 Task: Add a signature Gabriella Robinson containing Have a great Labor Day, Gabriella Robinson to email address softage.1@softage.net and add a label Food
Action: Mouse moved to (417, 690)
Screenshot: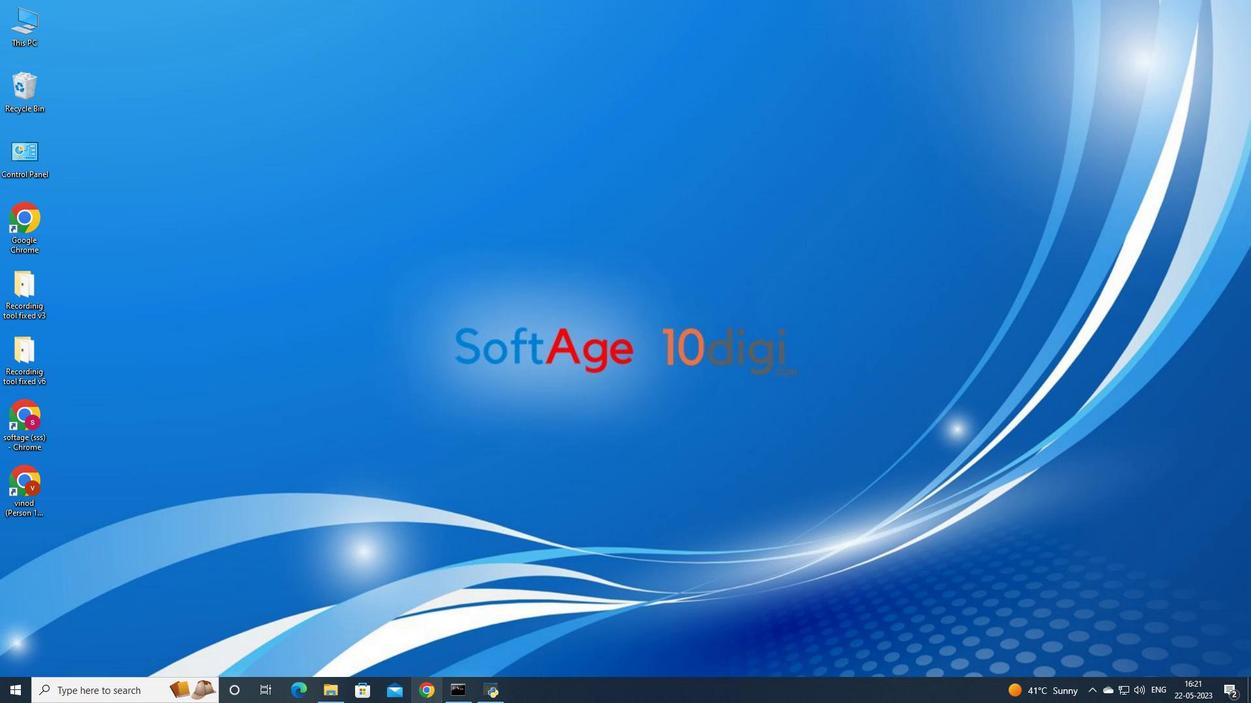 
Action: Mouse pressed left at (417, 690)
Screenshot: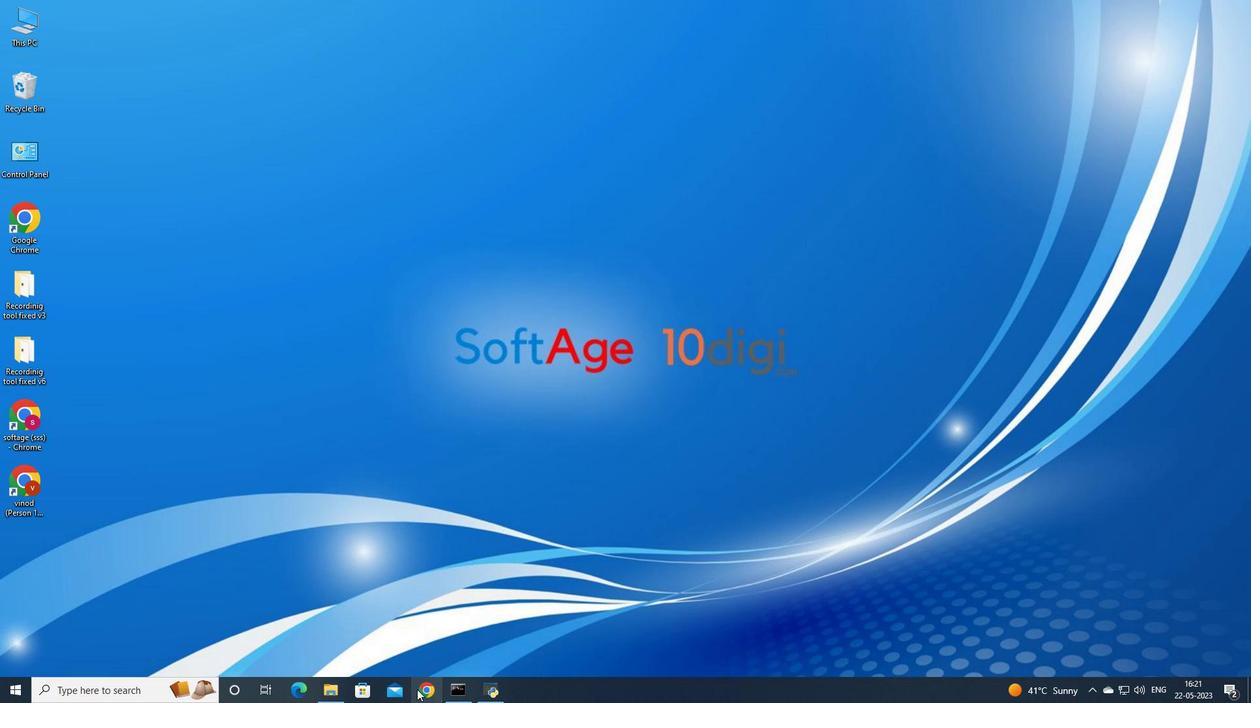 
Action: Mouse moved to (580, 430)
Screenshot: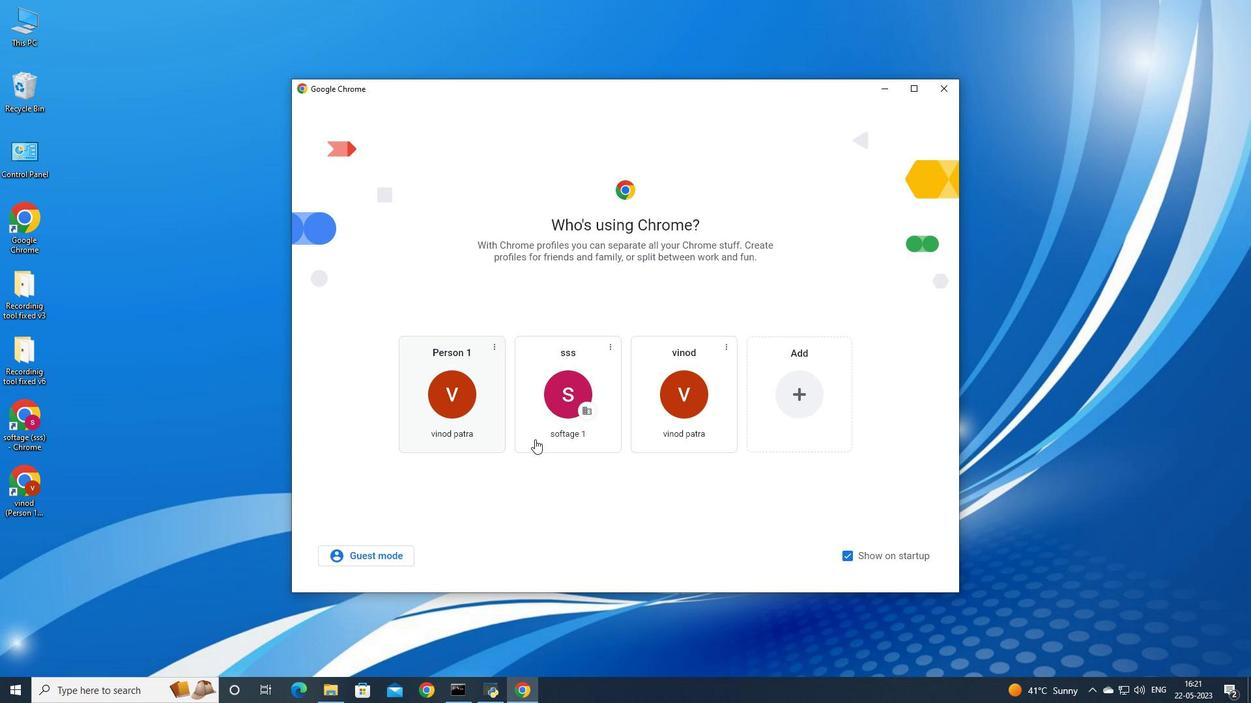 
Action: Mouse pressed left at (580, 430)
Screenshot: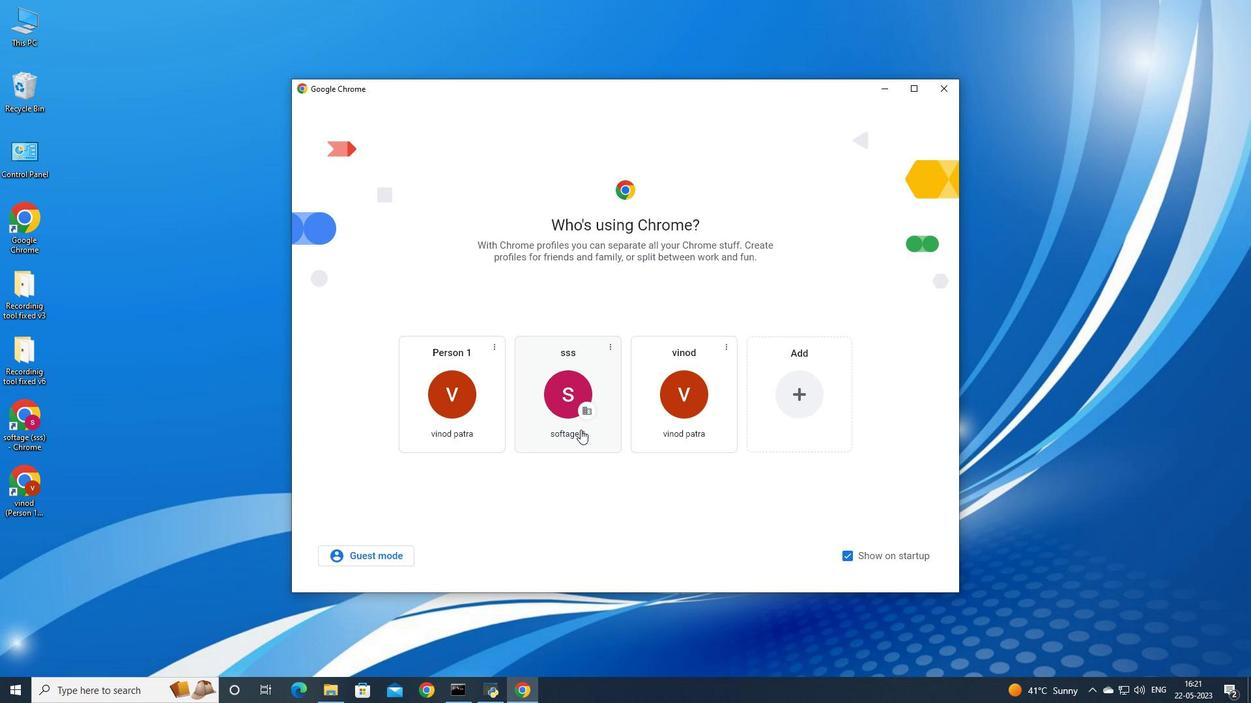 
Action: Mouse moved to (1127, 57)
Screenshot: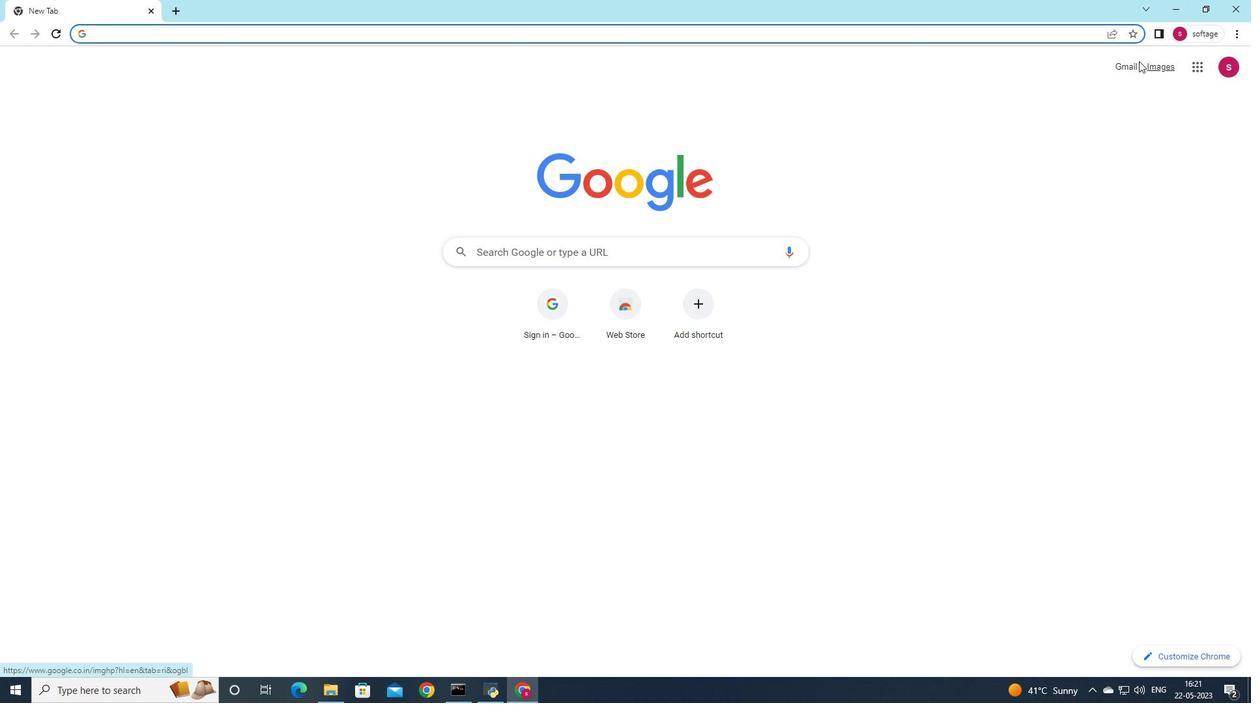 
Action: Mouse pressed left at (1127, 57)
Screenshot: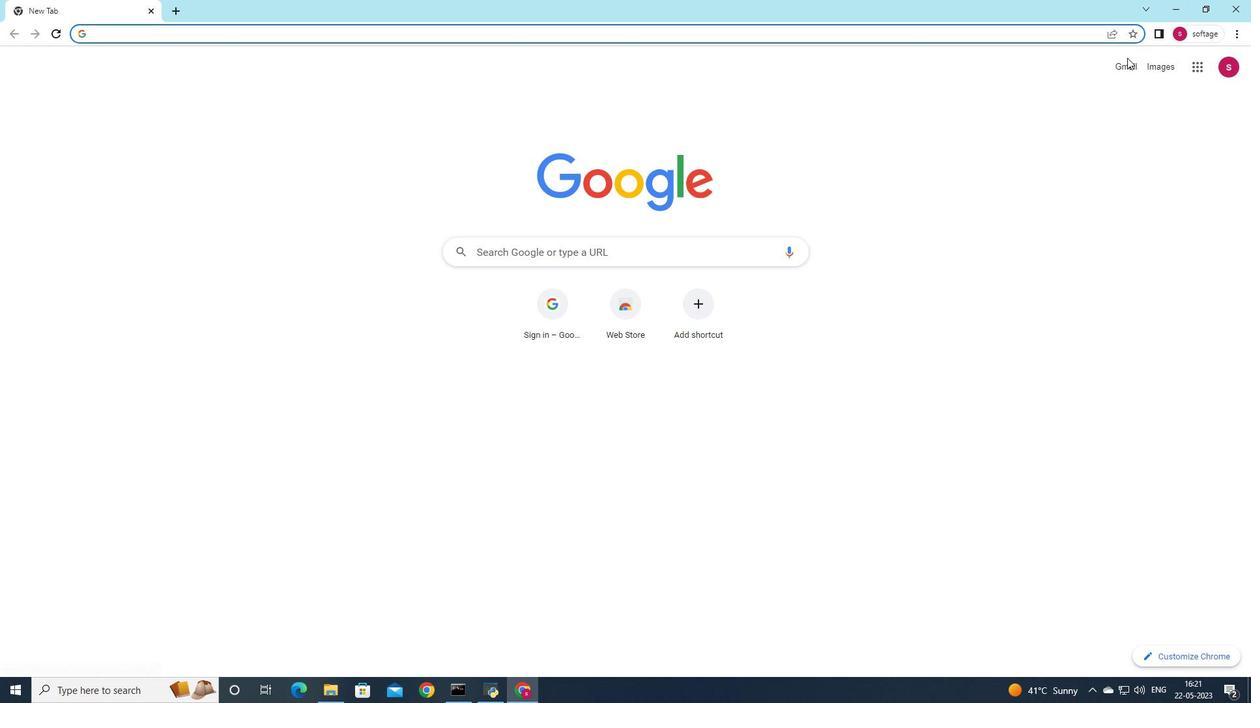
Action: Mouse moved to (1127, 62)
Screenshot: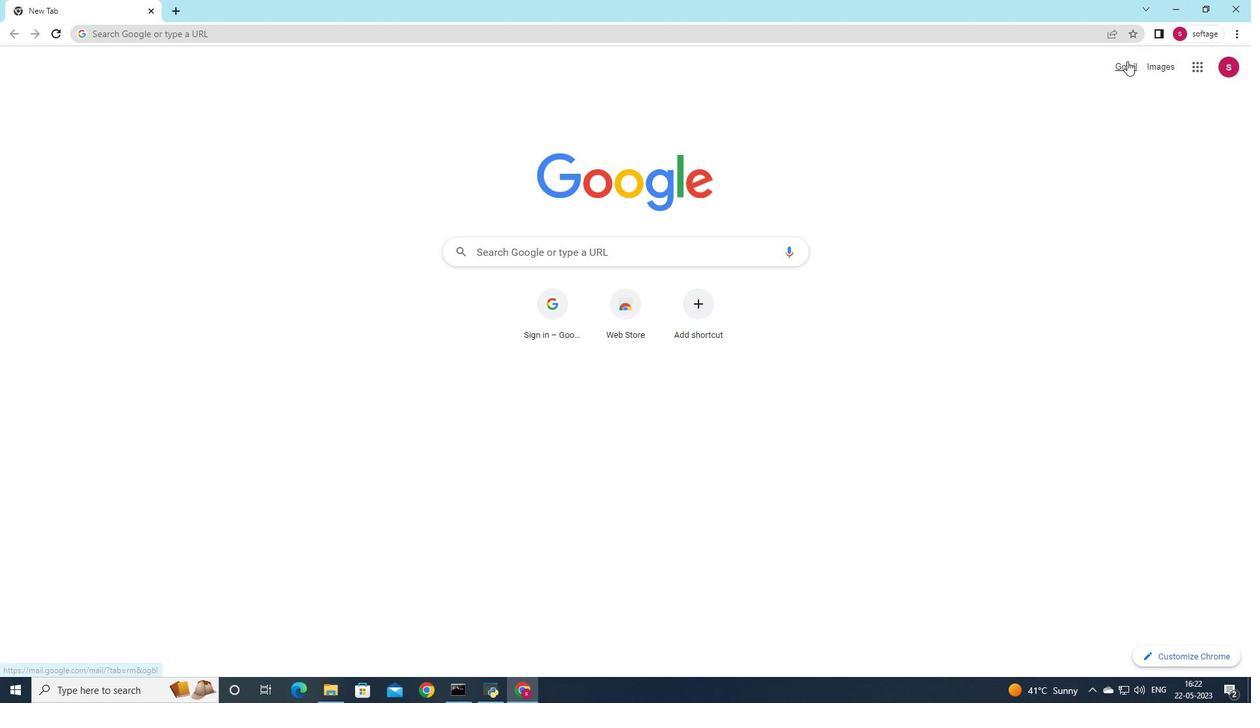 
Action: Mouse pressed left at (1127, 62)
Screenshot: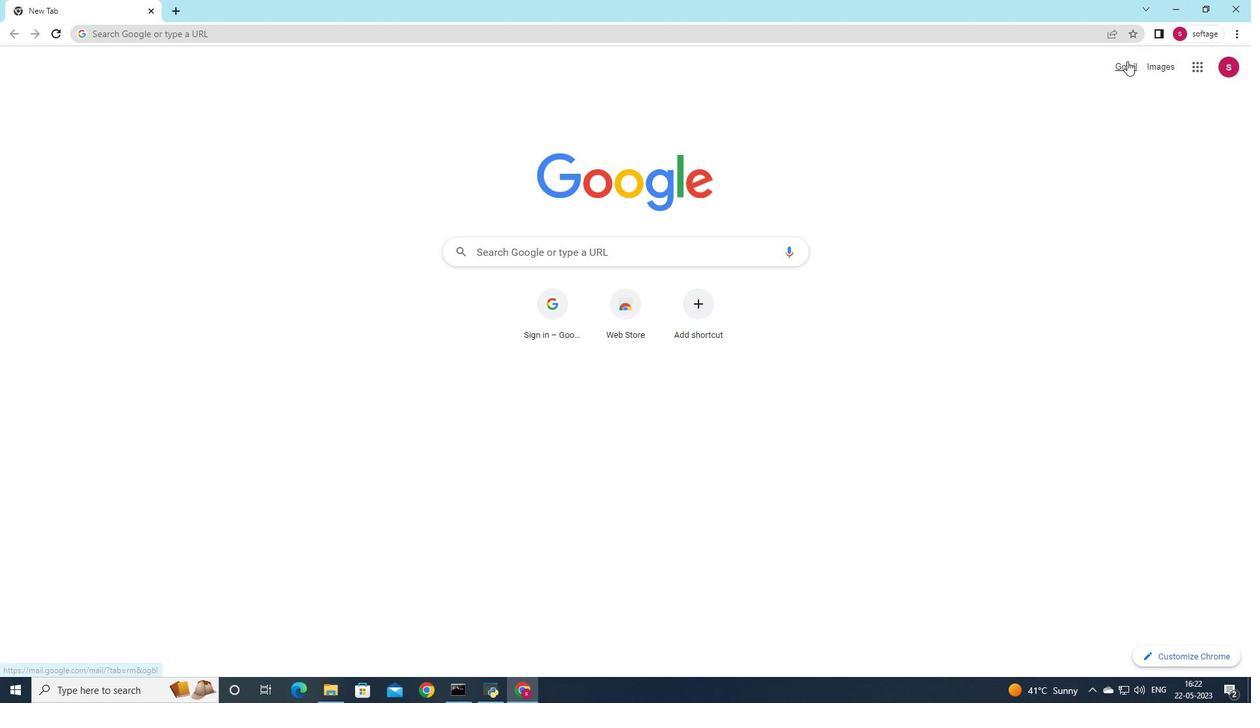 
Action: Mouse moved to (1115, 86)
Screenshot: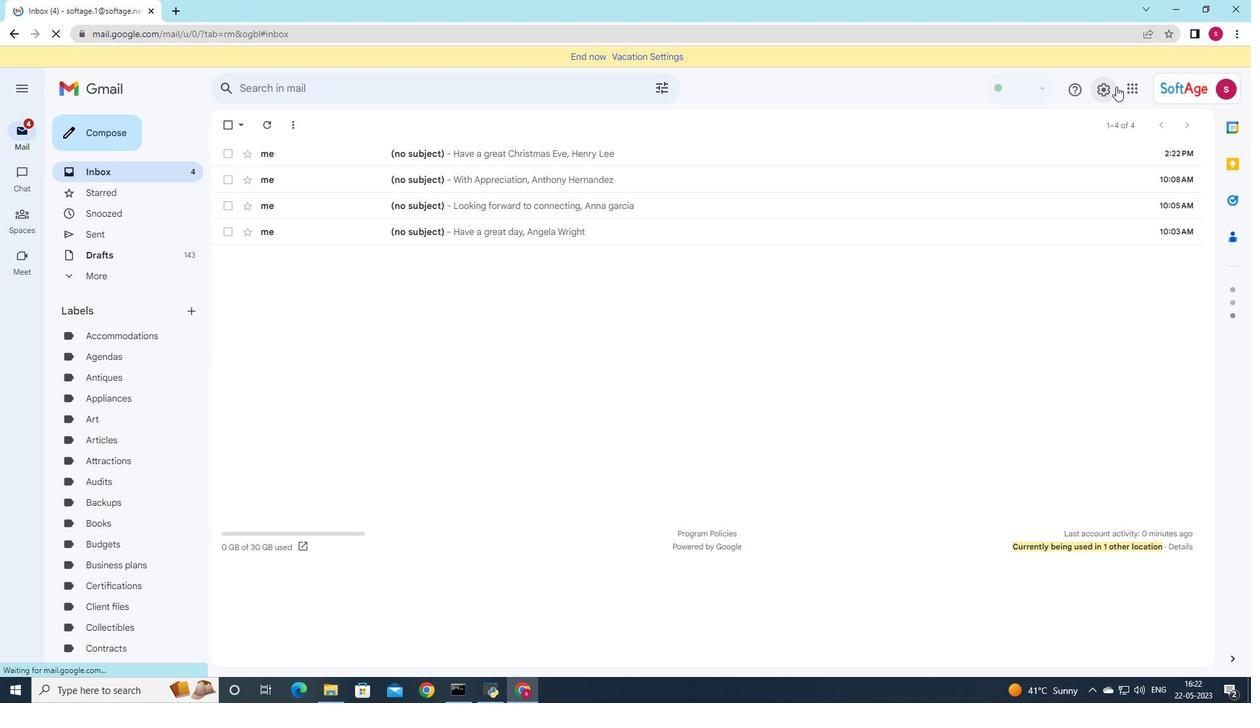 
Action: Mouse pressed left at (1115, 86)
Screenshot: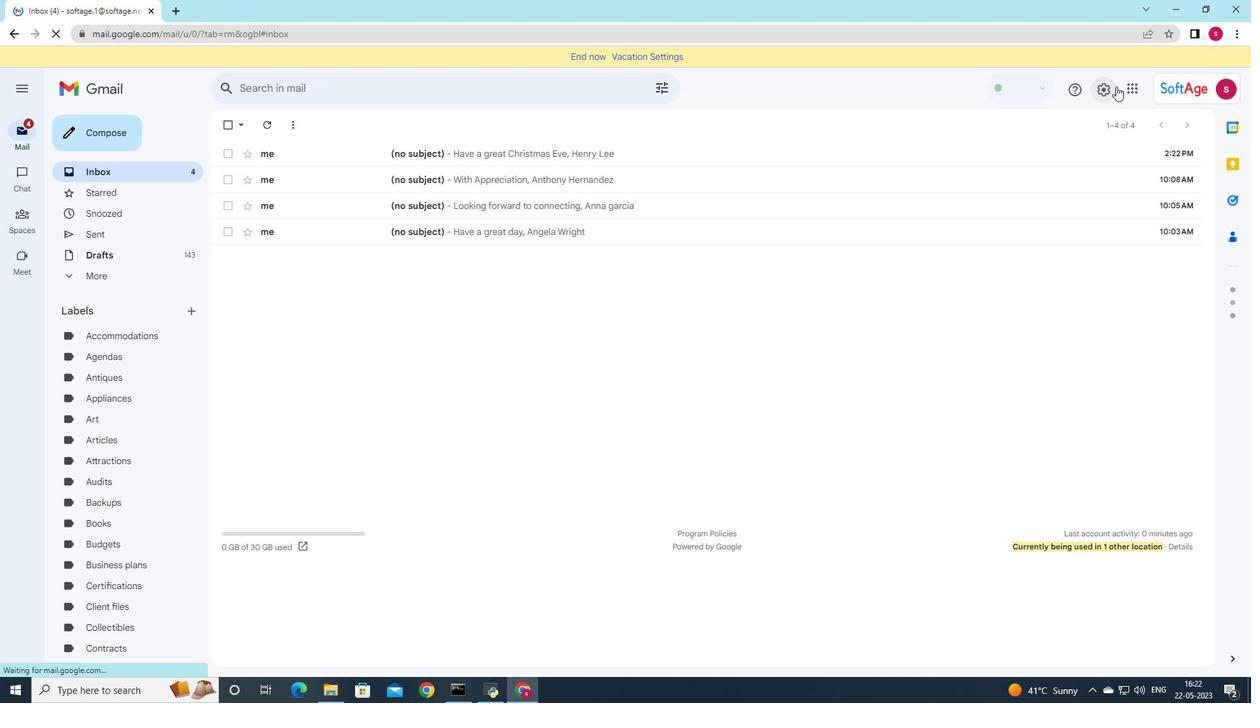 
Action: Mouse moved to (1117, 151)
Screenshot: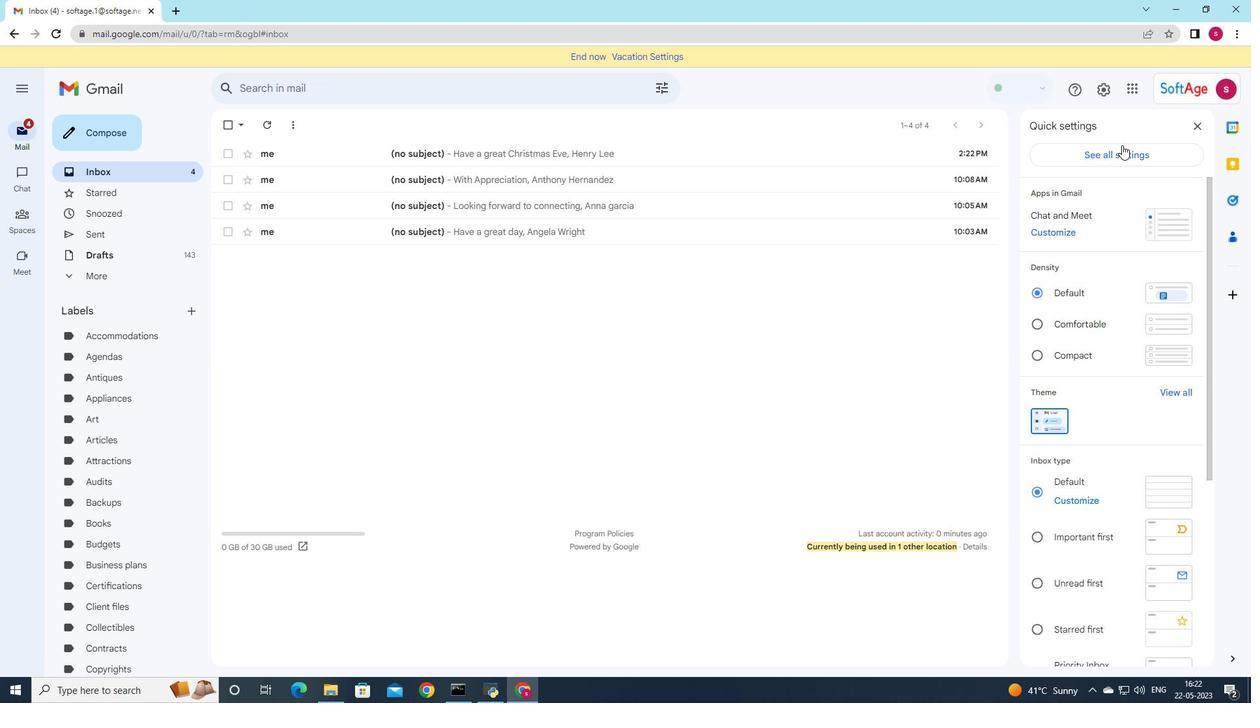 
Action: Mouse pressed left at (1117, 151)
Screenshot: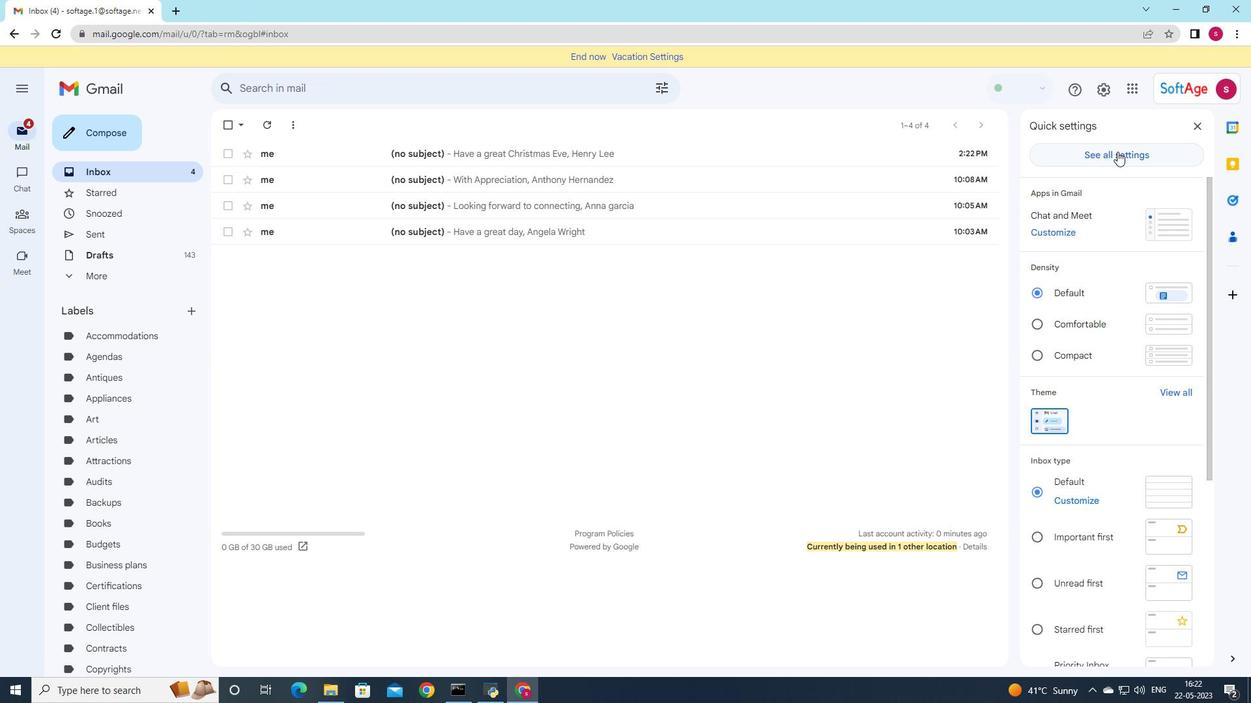 
Action: Mouse moved to (760, 328)
Screenshot: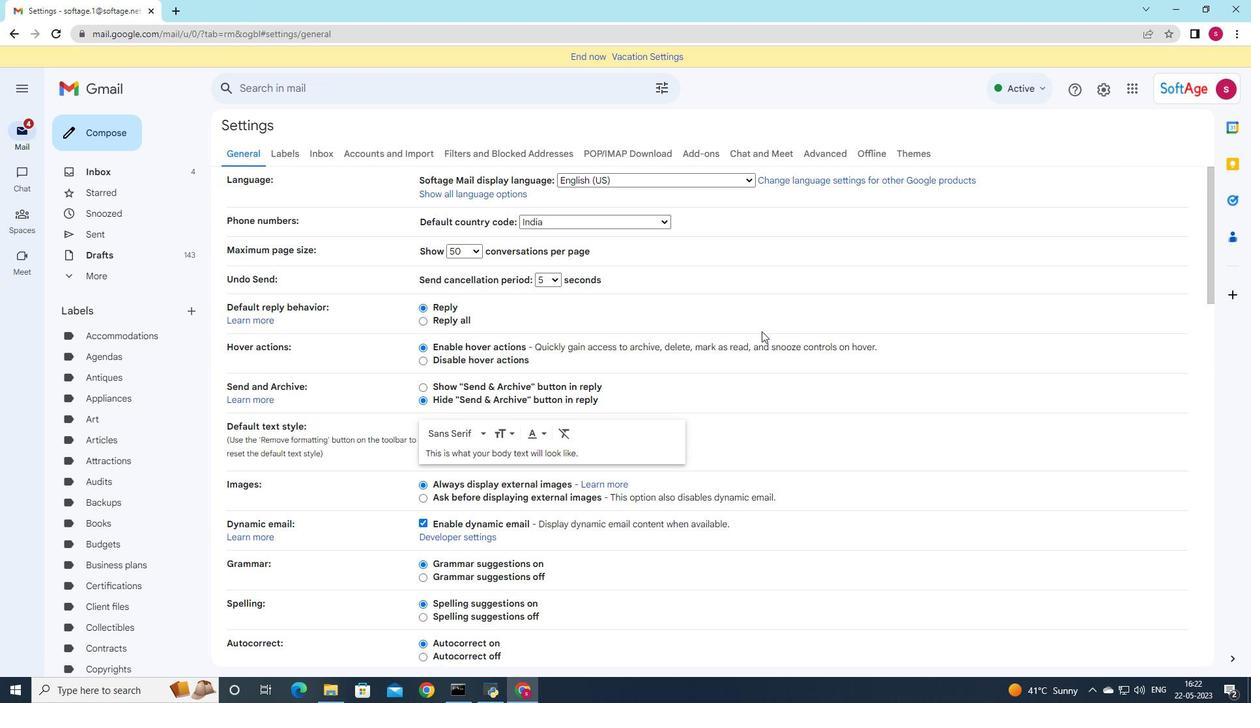 
Action: Mouse scrolled (760, 327) with delta (0, 0)
Screenshot: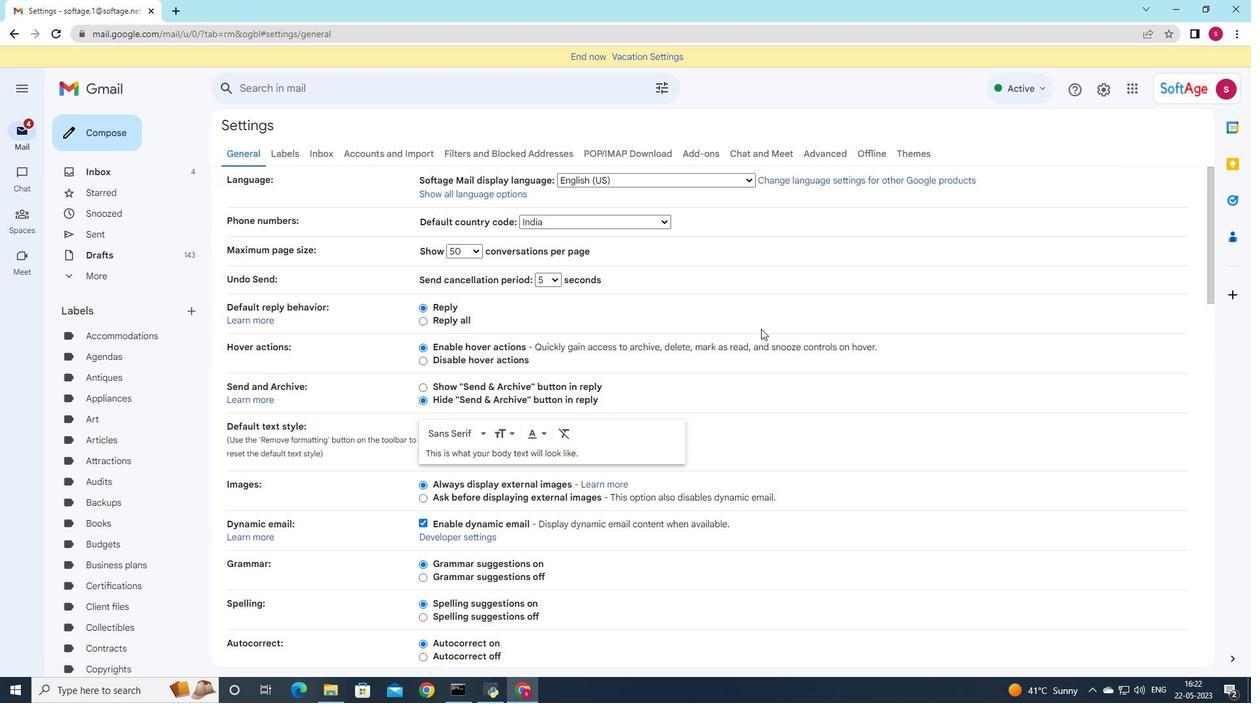 
Action: Mouse scrolled (760, 327) with delta (0, 0)
Screenshot: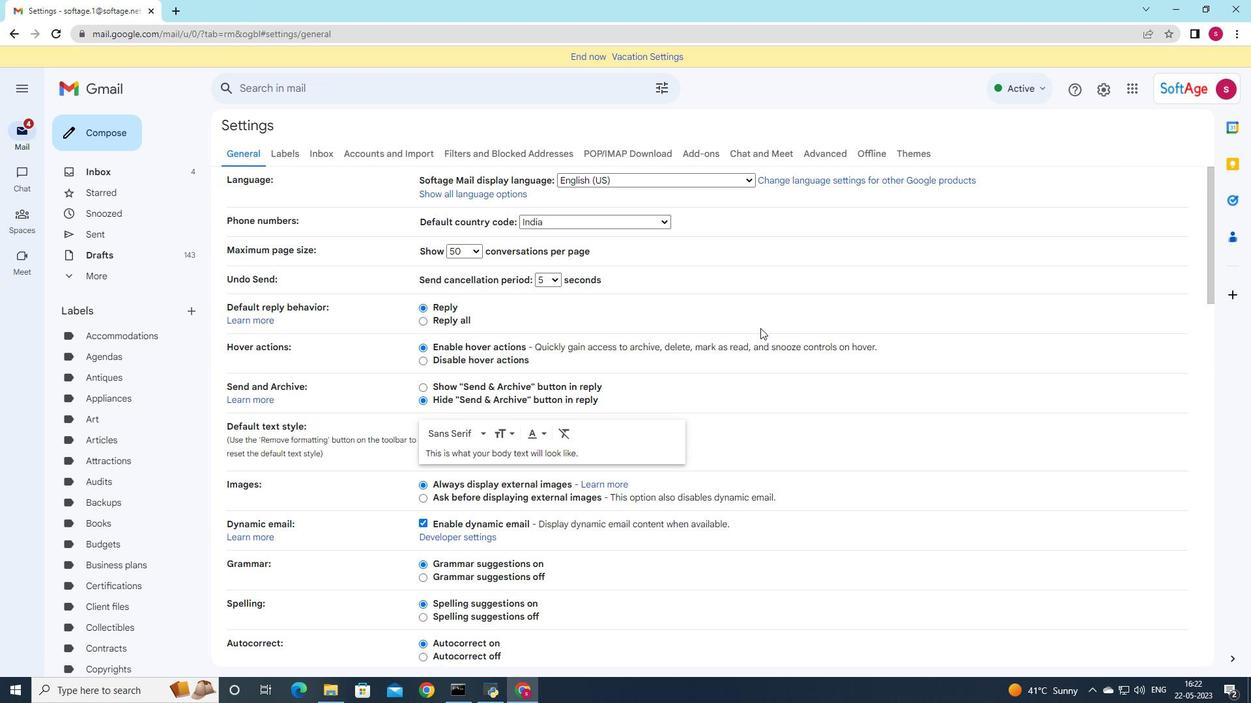 
Action: Mouse scrolled (760, 327) with delta (0, 0)
Screenshot: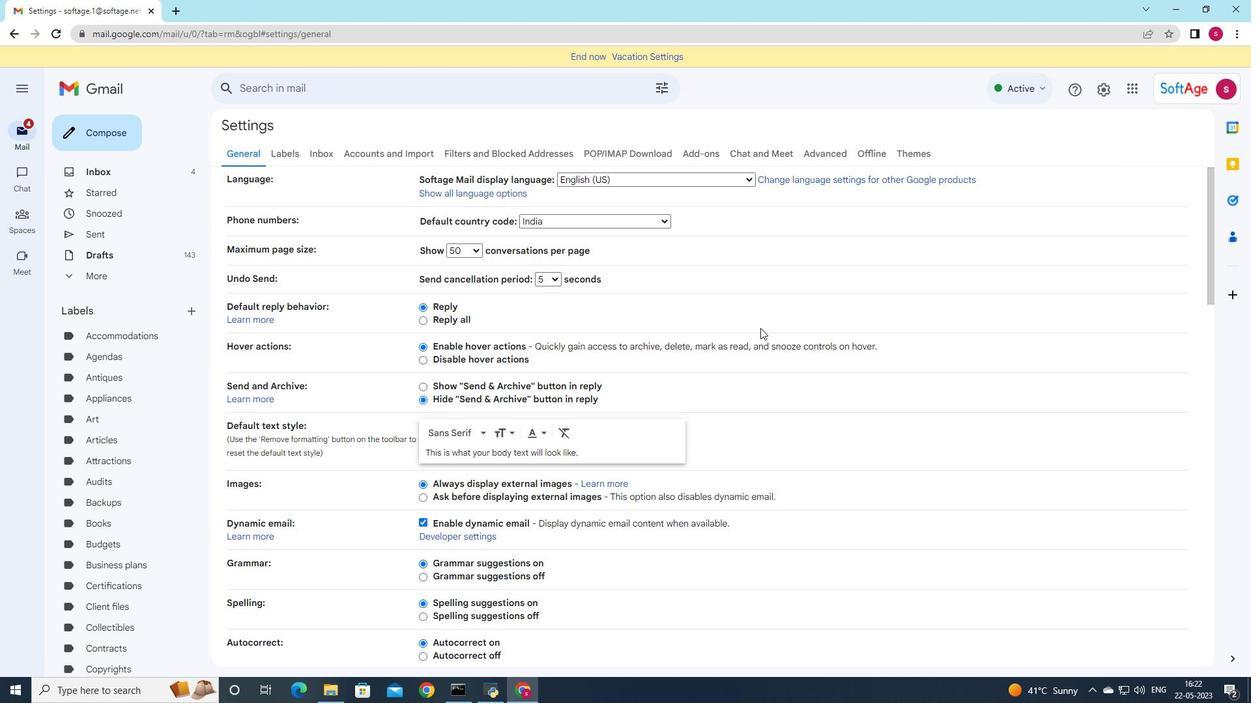 
Action: Mouse scrolled (760, 327) with delta (0, 0)
Screenshot: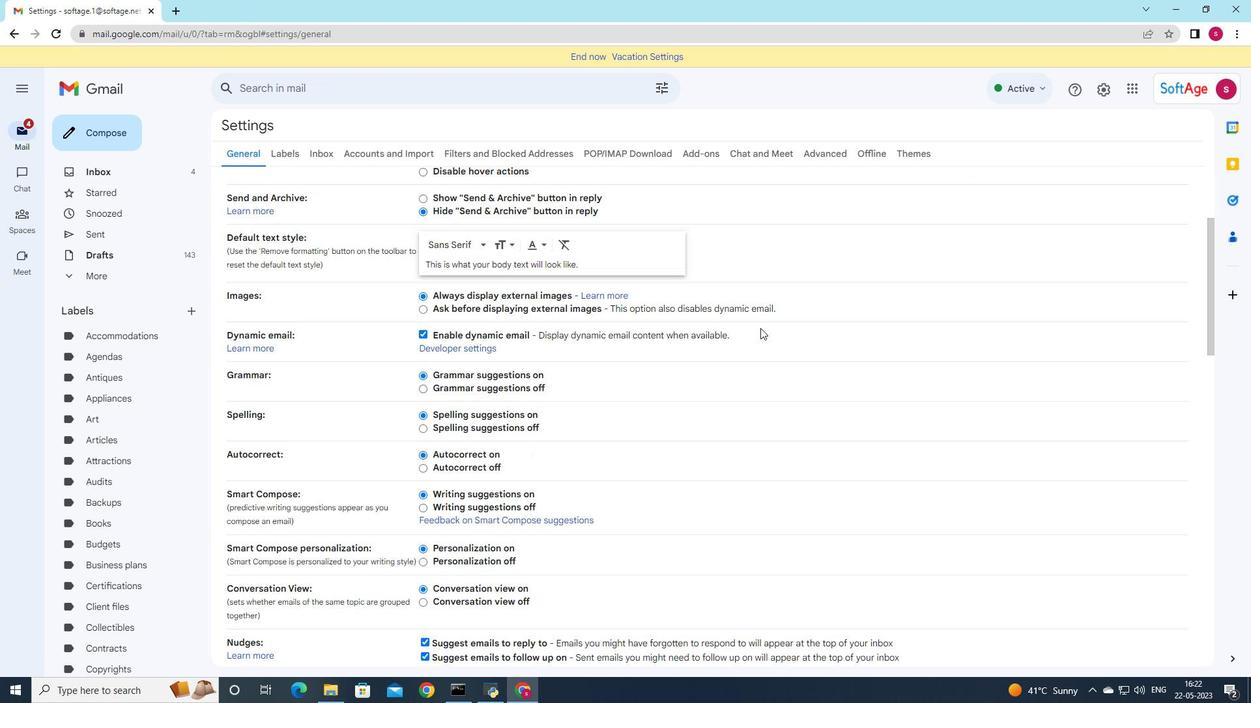 
Action: Mouse scrolled (760, 327) with delta (0, 0)
Screenshot: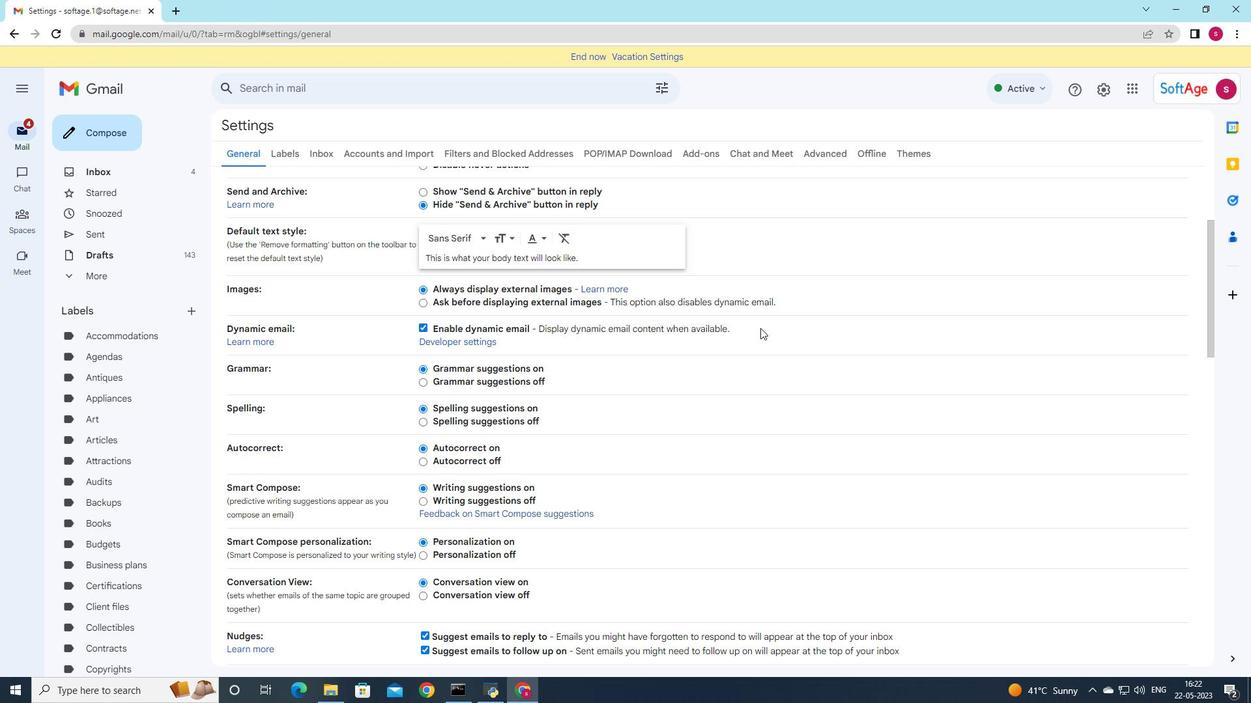 
Action: Mouse scrolled (760, 327) with delta (0, 0)
Screenshot: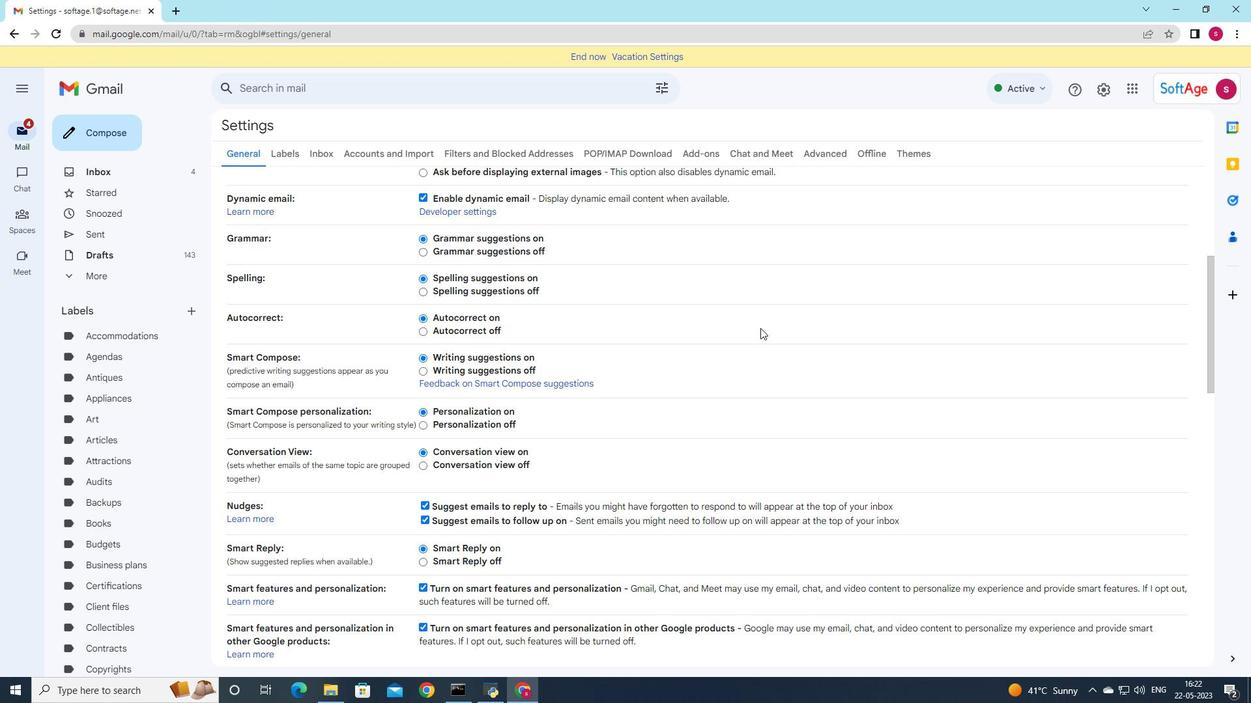 
Action: Mouse scrolled (760, 327) with delta (0, 0)
Screenshot: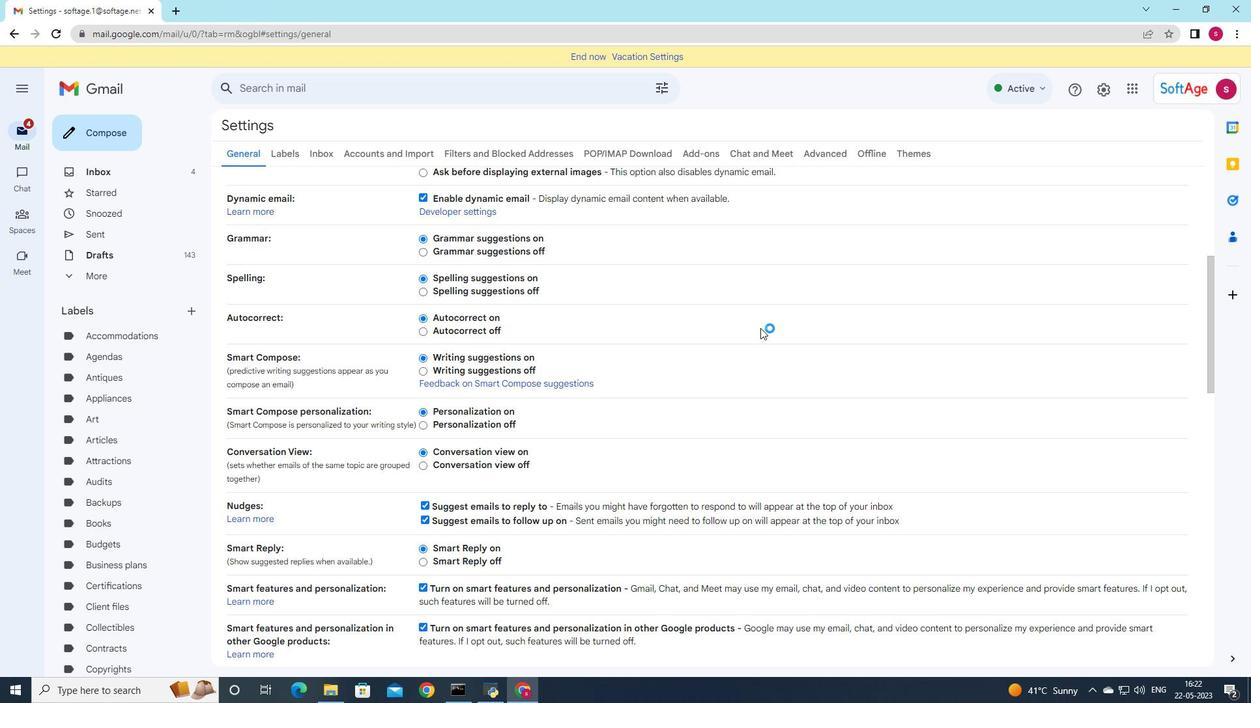
Action: Mouse scrolled (760, 327) with delta (0, 0)
Screenshot: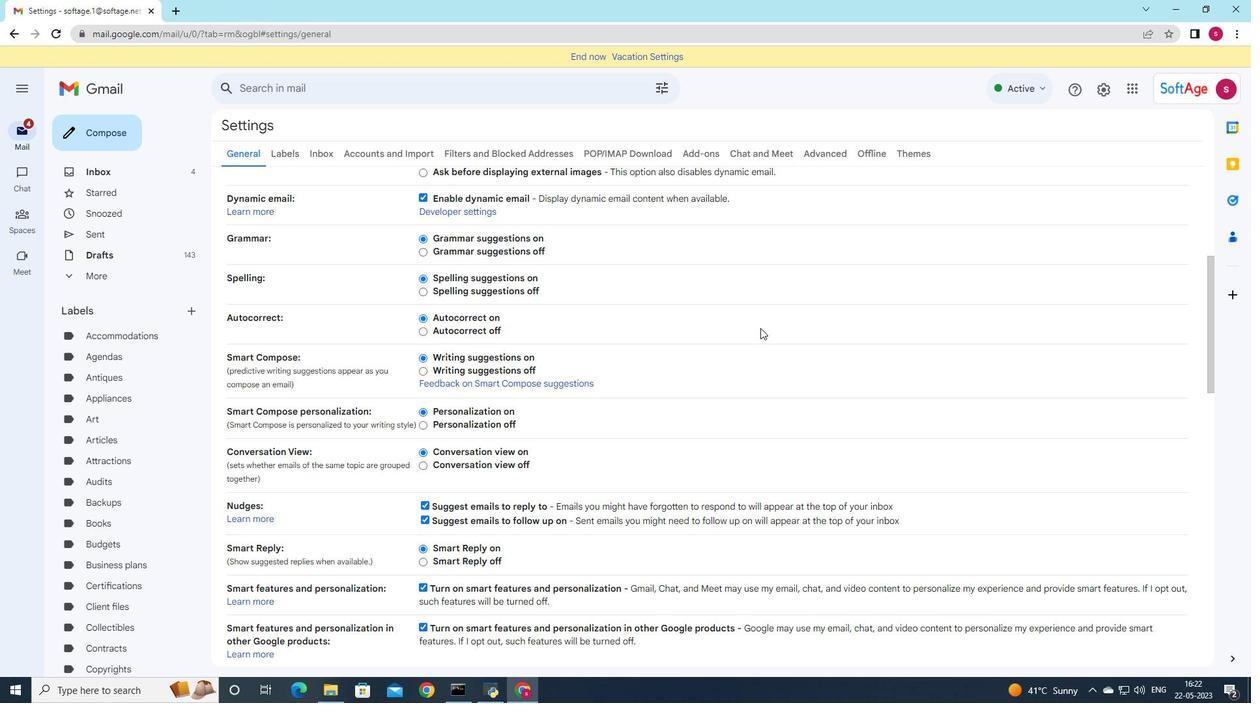 
Action: Mouse scrolled (760, 327) with delta (0, 0)
Screenshot: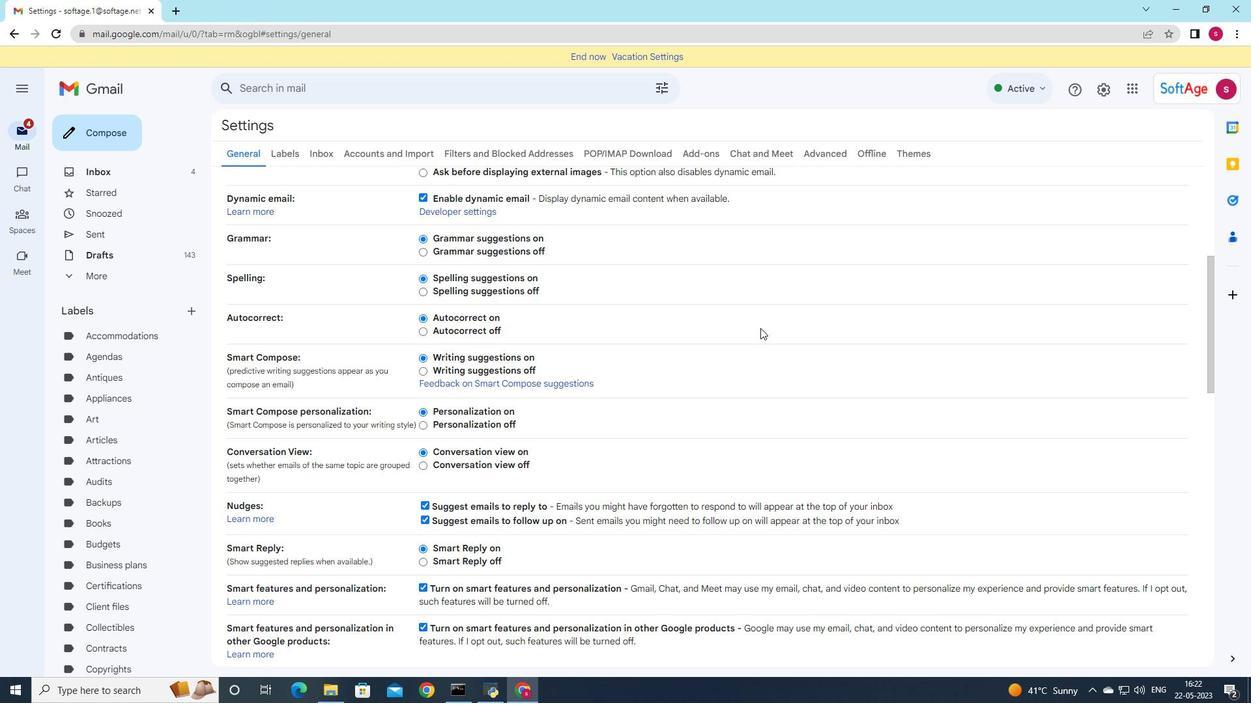 
Action: Mouse scrolled (760, 327) with delta (0, 0)
Screenshot: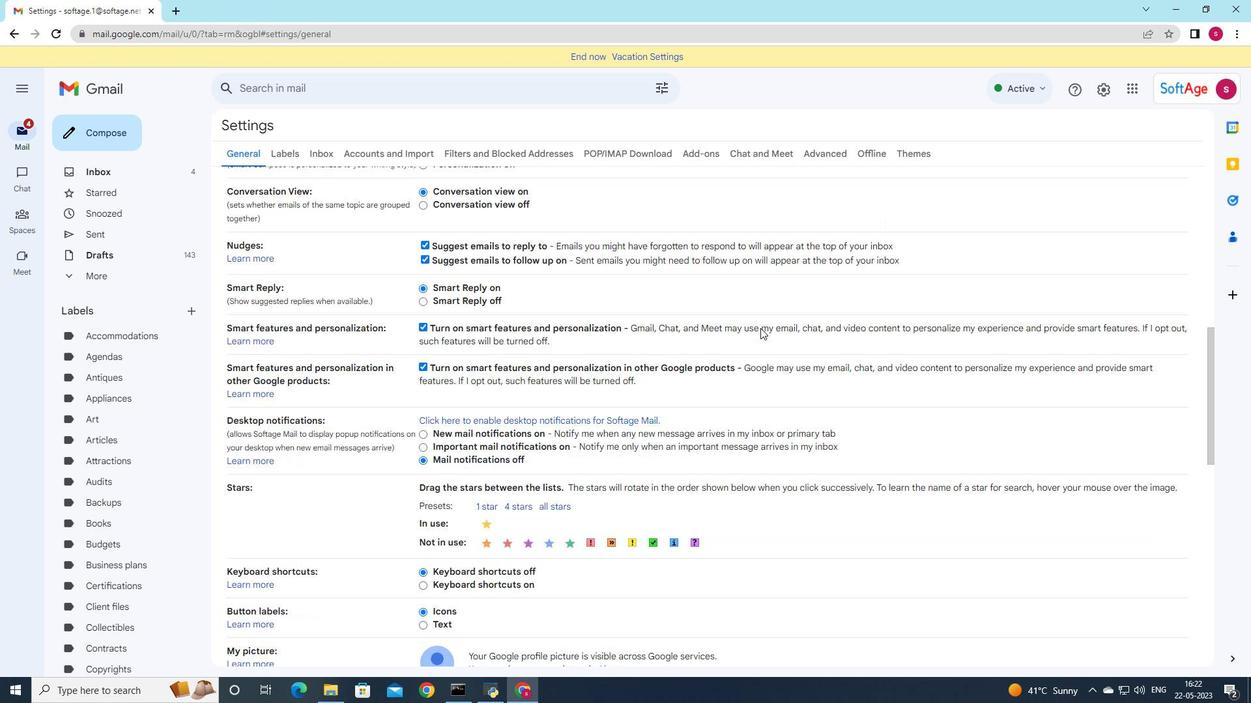 
Action: Mouse scrolled (760, 327) with delta (0, 0)
Screenshot: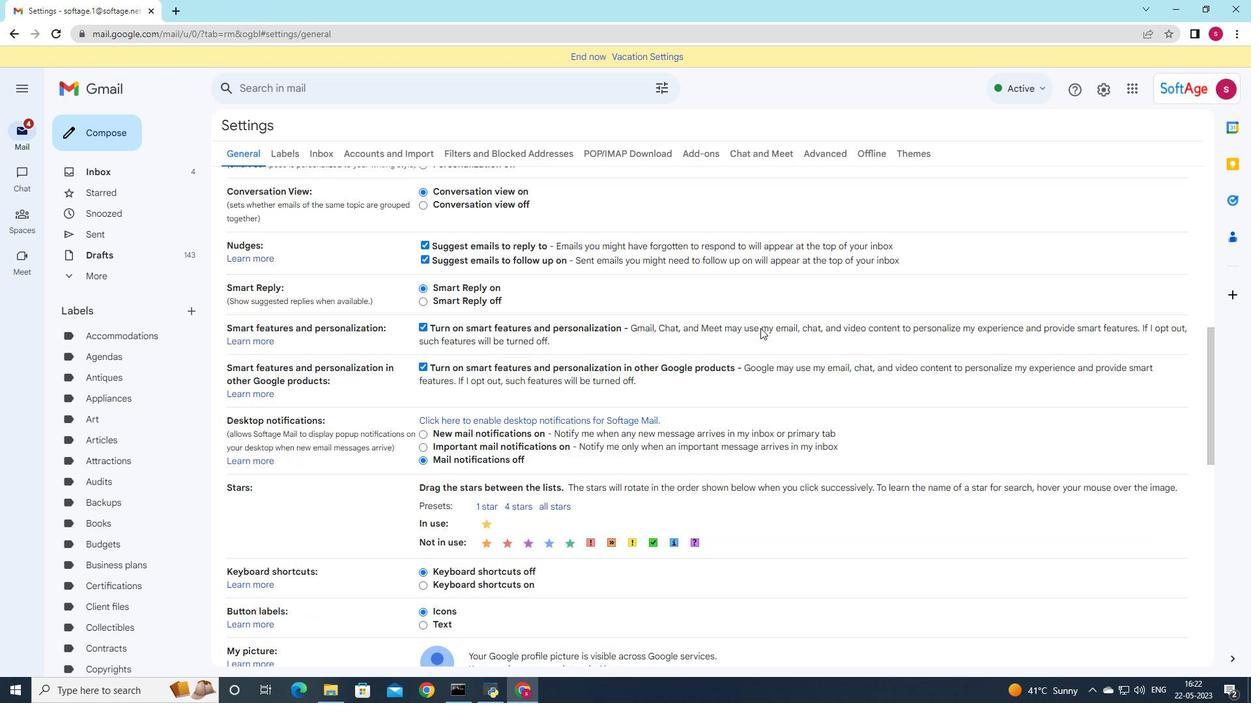 
Action: Mouse scrolled (760, 327) with delta (0, 0)
Screenshot: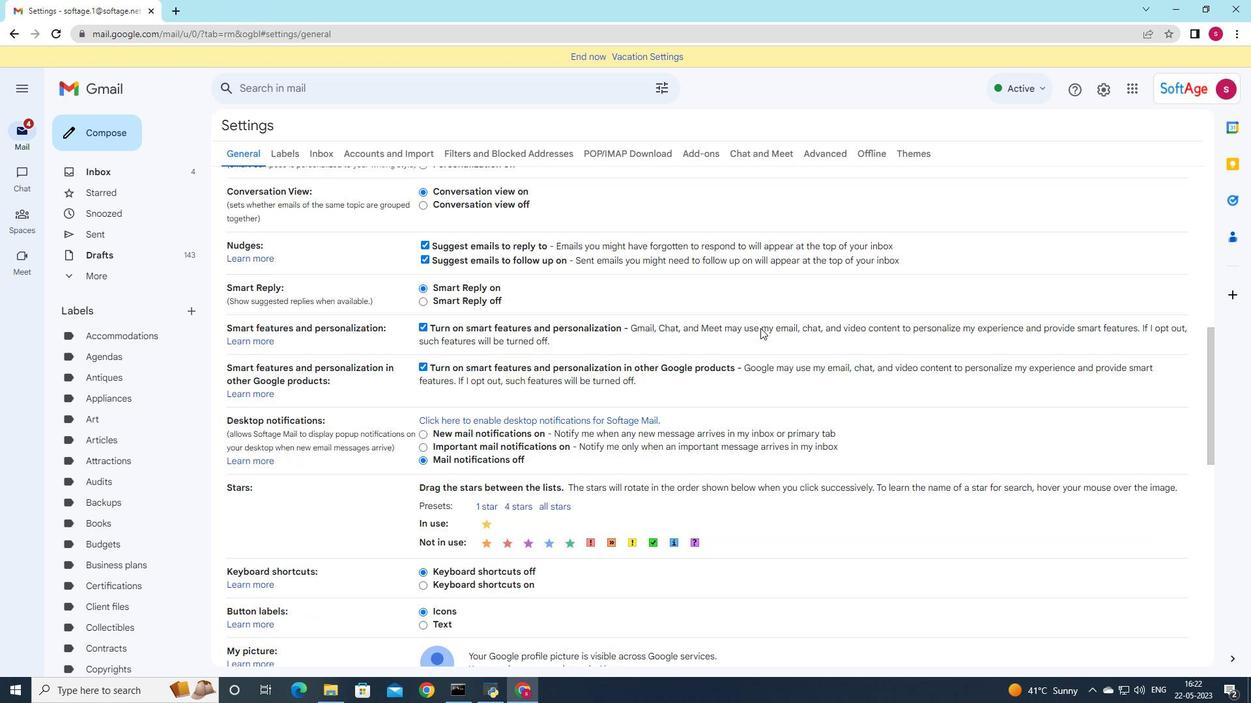 
Action: Mouse moved to (568, 557)
Screenshot: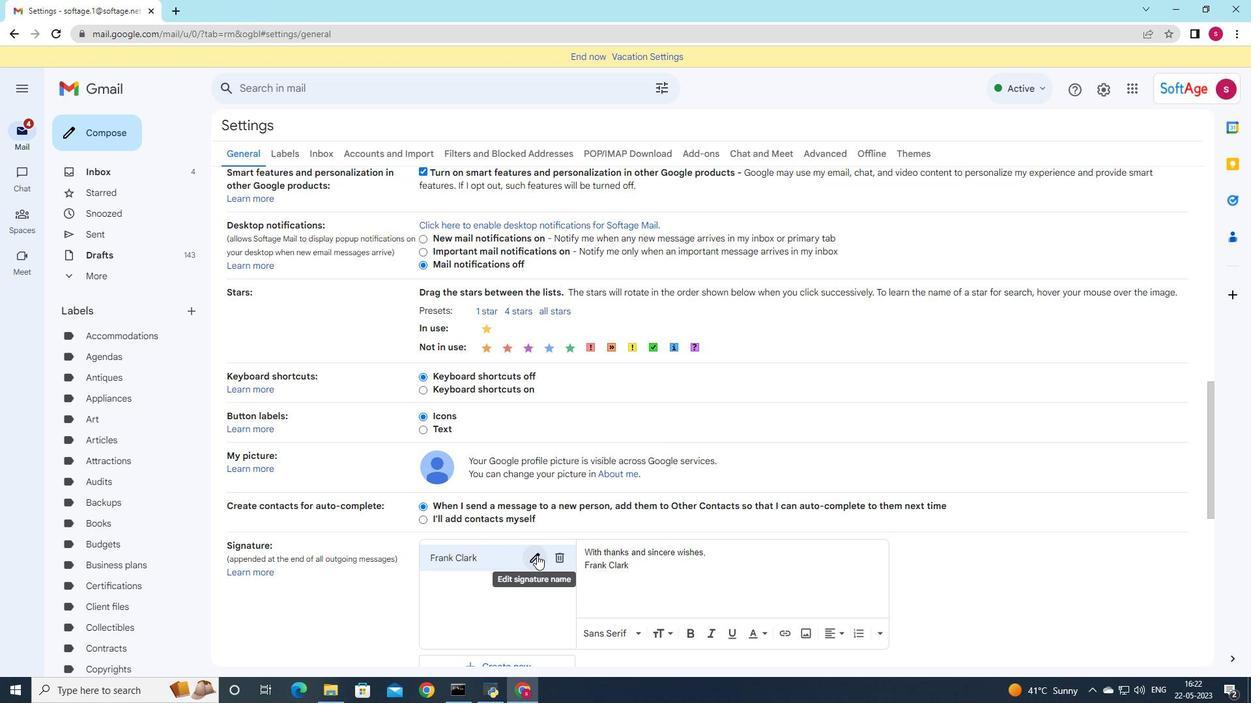 
Action: Mouse pressed left at (568, 557)
Screenshot: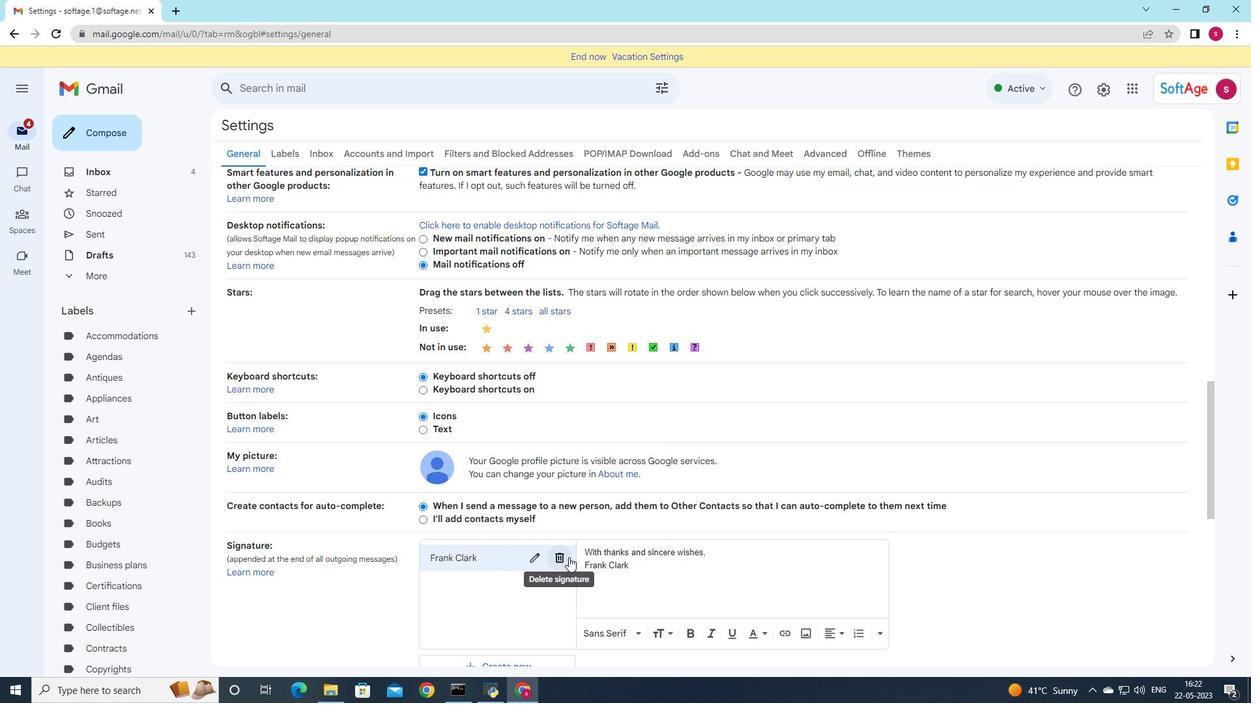 
Action: Mouse moved to (735, 394)
Screenshot: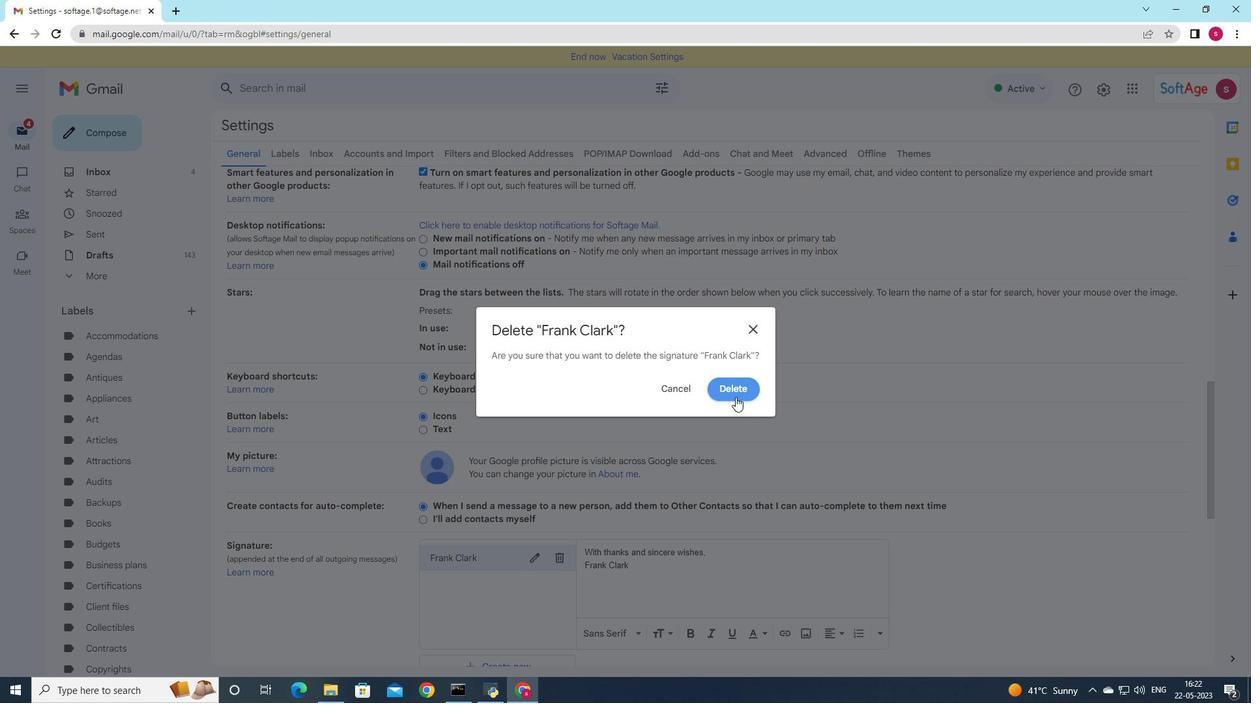 
Action: Mouse pressed left at (735, 394)
Screenshot: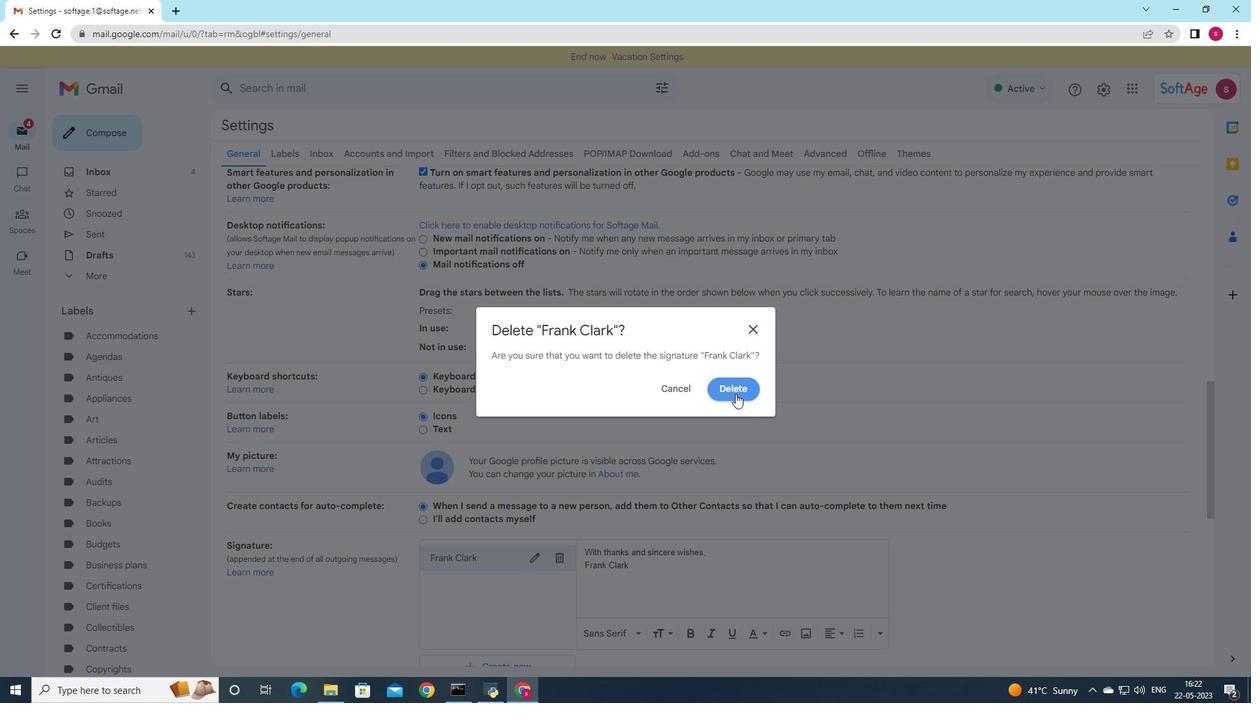 
Action: Mouse moved to (538, 460)
Screenshot: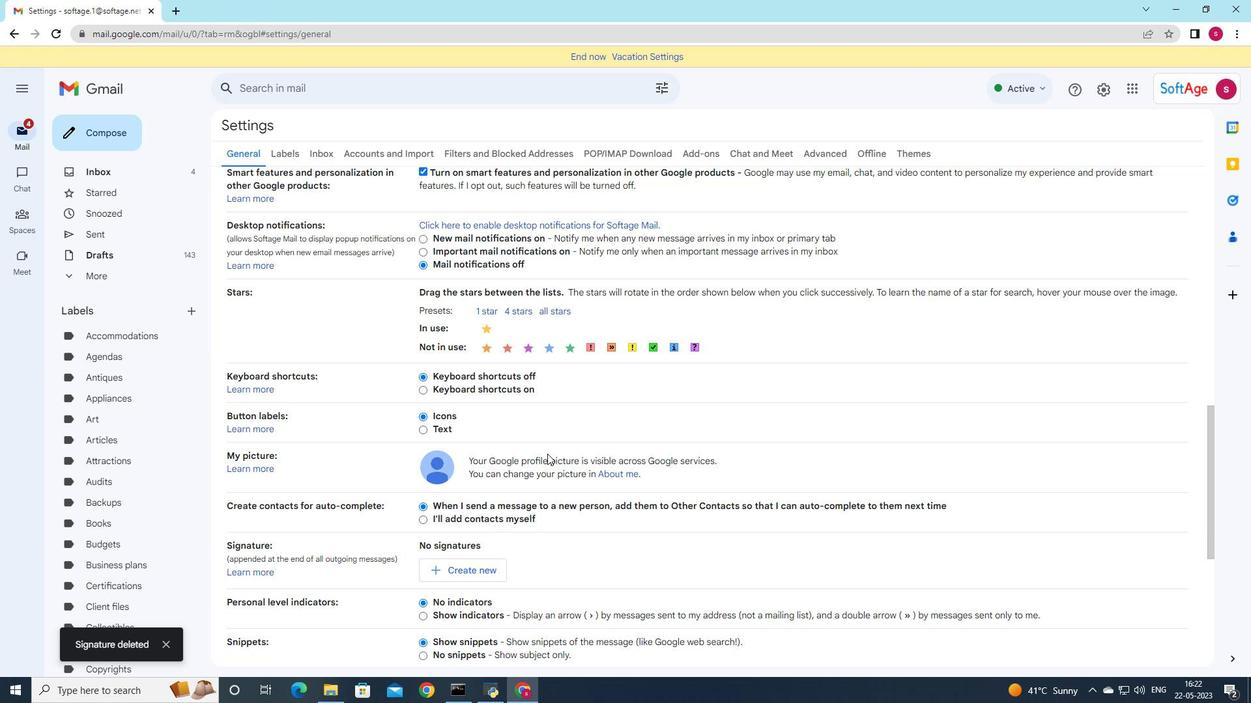 
Action: Mouse scrolled (538, 459) with delta (0, 0)
Screenshot: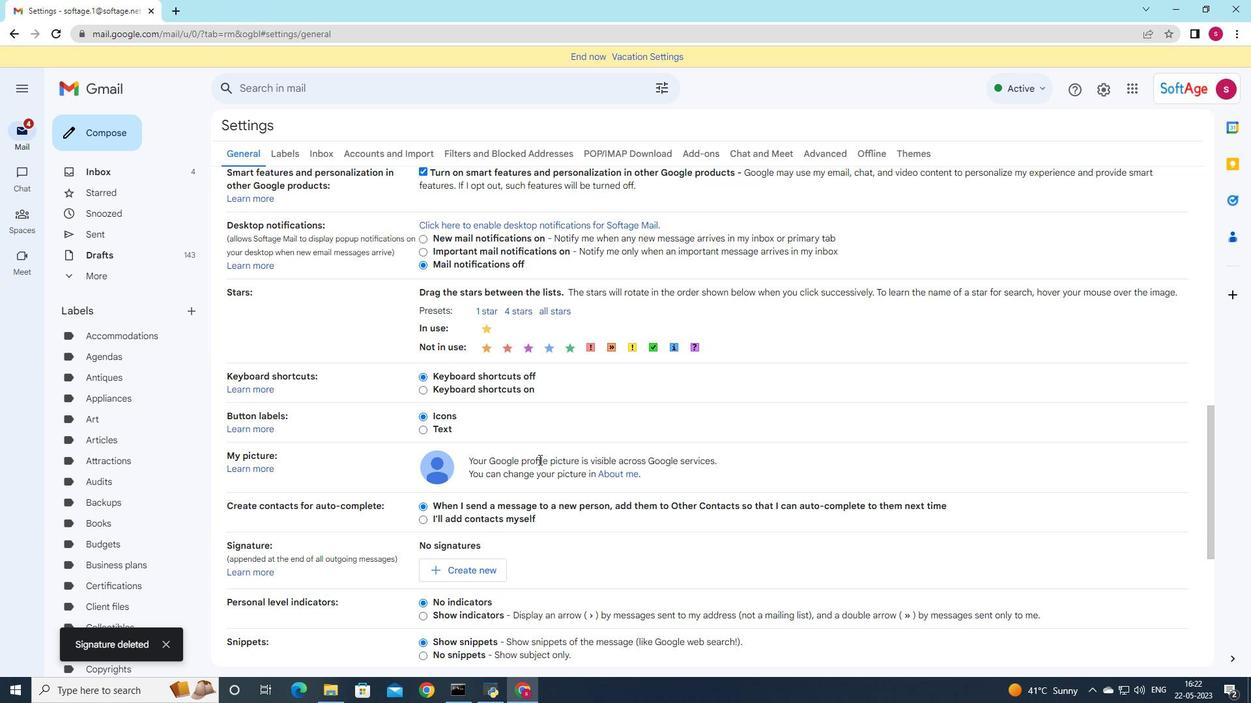 
Action: Mouse scrolled (538, 459) with delta (0, 0)
Screenshot: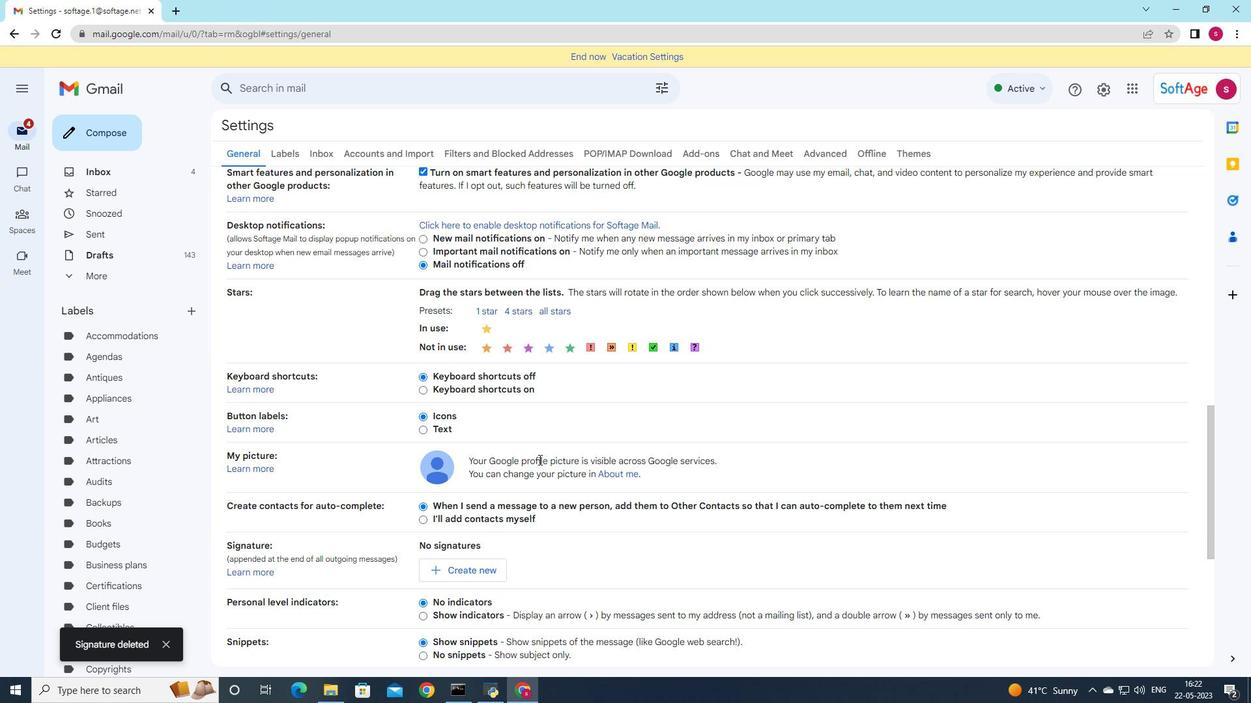 
Action: Mouse scrolled (538, 459) with delta (0, 0)
Screenshot: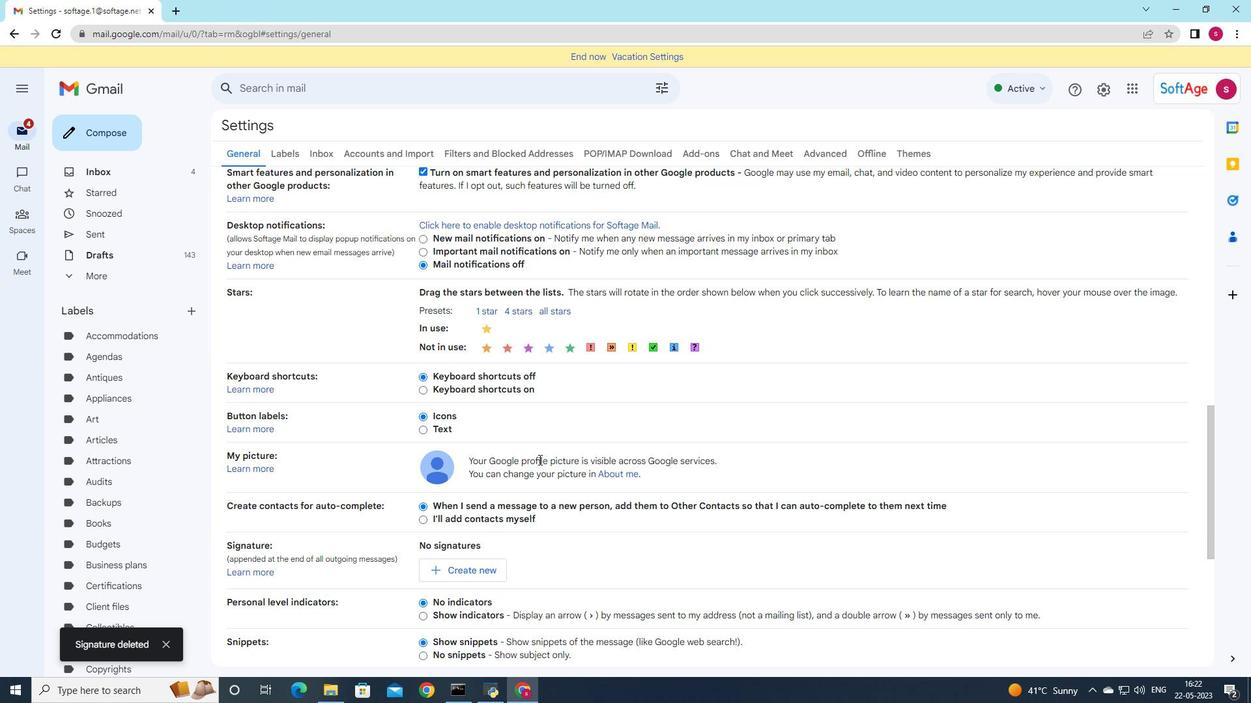 
Action: Mouse moved to (476, 377)
Screenshot: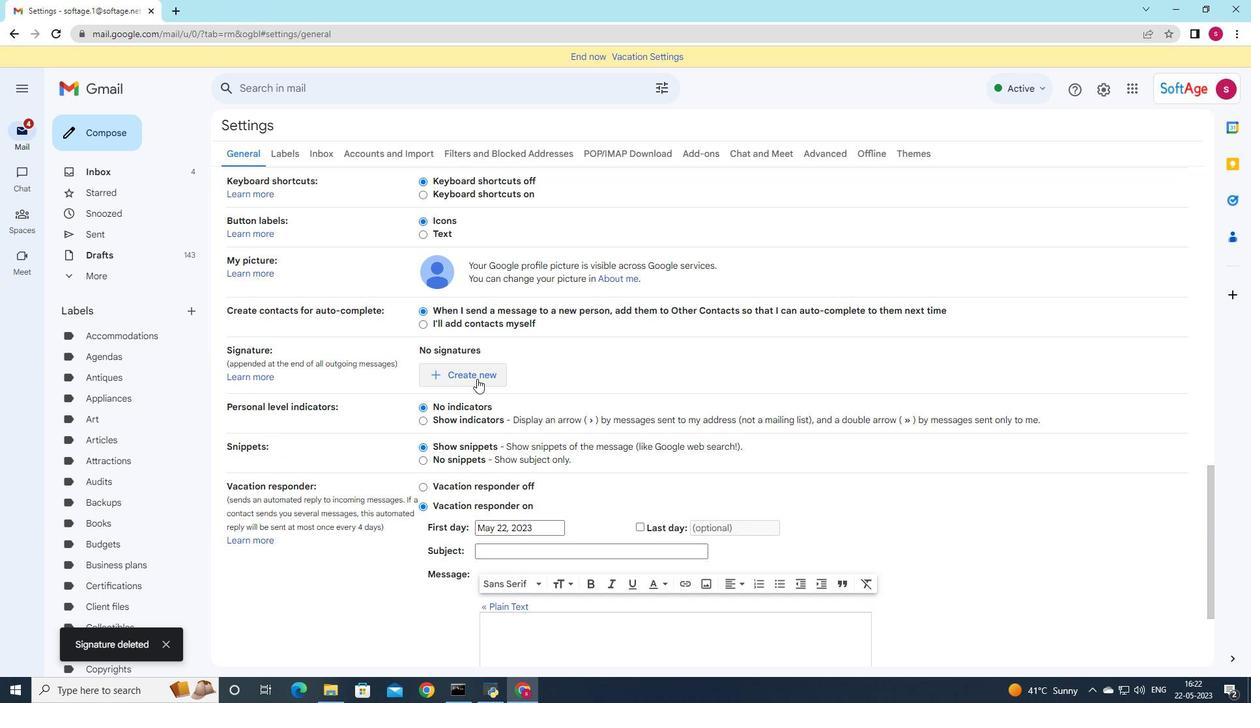 
Action: Mouse pressed left at (476, 377)
Screenshot: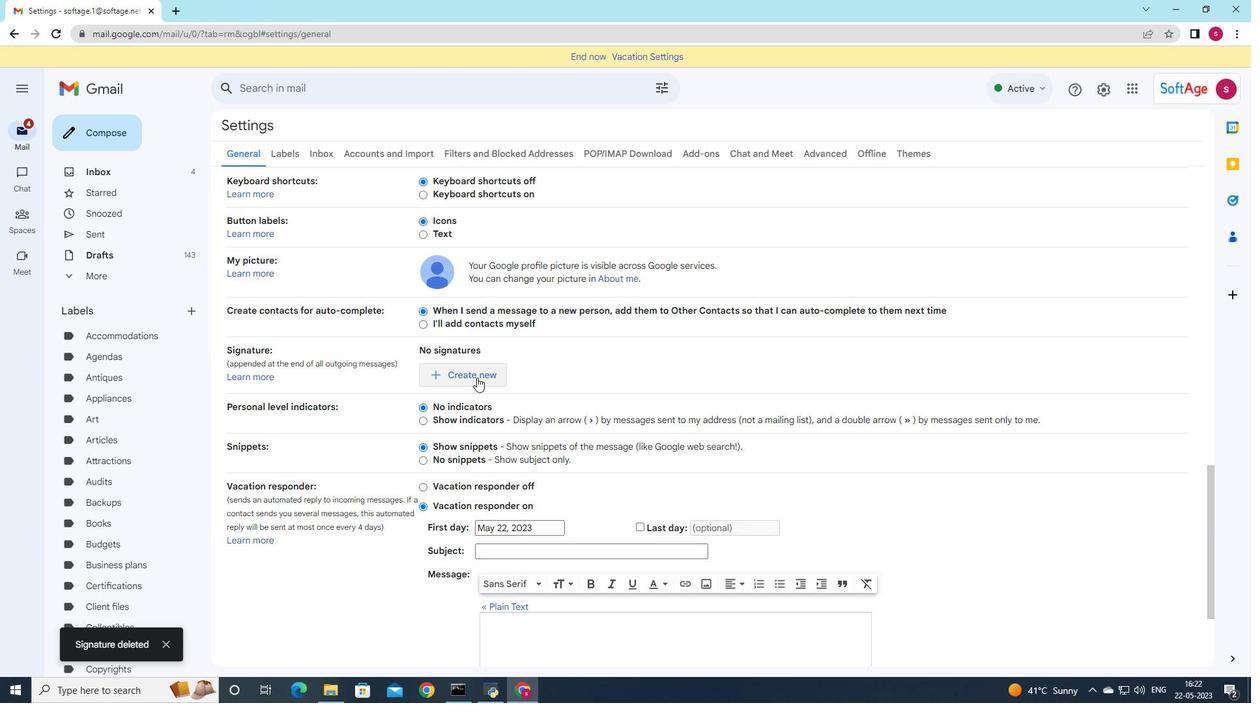 
Action: Mouse moved to (631, 353)
Screenshot: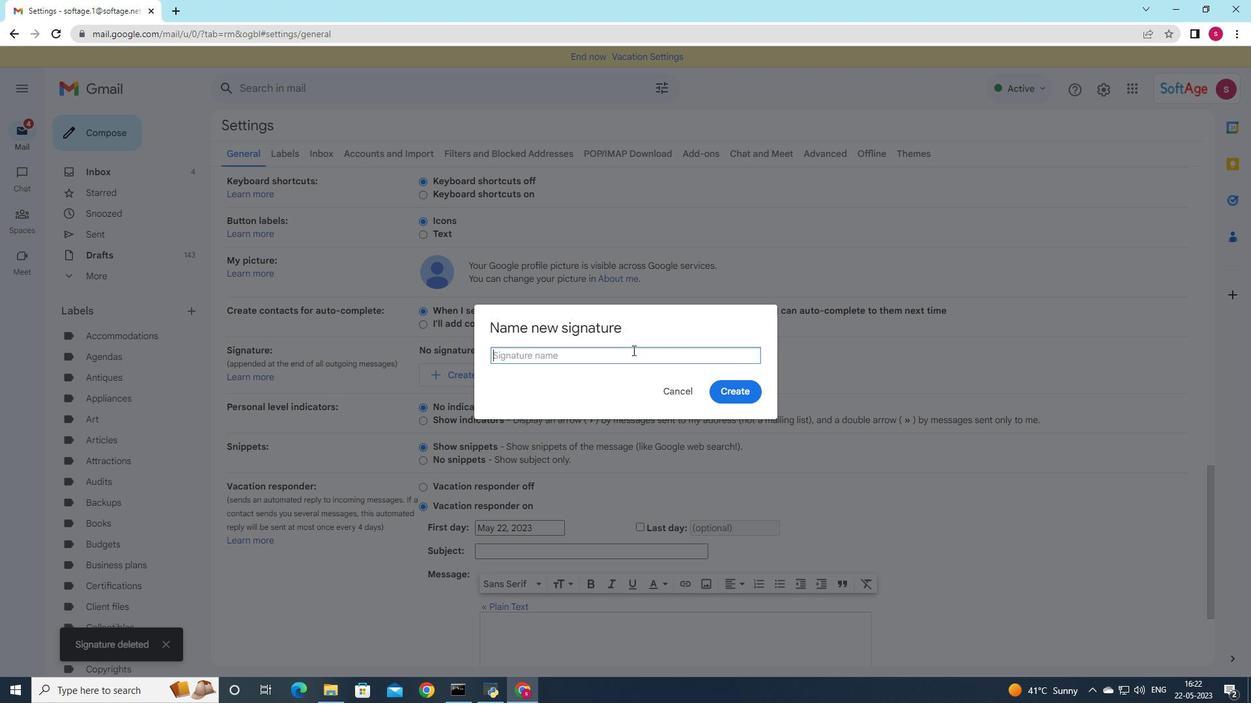 
Action: Key pressed <Key.shift>gabriella
Screenshot: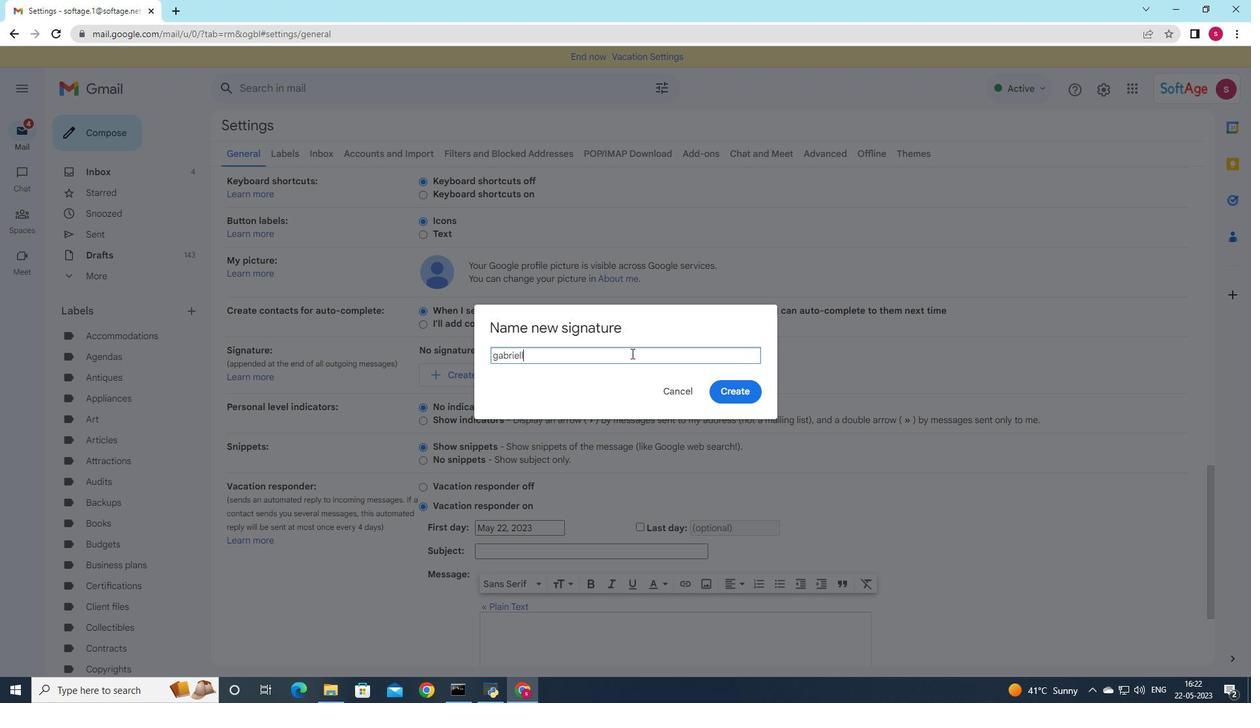 
Action: Mouse moved to (496, 354)
Screenshot: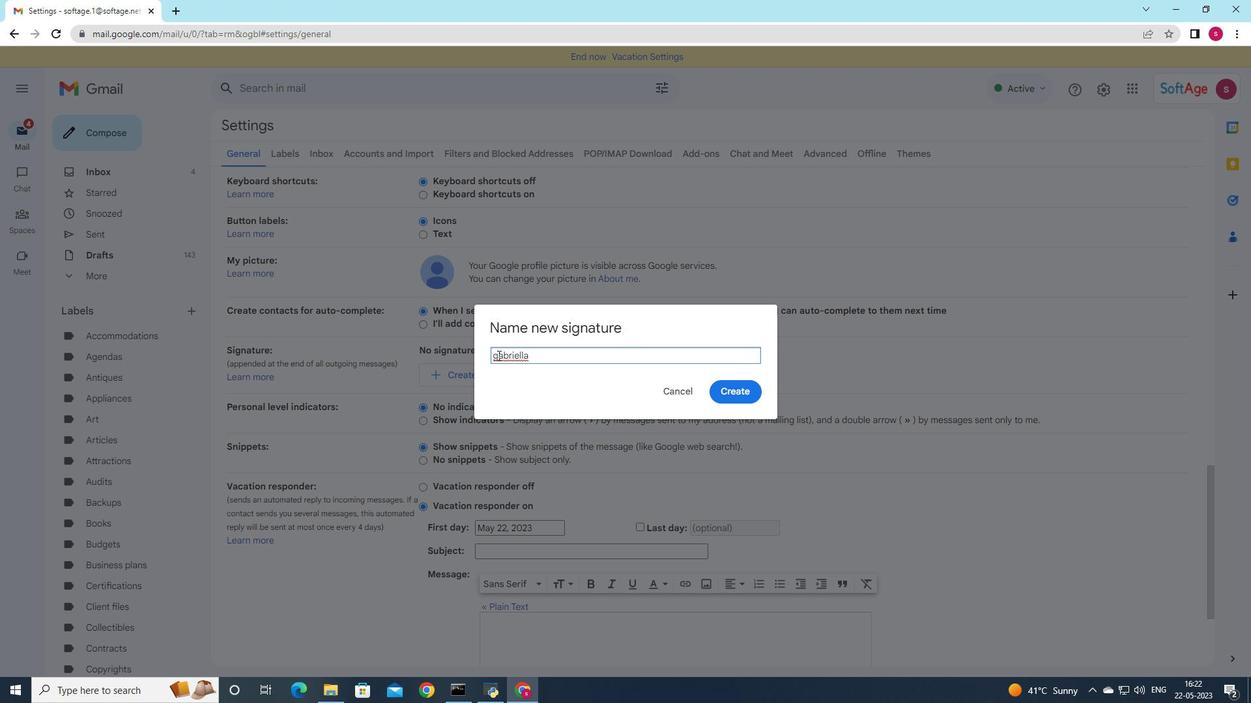 
Action: Mouse pressed left at (496, 354)
Screenshot: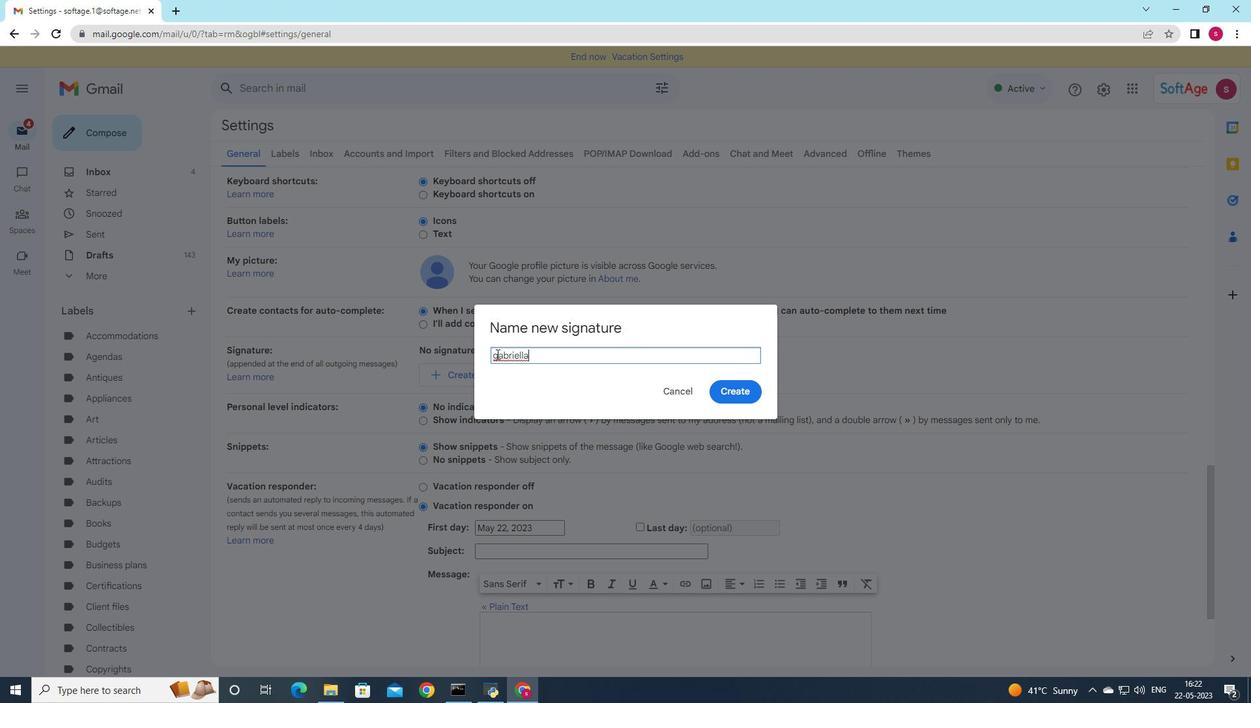 
Action: Mouse moved to (496, 354)
Screenshot: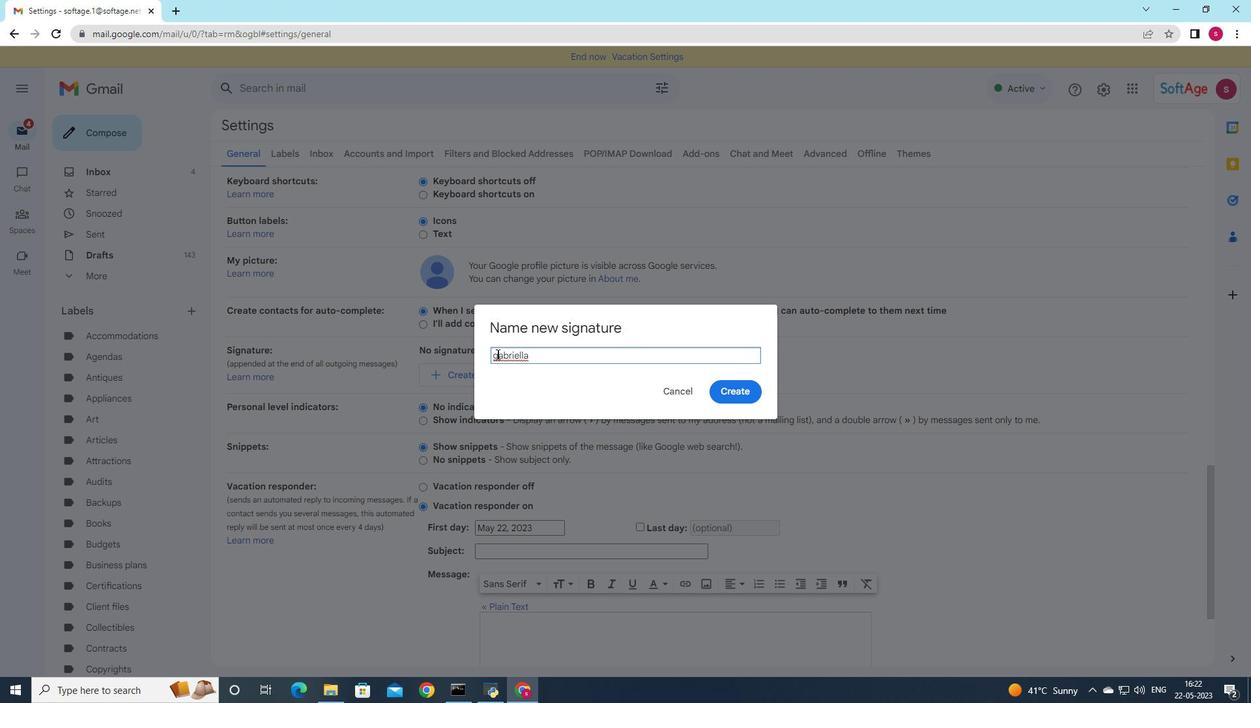 
Action: Key pressed <Key.backspace><Key.shift>G
Screenshot: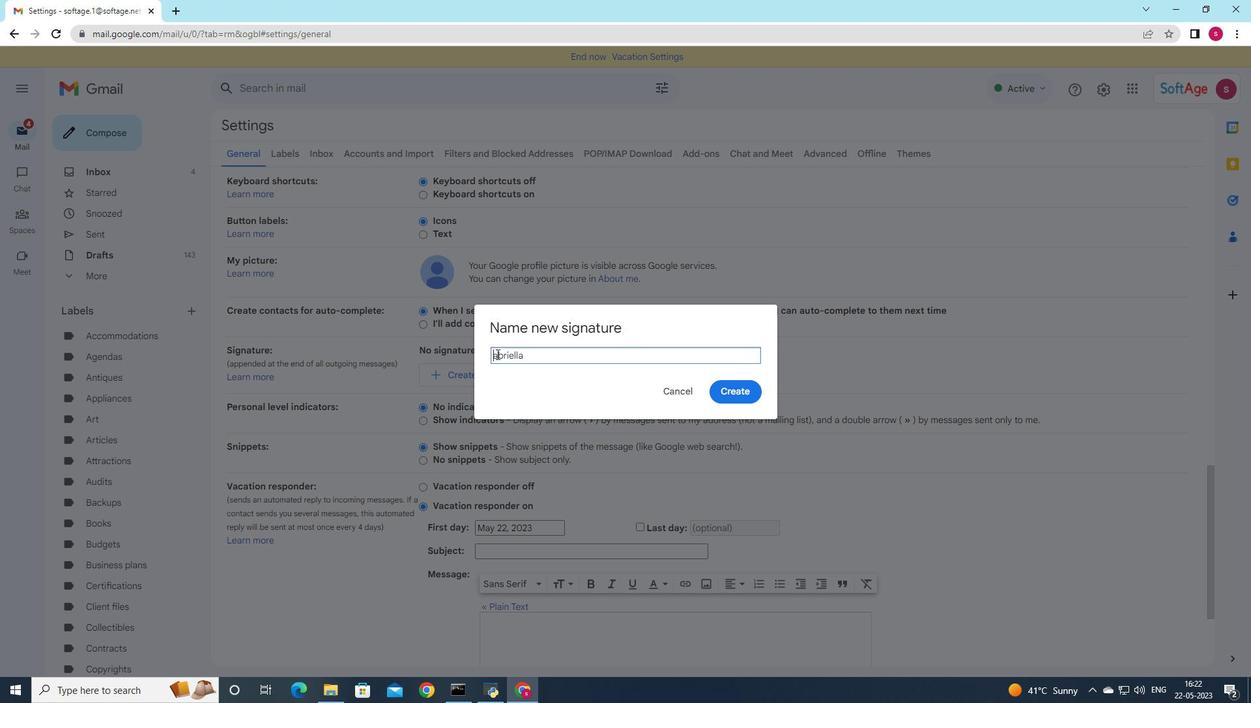 
Action: Mouse moved to (734, 393)
Screenshot: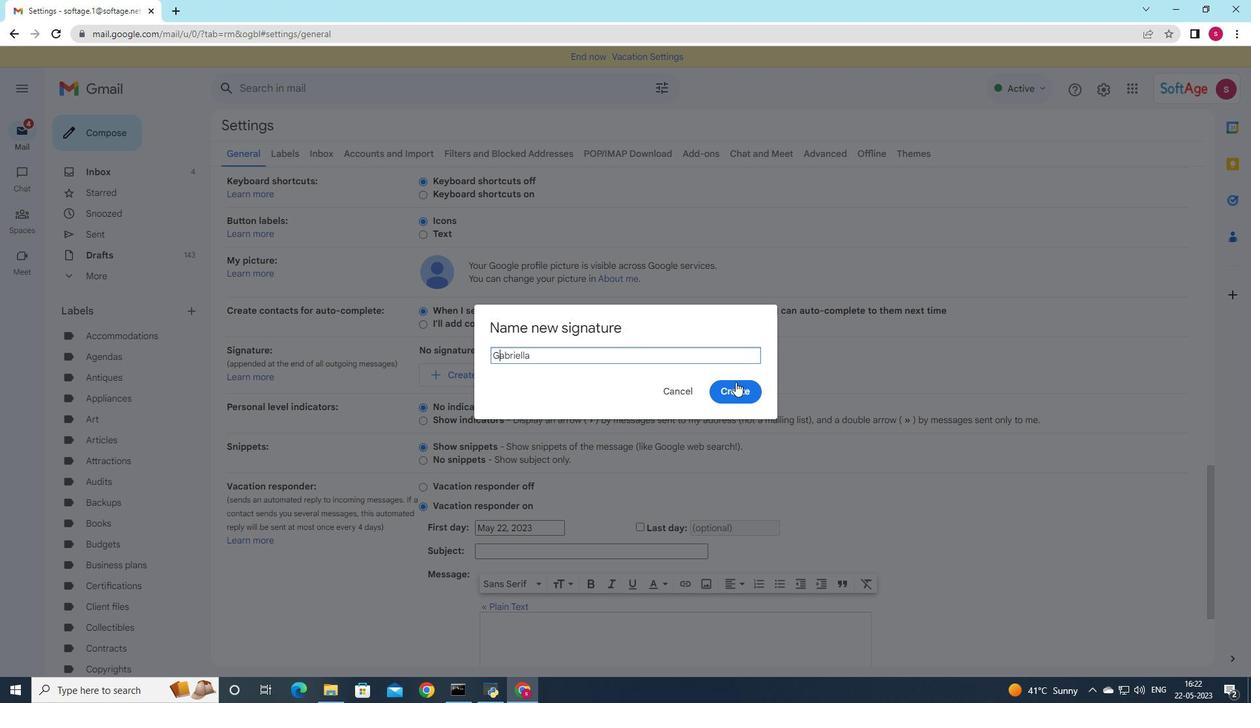 
Action: Mouse pressed left at (734, 393)
Screenshot: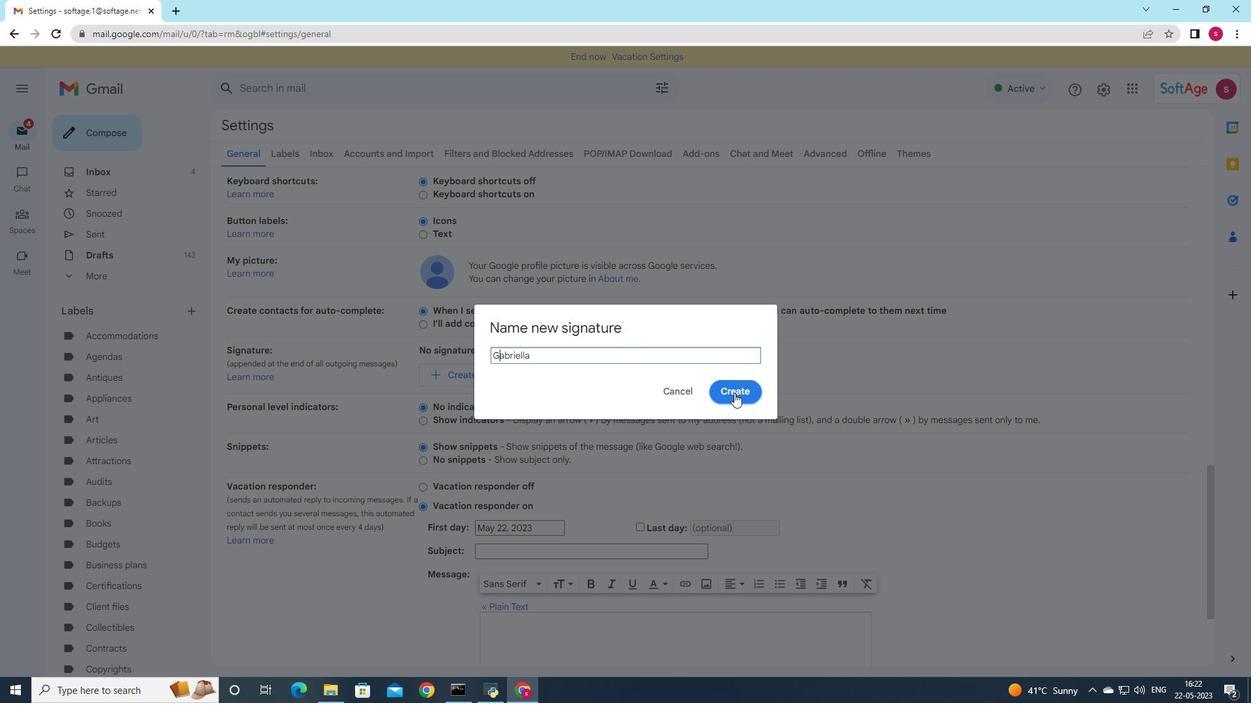 
Action: Mouse moved to (612, 365)
Screenshot: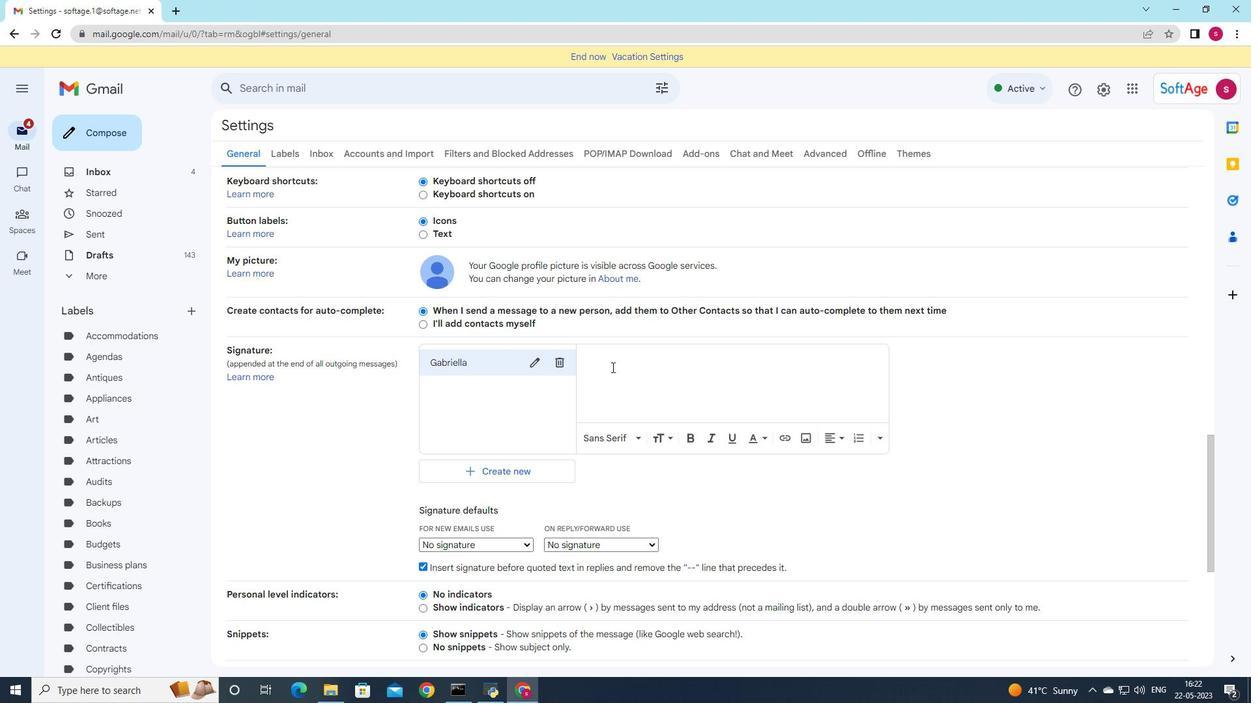 
Action: Mouse pressed left at (612, 365)
Screenshot: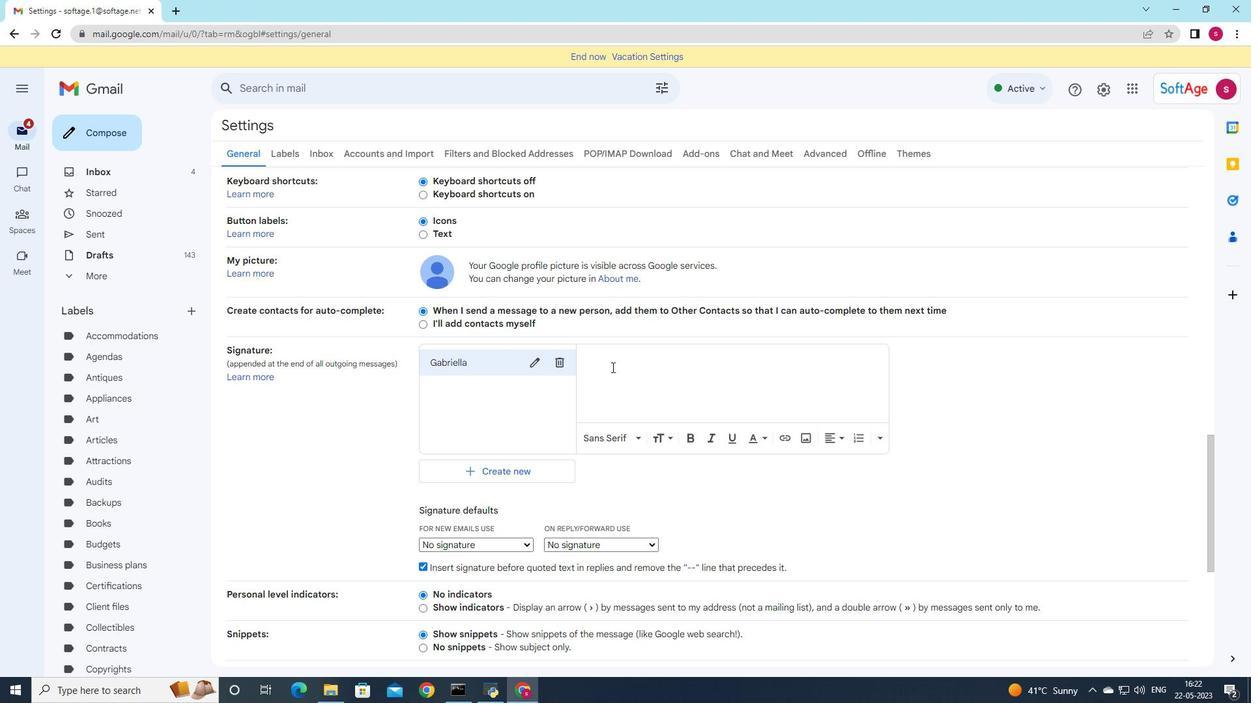 
Action: Mouse moved to (757, 377)
Screenshot: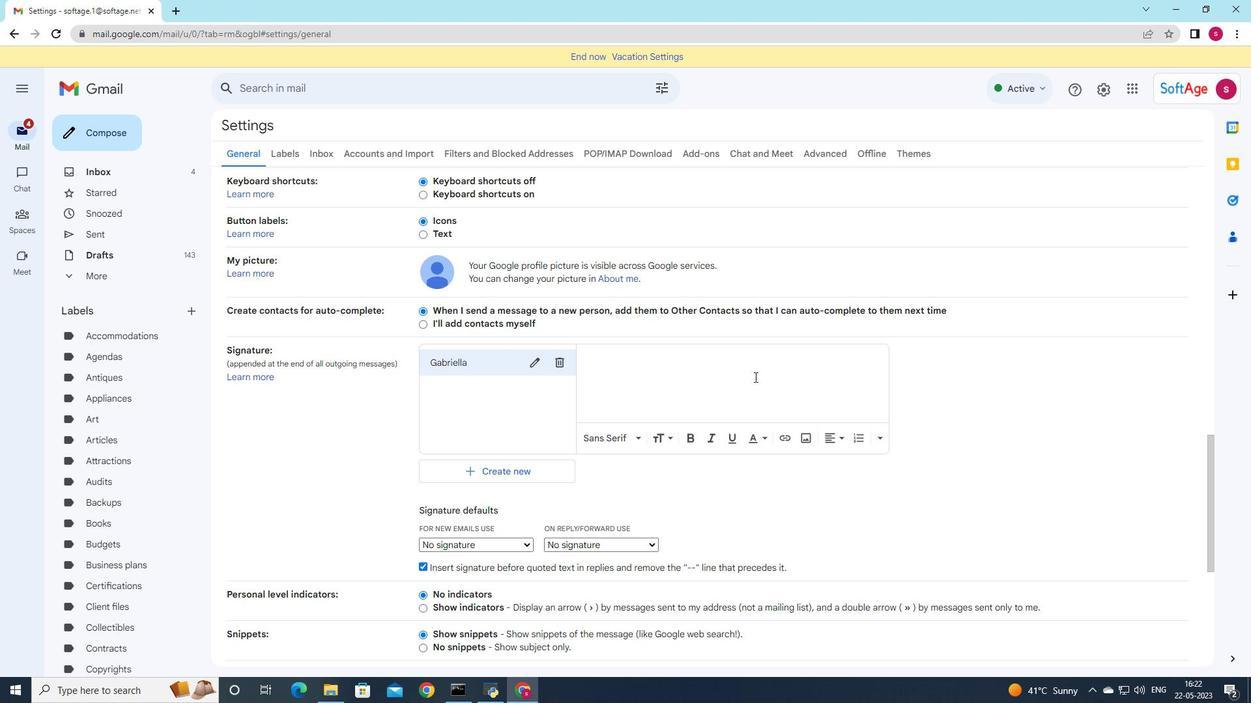 
Action: Key pressed <Key.shift>HAVE<Key.space>A<Key.space>GREAT<Key.space><Key.shift>Labor<Key.space><Key.shift><Key.shift><Key.shift>Day
Screenshot: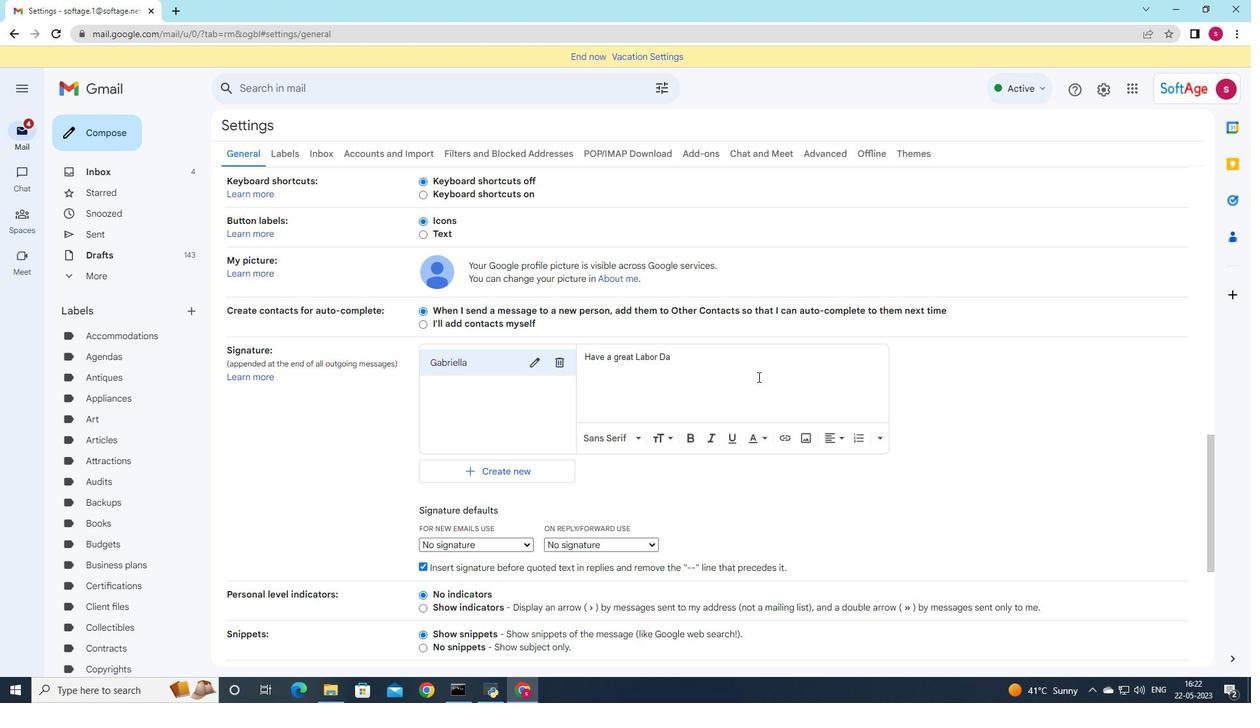 
Action: Mouse moved to (738, 362)
Screenshot: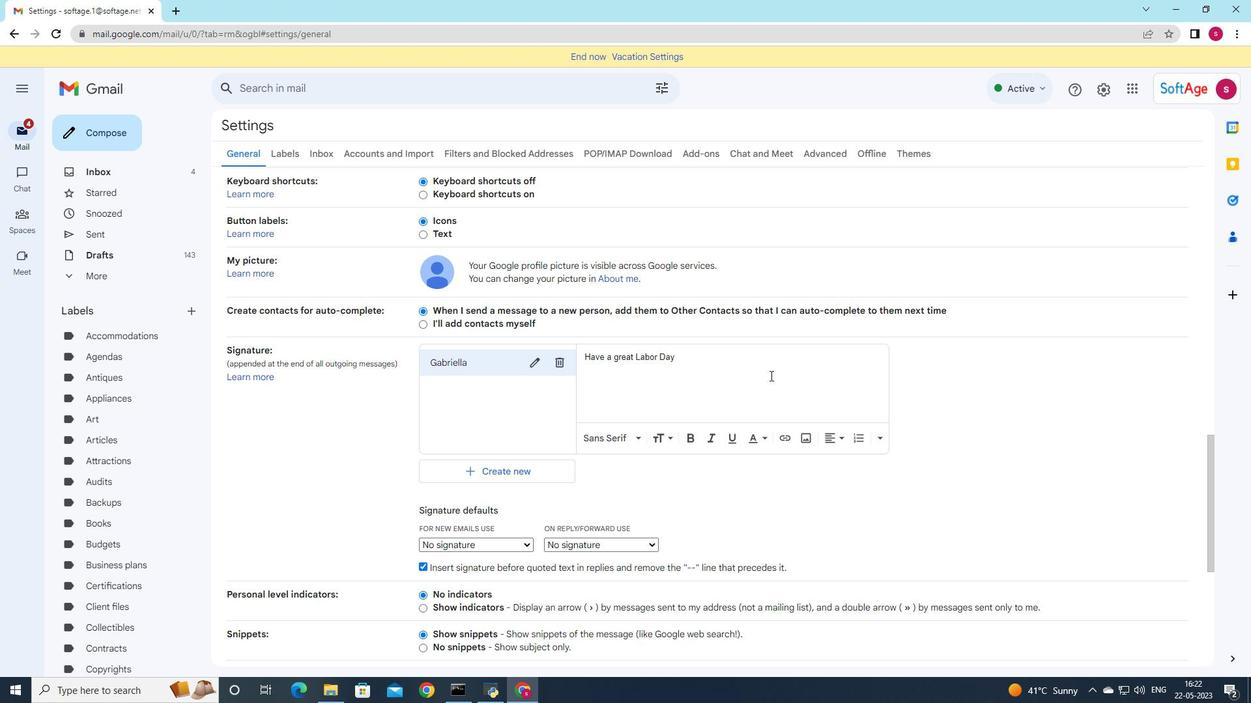 
Action: Key pressed ,<Key.enter><Key.shift>Garbriella<Key.space><Key.shift>robinson
Screenshot: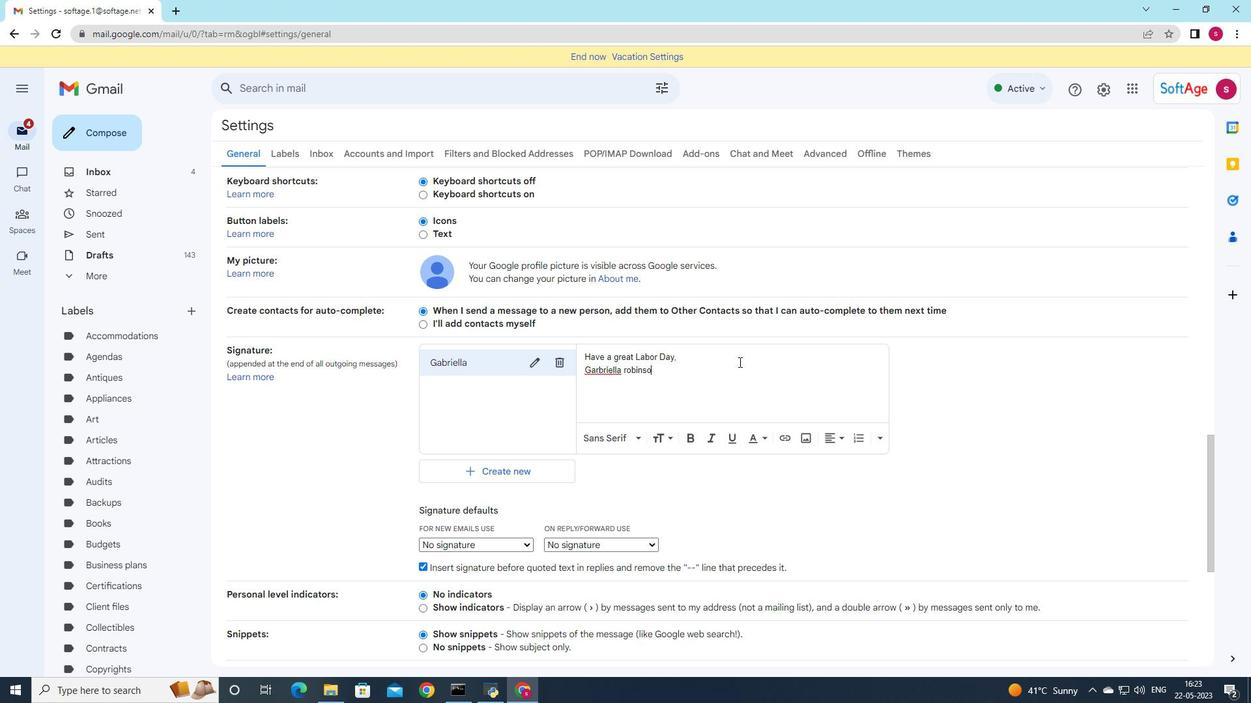 
Action: Mouse scrolled (738, 362) with delta (0, 0)
Screenshot: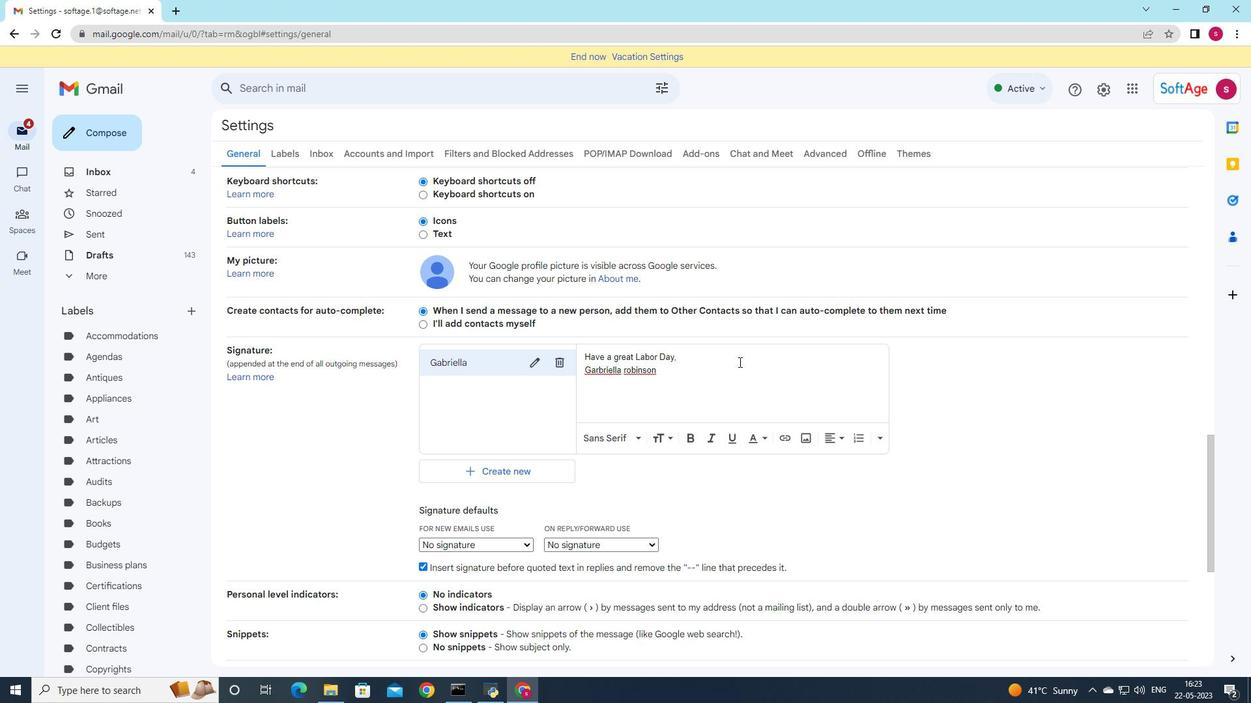 
Action: Mouse moved to (626, 437)
Screenshot: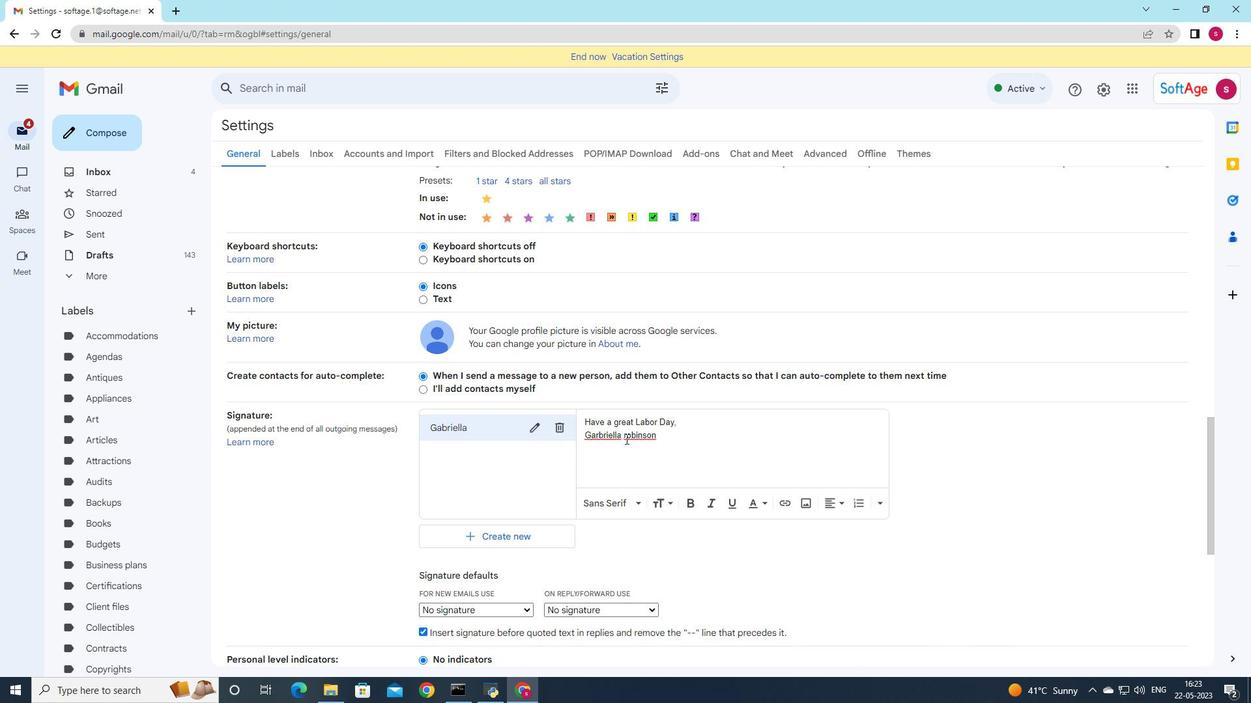 
Action: Mouse pressed left at (626, 437)
Screenshot: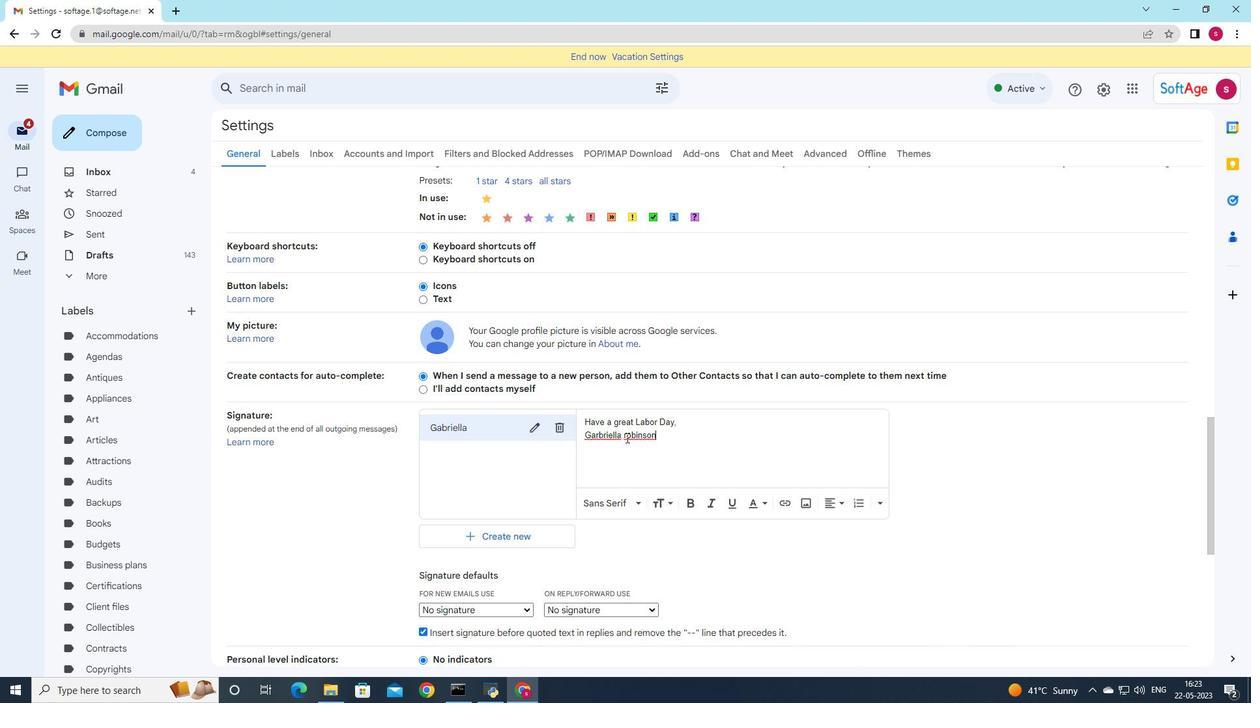 
Action: Key pressed <Key.backspace><Key.shift>r
Screenshot: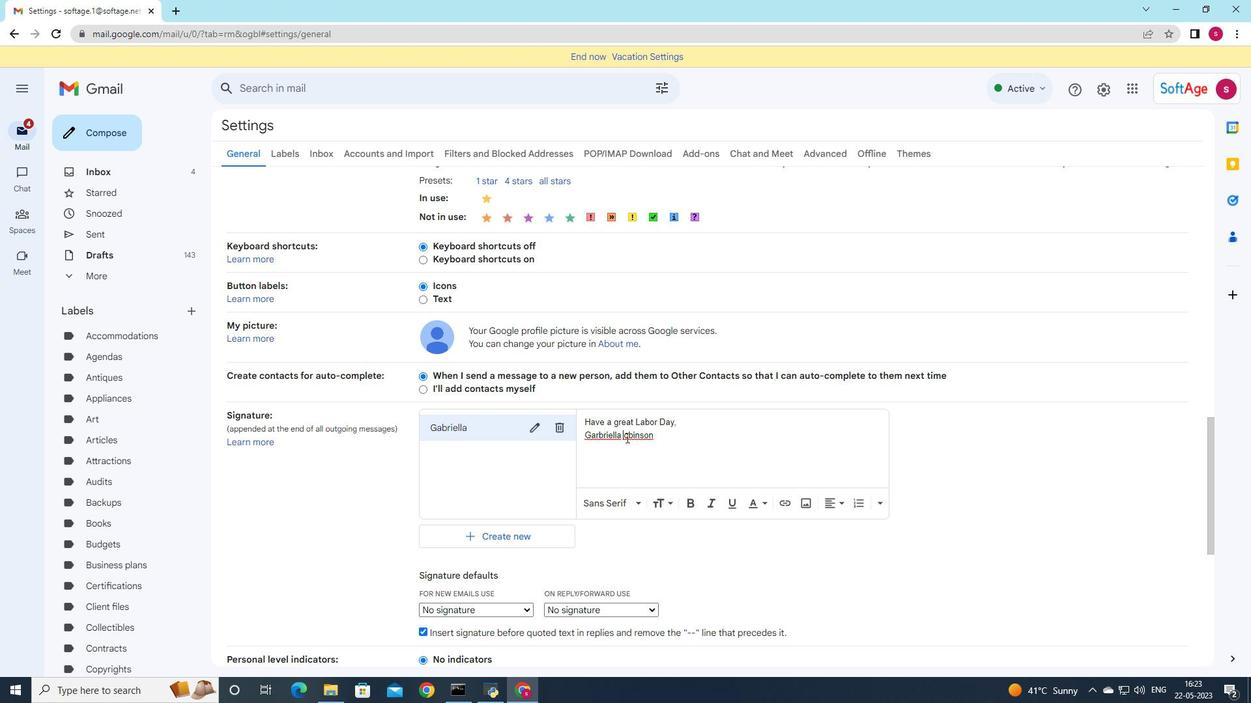 
Action: Mouse moved to (598, 432)
Screenshot: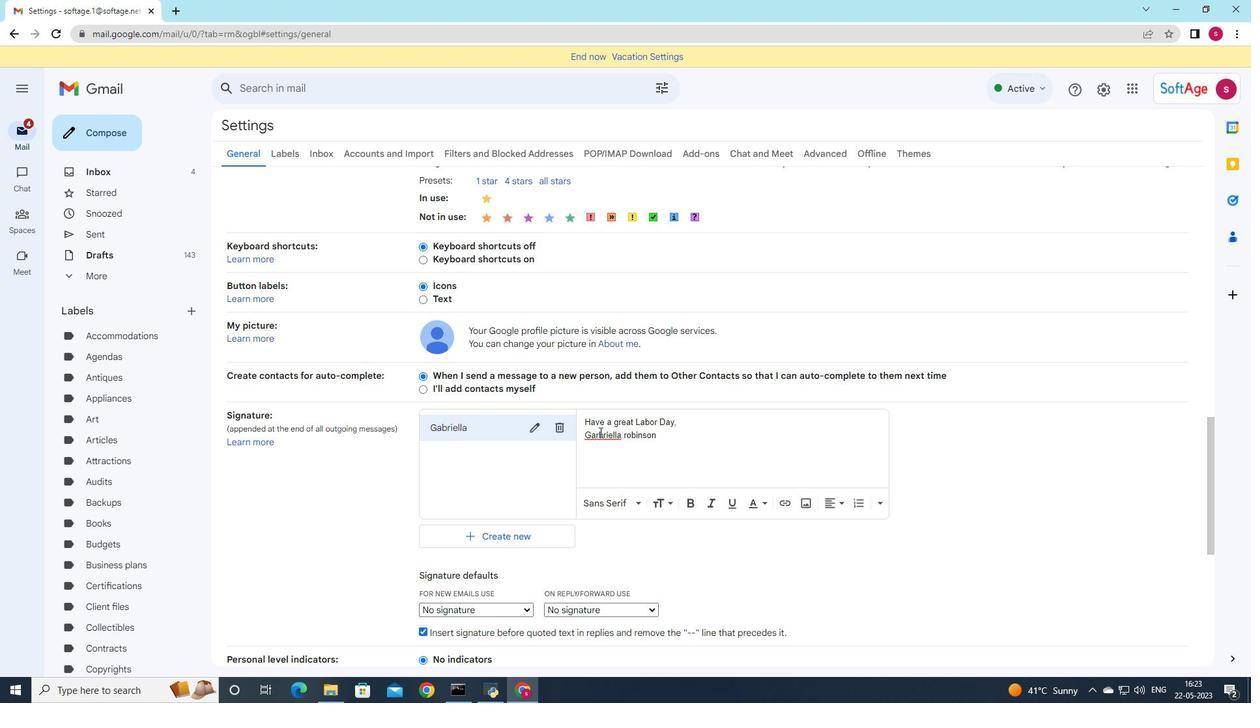 
Action: Mouse pressed left at (598, 432)
Screenshot: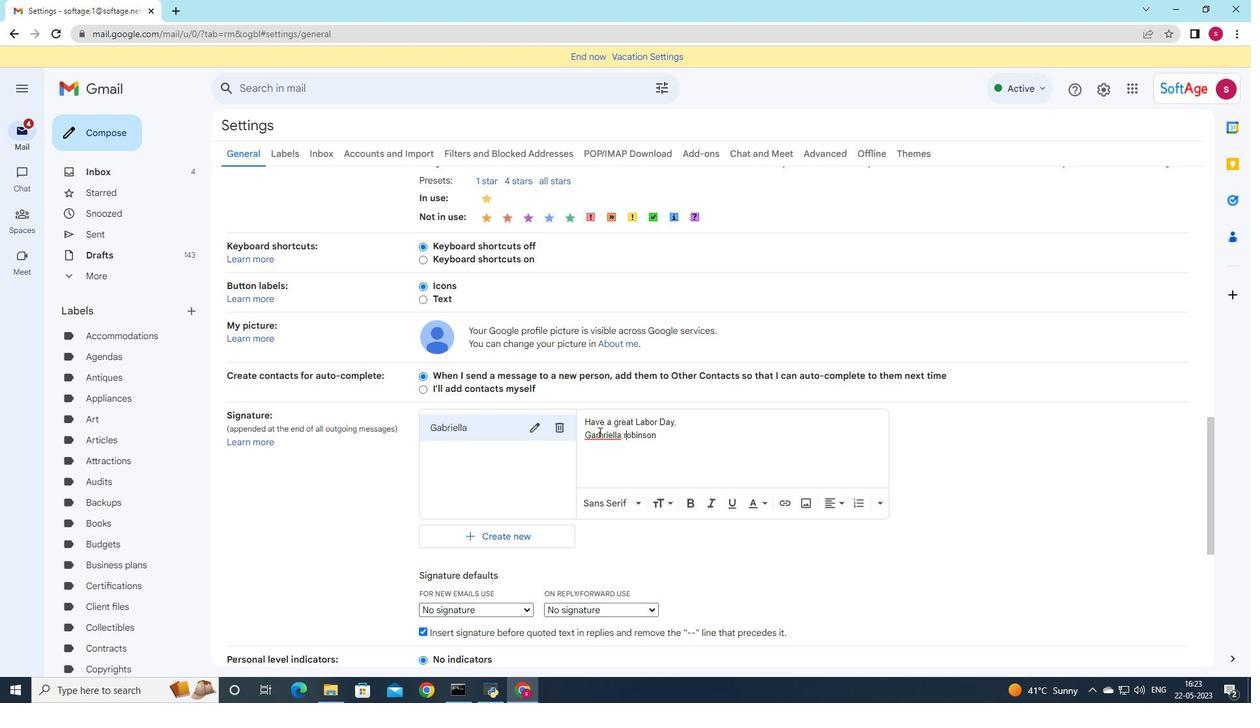 
Action: Key pressed <Key.backspace>
Screenshot: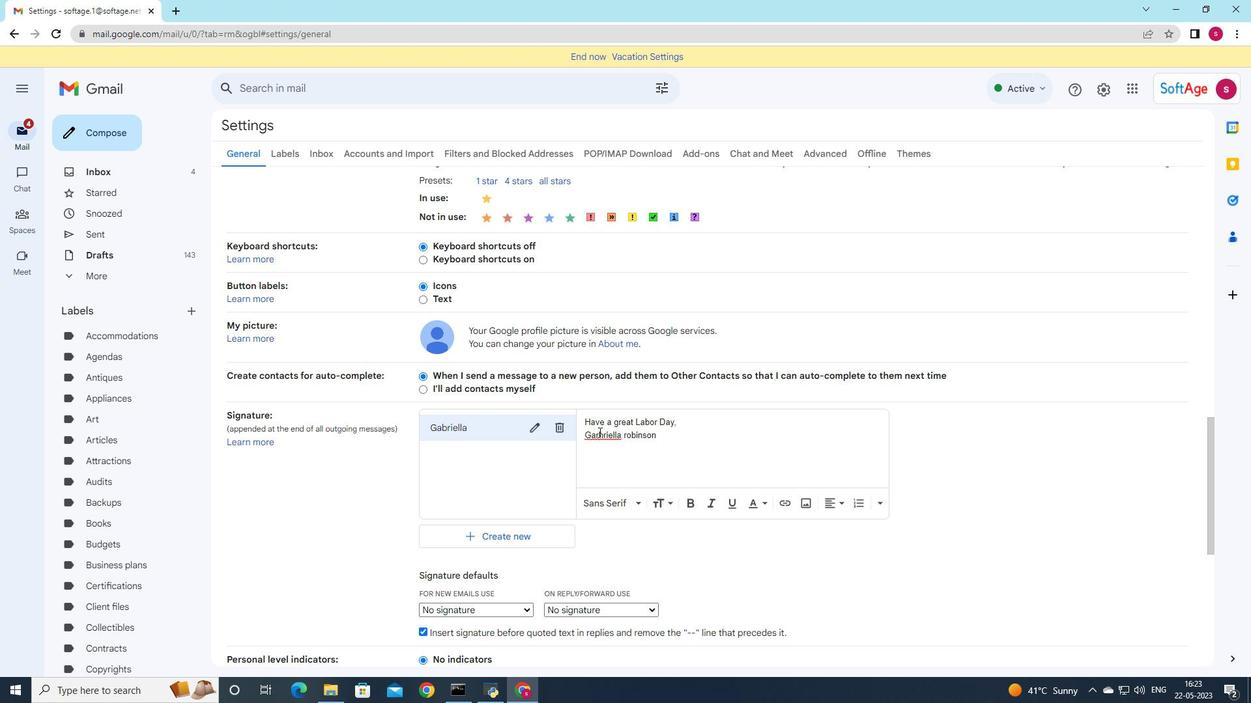 
Action: Mouse moved to (635, 546)
Screenshot: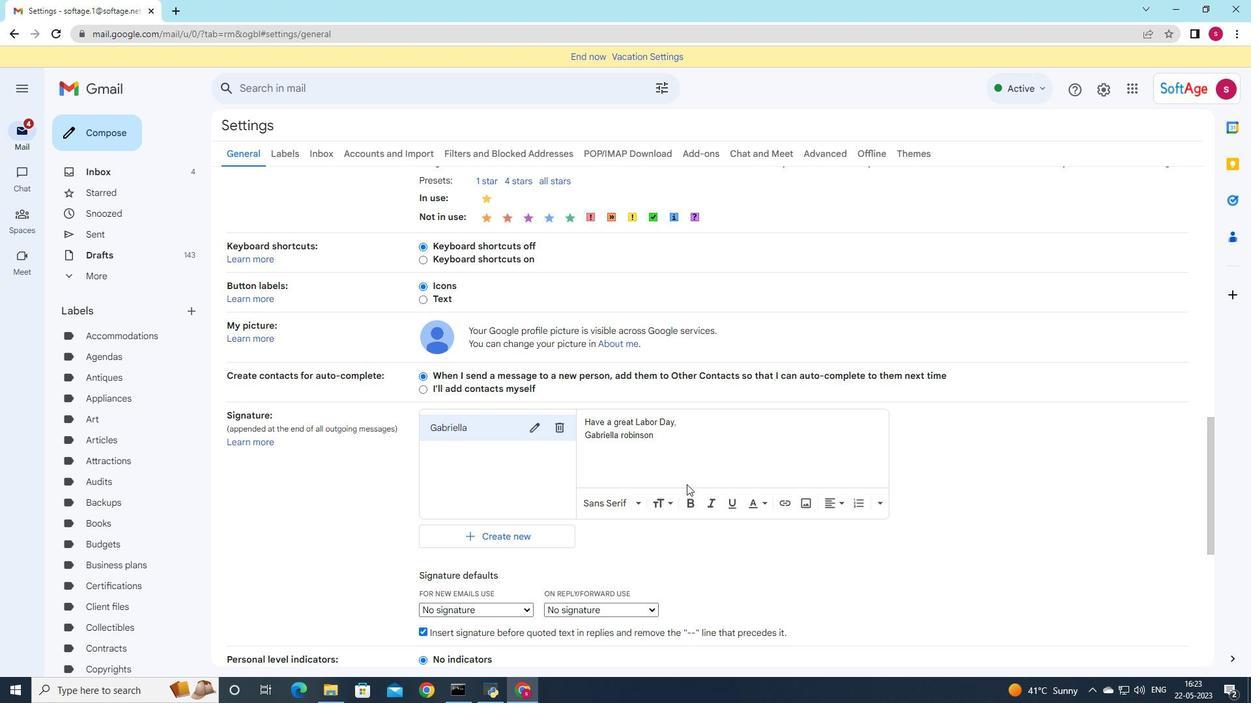 
Action: Mouse scrolled (635, 545) with delta (0, 0)
Screenshot: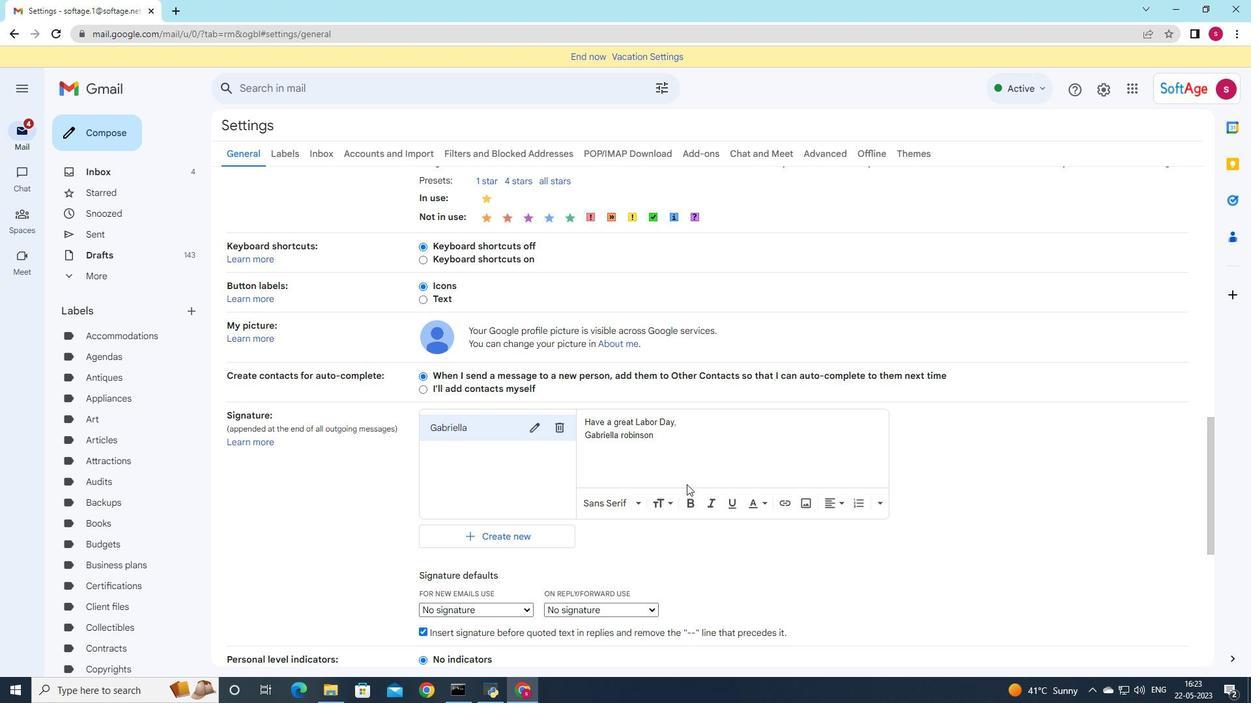 
Action: Mouse moved to (511, 547)
Screenshot: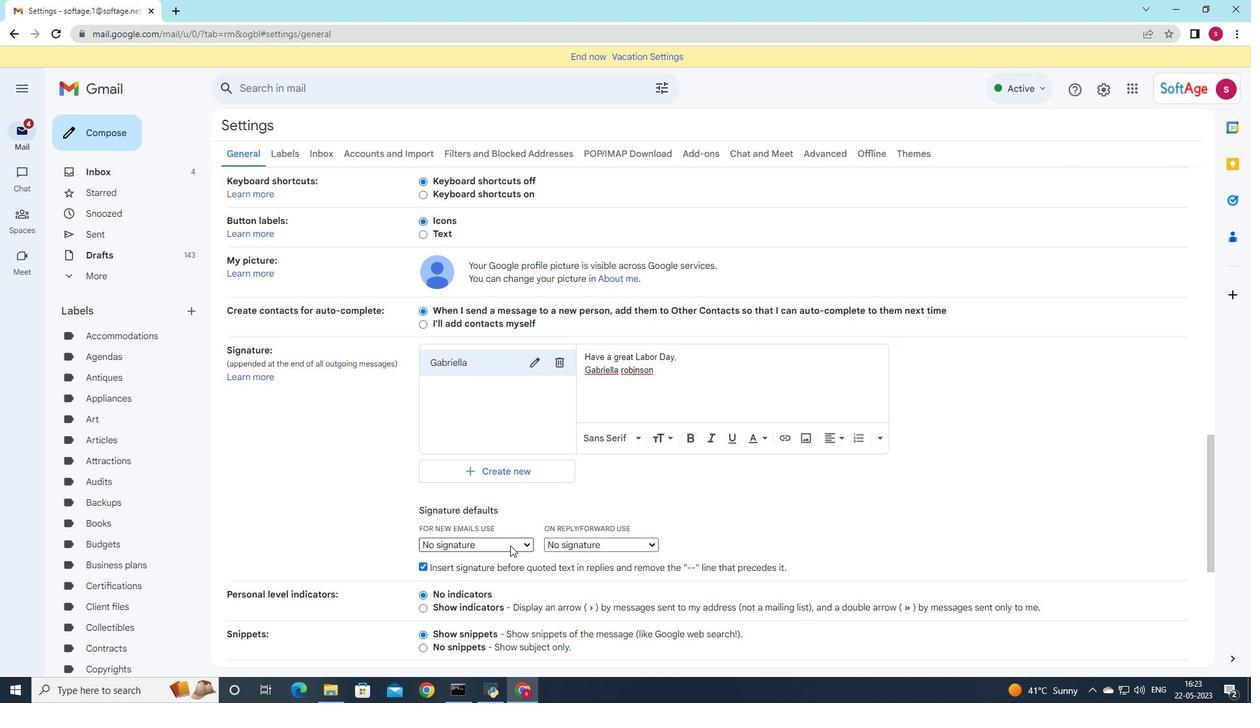 
Action: Mouse pressed left at (511, 547)
Screenshot: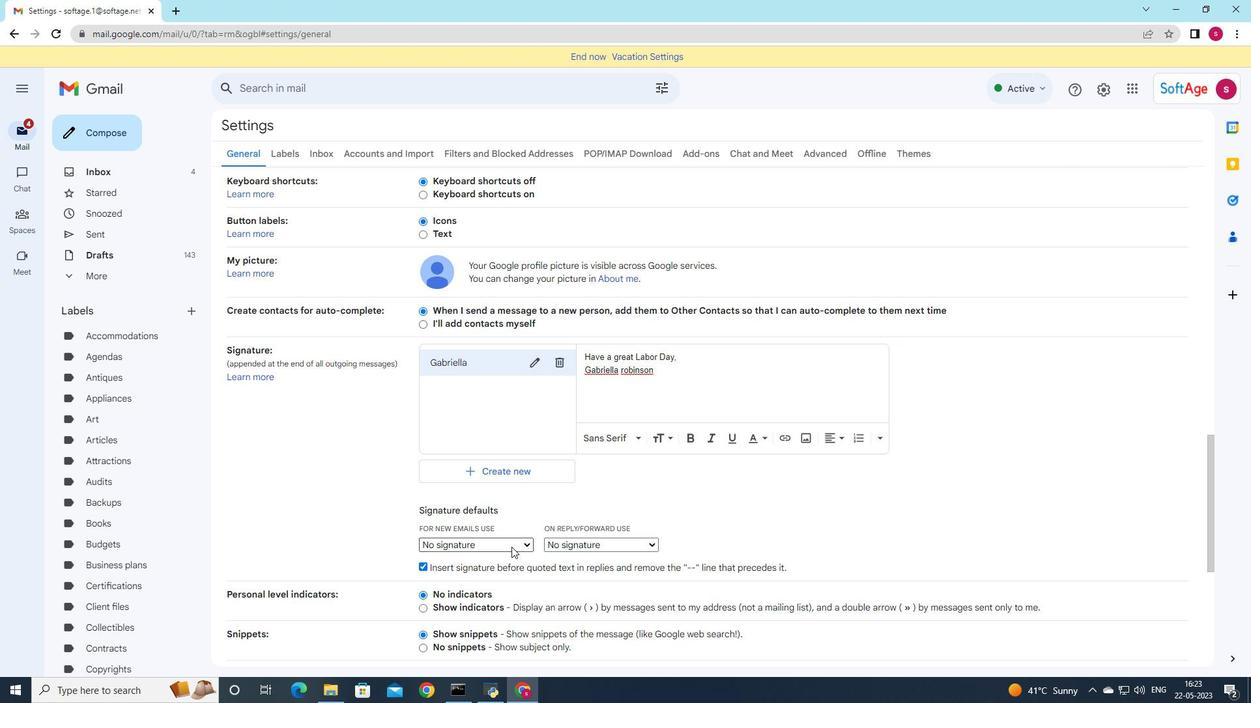
Action: Mouse moved to (508, 570)
Screenshot: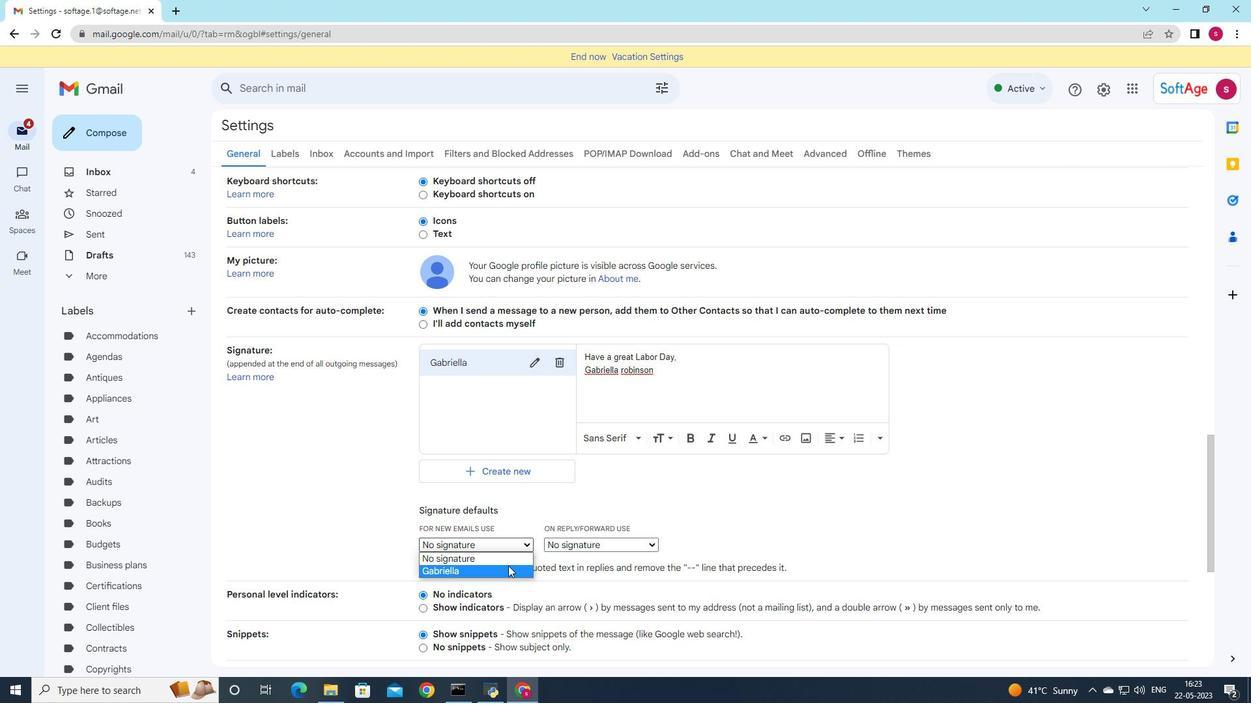 
Action: Mouse pressed left at (508, 570)
Screenshot: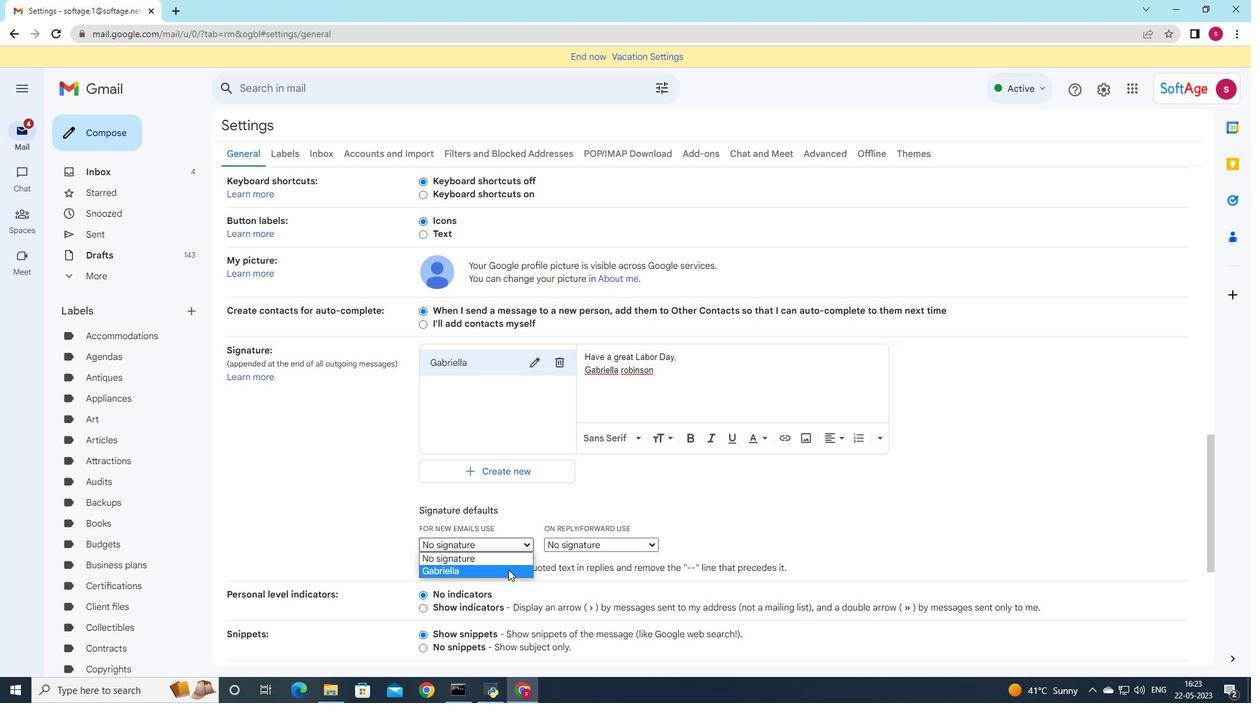 
Action: Mouse moved to (581, 537)
Screenshot: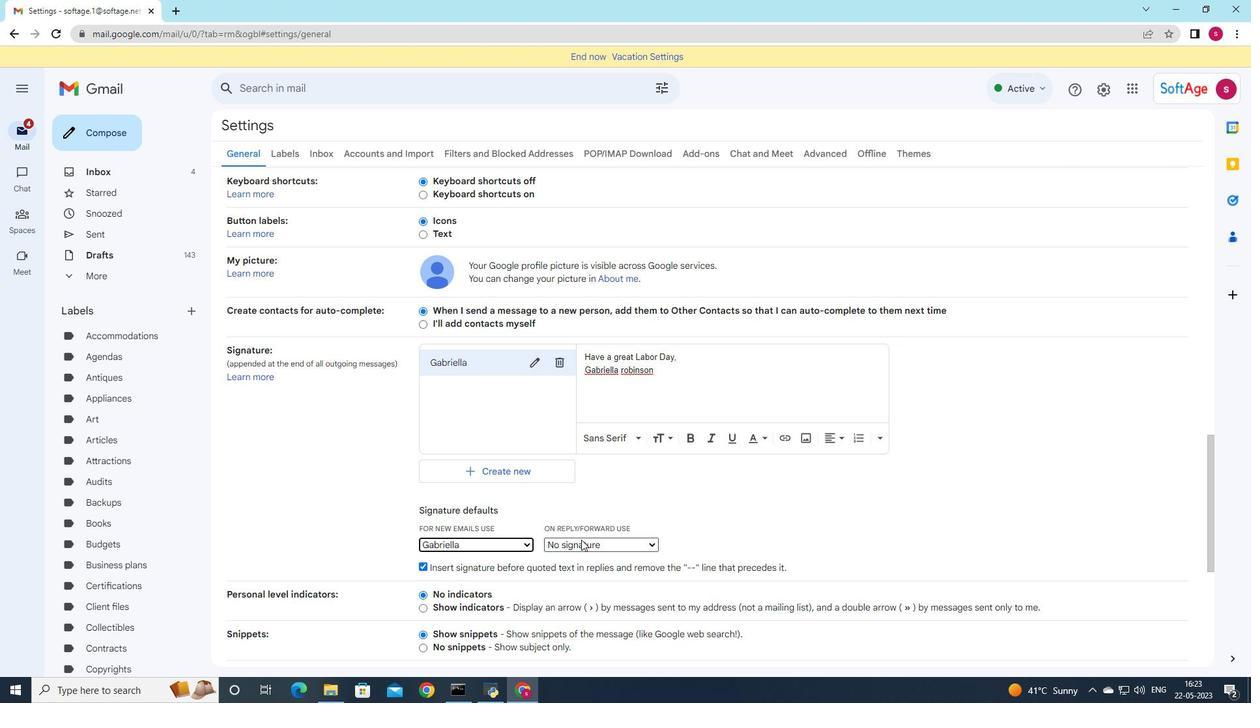 
Action: Mouse pressed left at (581, 537)
Screenshot: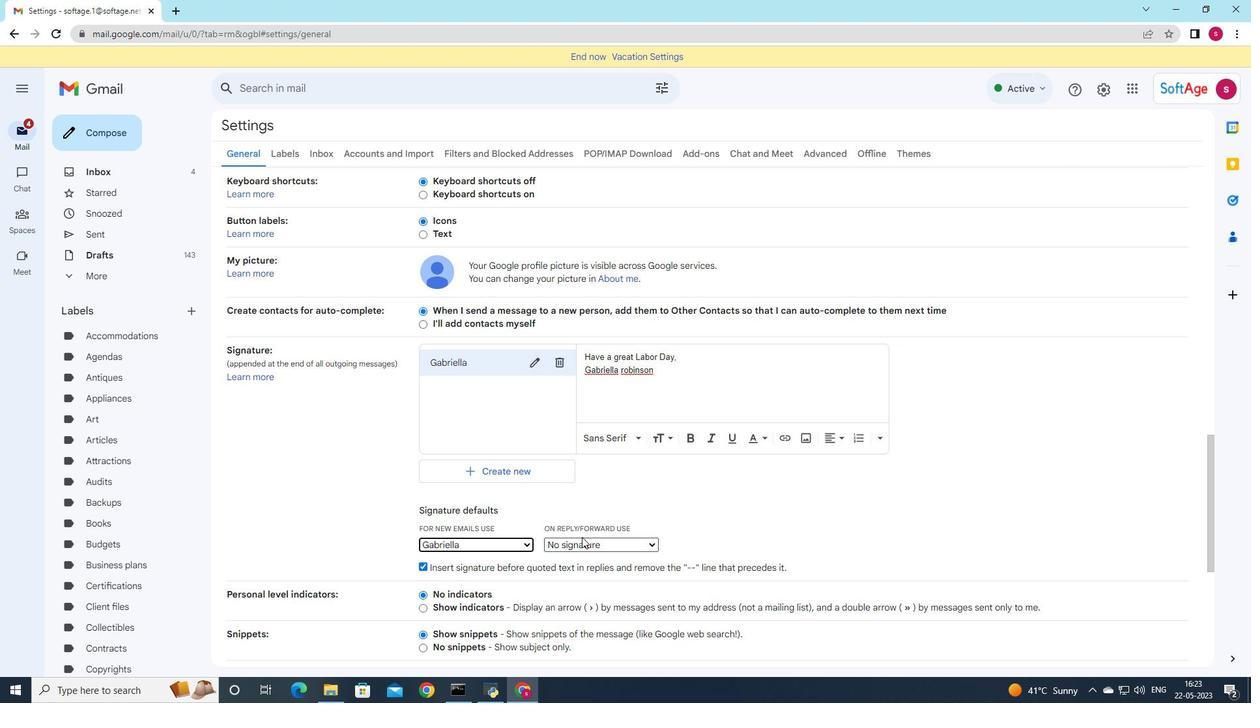 
Action: Mouse moved to (581, 547)
Screenshot: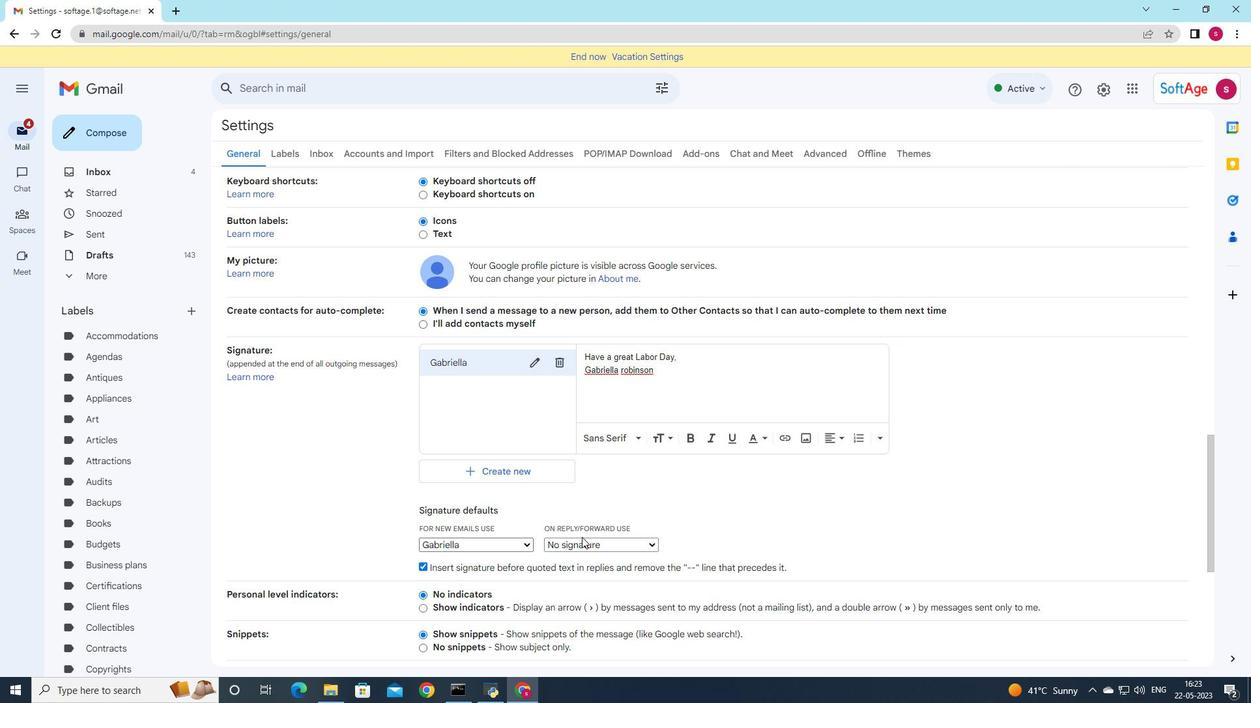 
Action: Mouse pressed left at (581, 547)
Screenshot: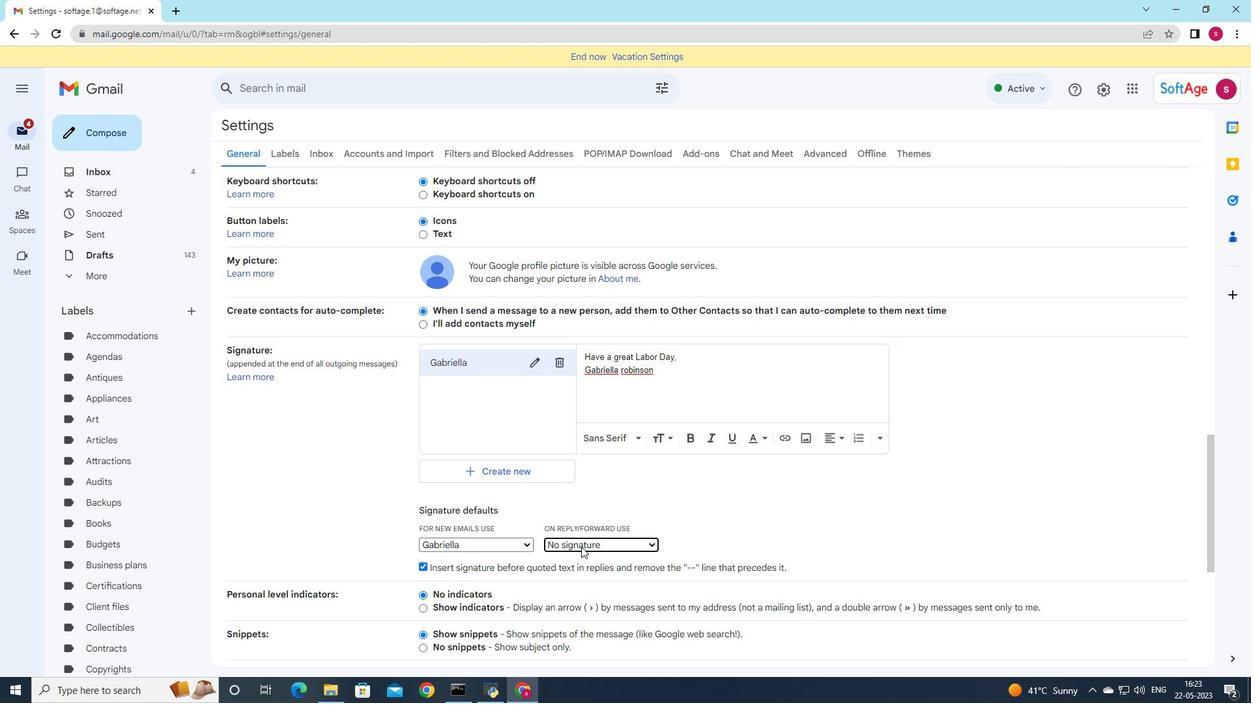 
Action: Mouse moved to (579, 568)
Screenshot: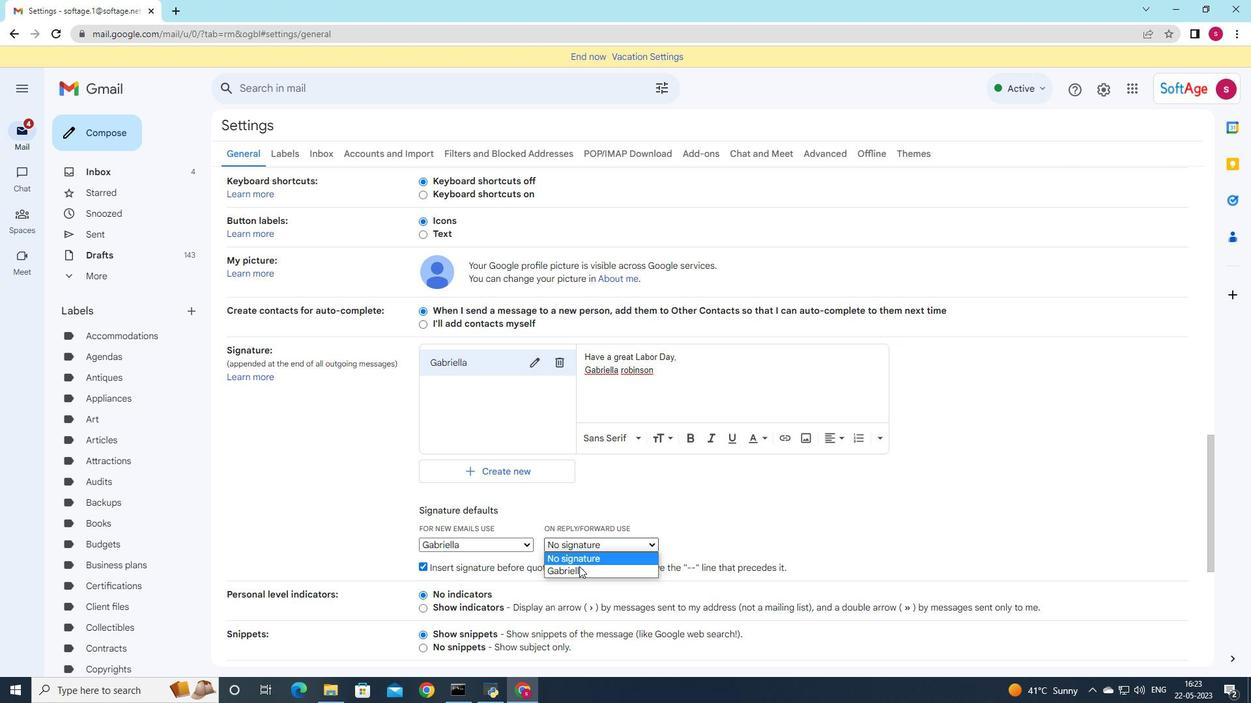 
Action: Mouse pressed left at (579, 568)
Screenshot: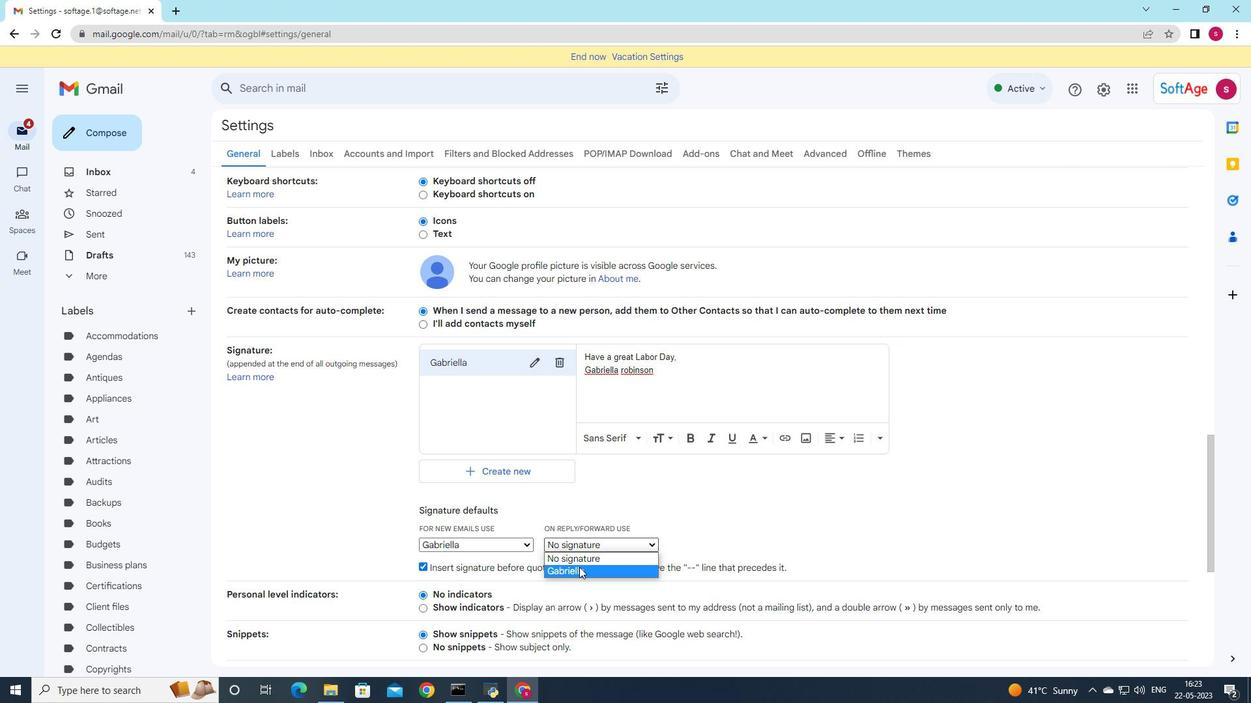 
Action: Mouse scrolled (579, 567) with delta (0, 0)
Screenshot: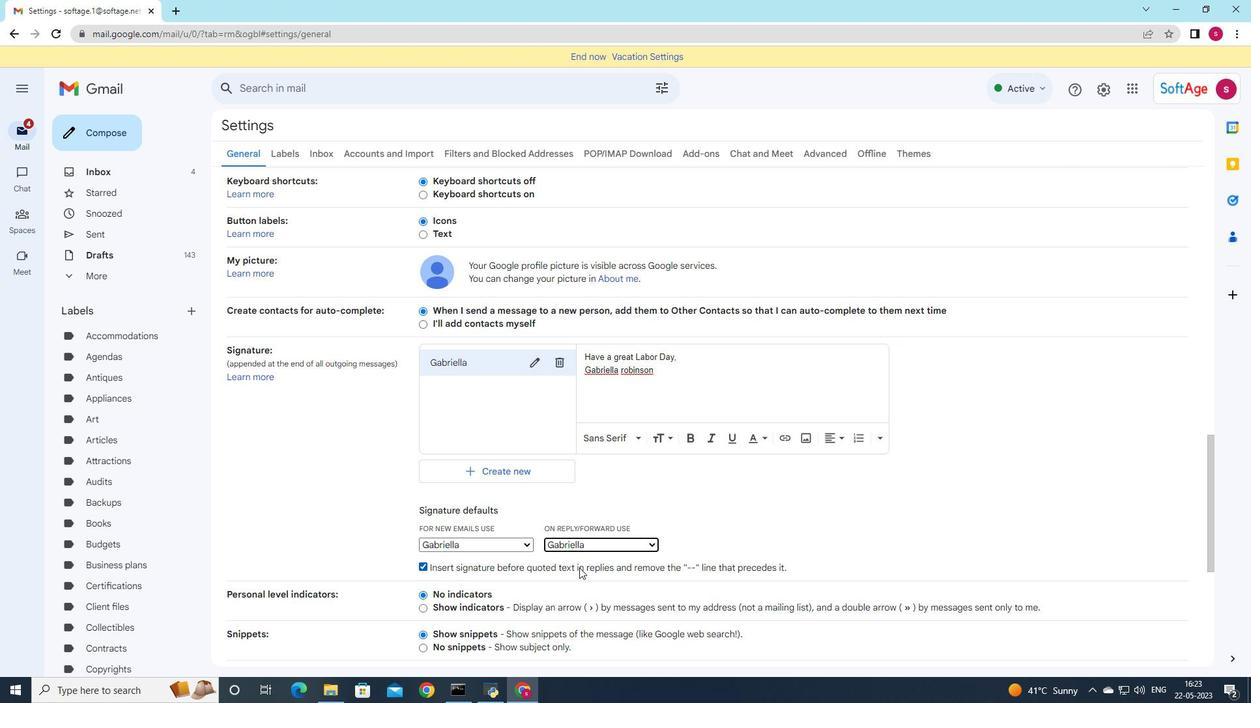
Action: Mouse scrolled (579, 567) with delta (0, 0)
Screenshot: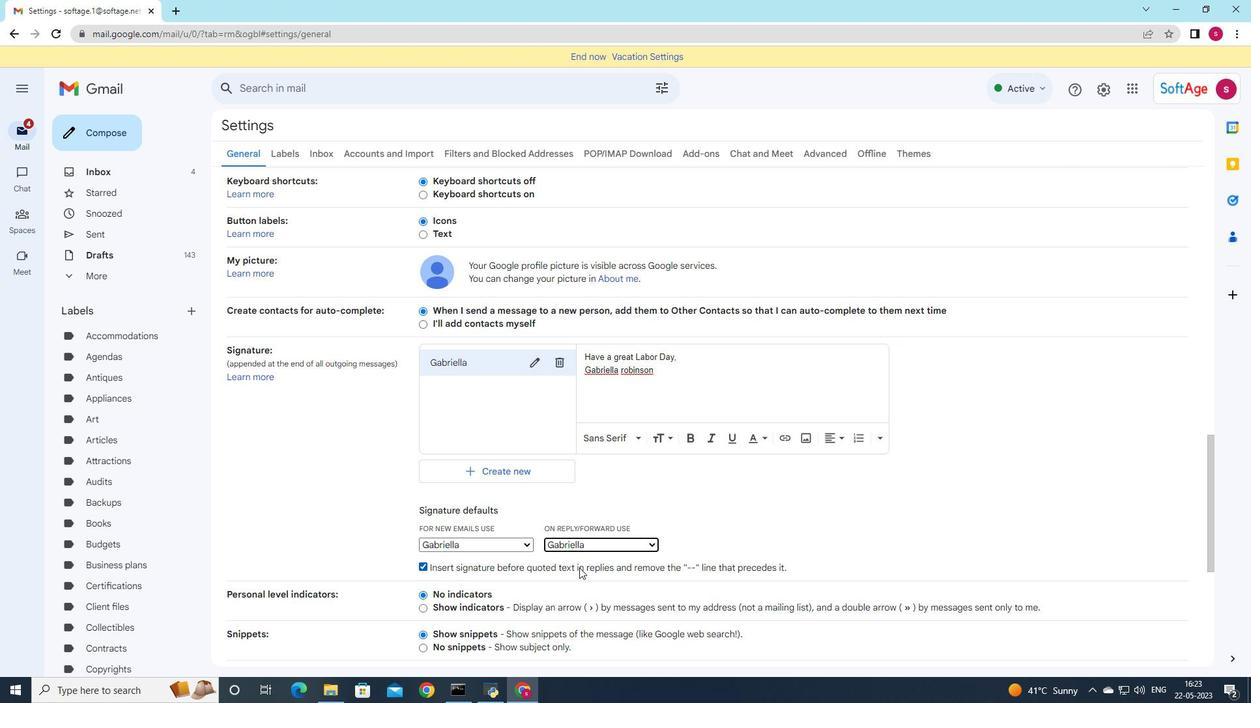 
Action: Mouse scrolled (579, 567) with delta (0, 0)
Screenshot: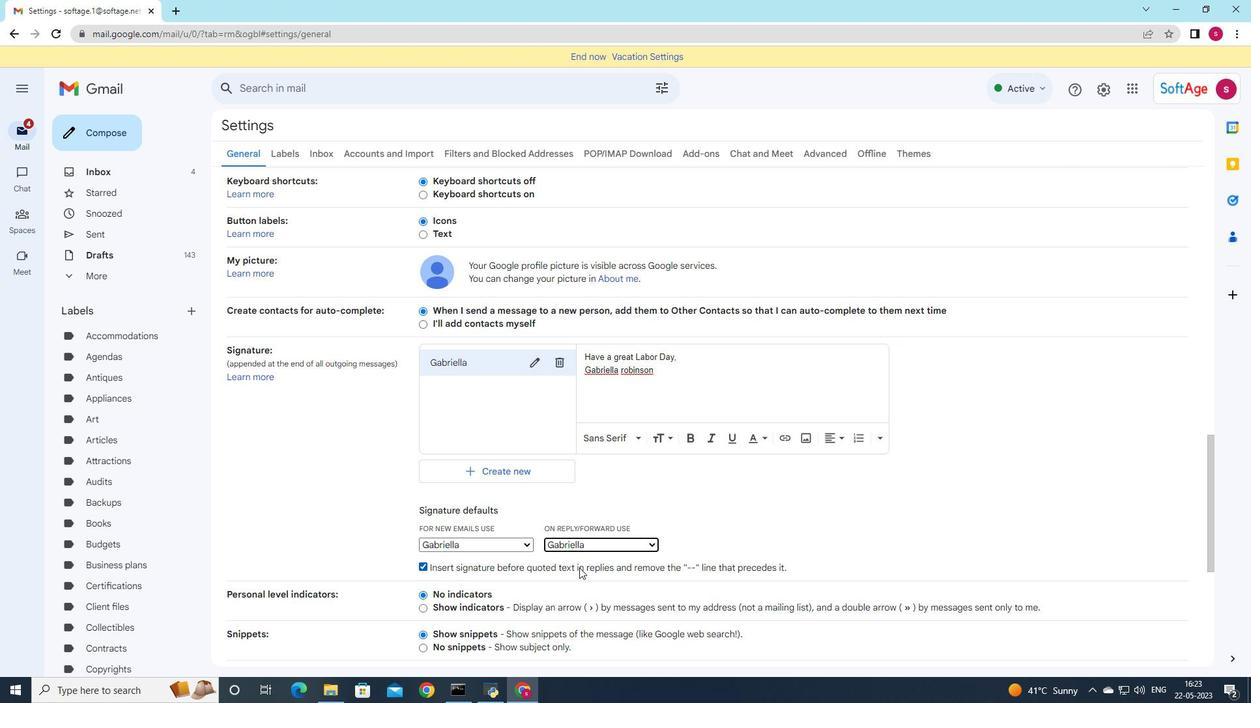 
Action: Mouse scrolled (579, 567) with delta (0, 0)
Screenshot: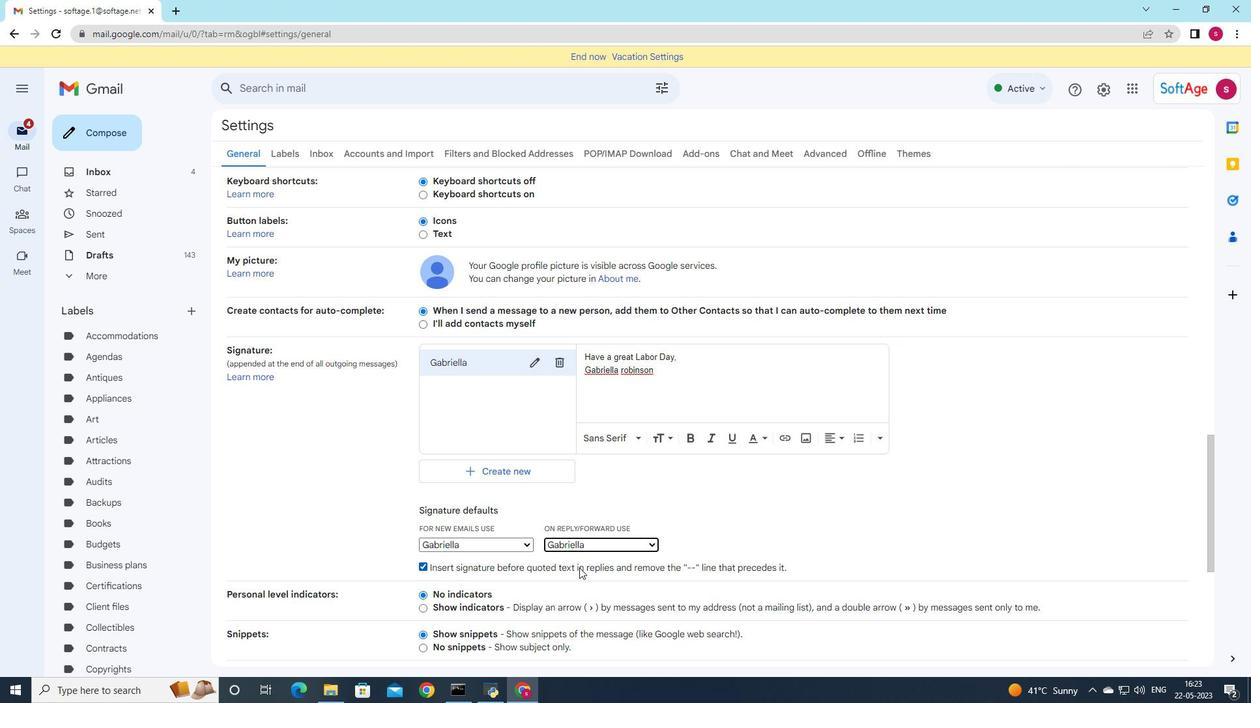 
Action: Mouse scrolled (579, 567) with delta (0, 0)
Screenshot: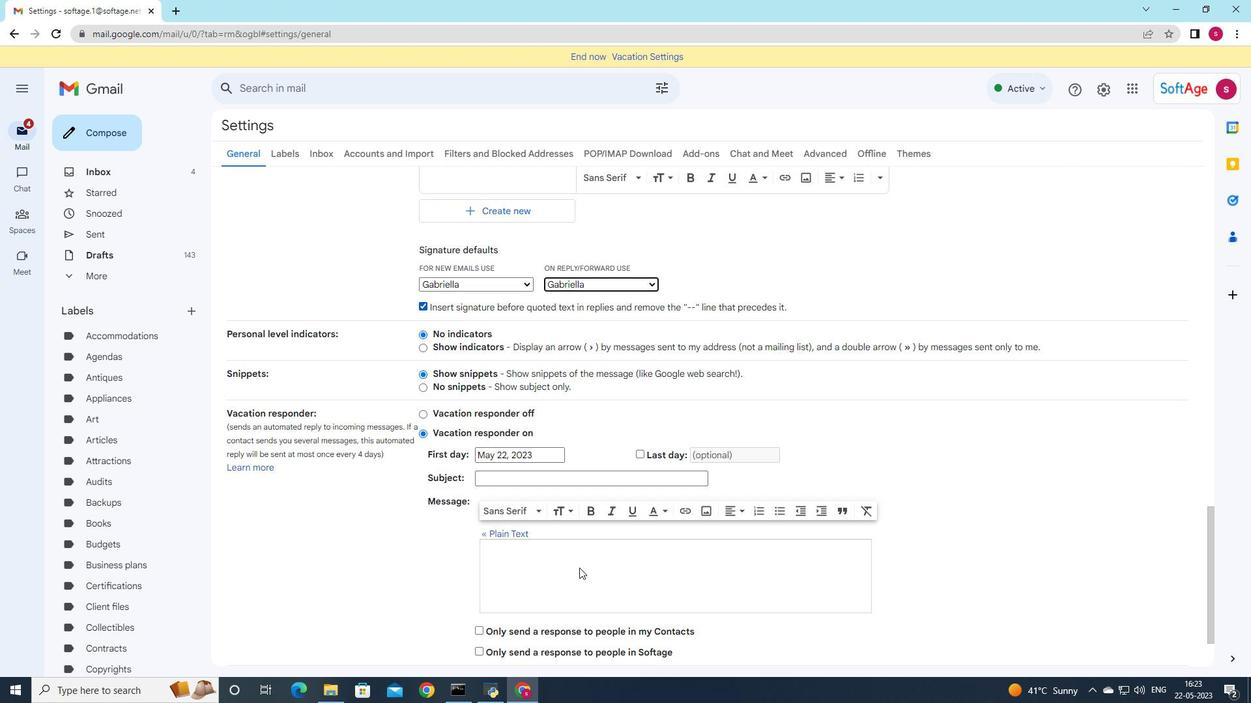 
Action: Mouse scrolled (579, 567) with delta (0, 0)
Screenshot: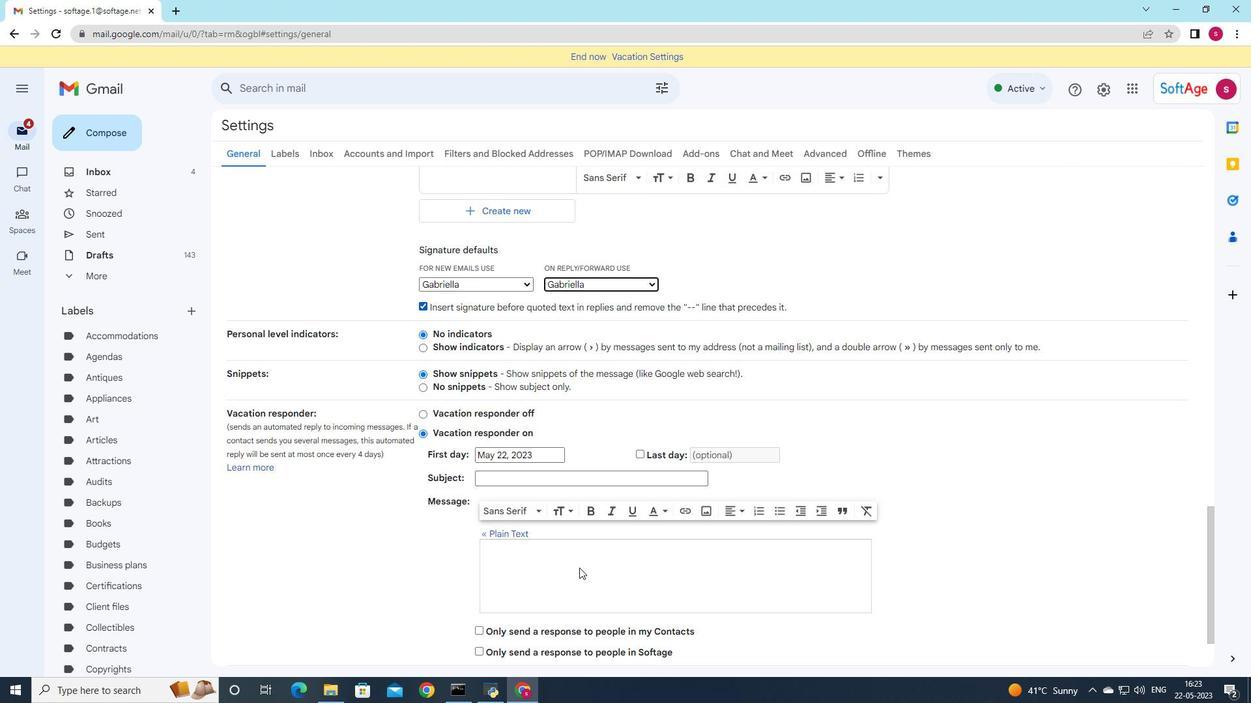 
Action: Mouse scrolled (579, 567) with delta (0, 0)
Screenshot: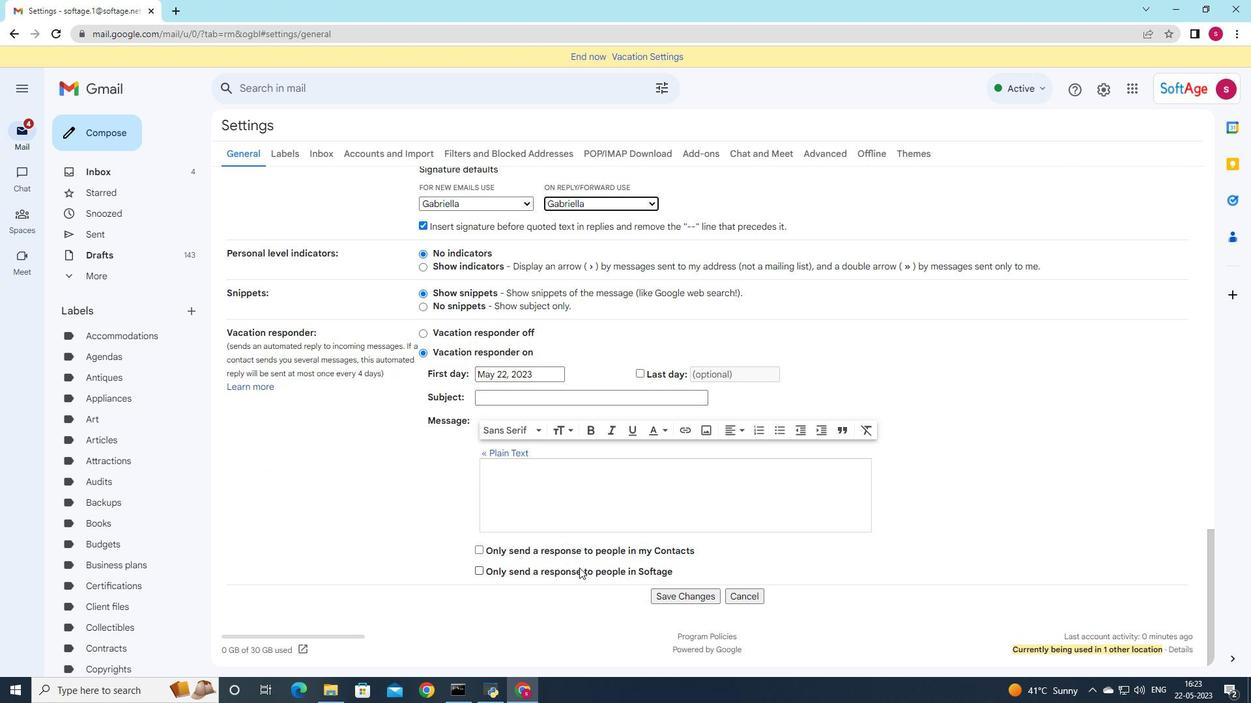
Action: Mouse scrolled (579, 567) with delta (0, 0)
Screenshot: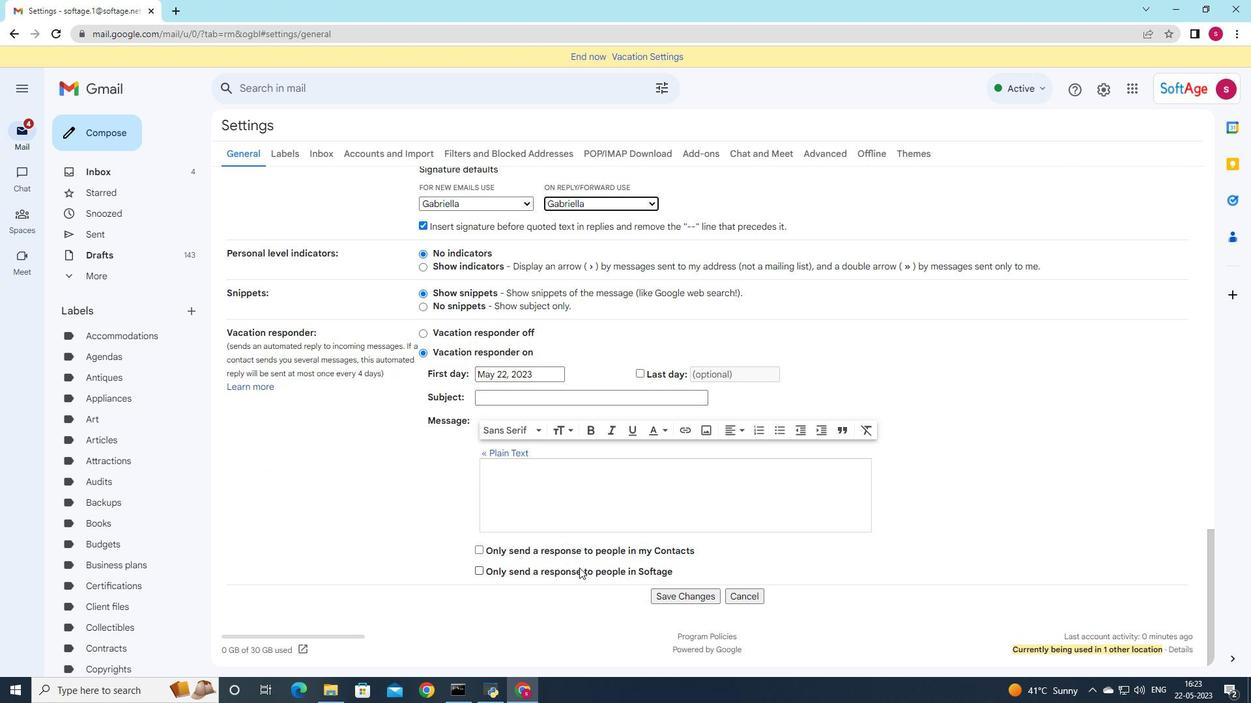
Action: Mouse scrolled (579, 567) with delta (0, 0)
Screenshot: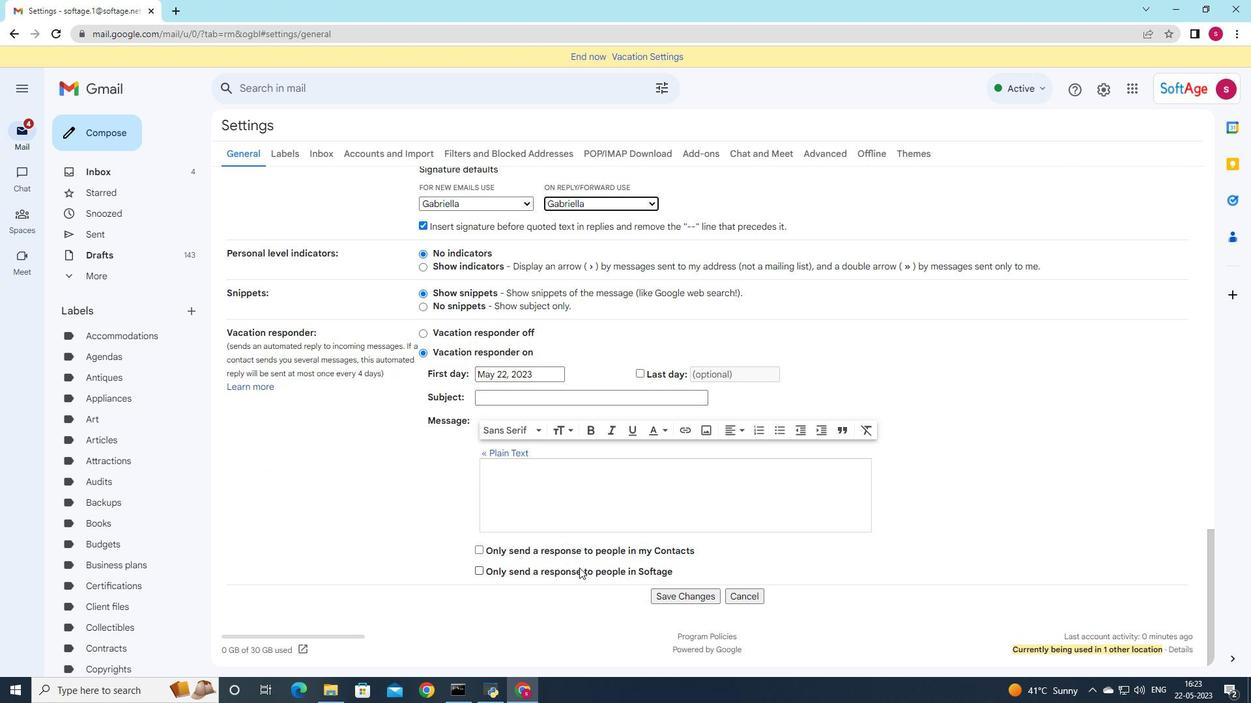 
Action: Mouse moved to (682, 598)
Screenshot: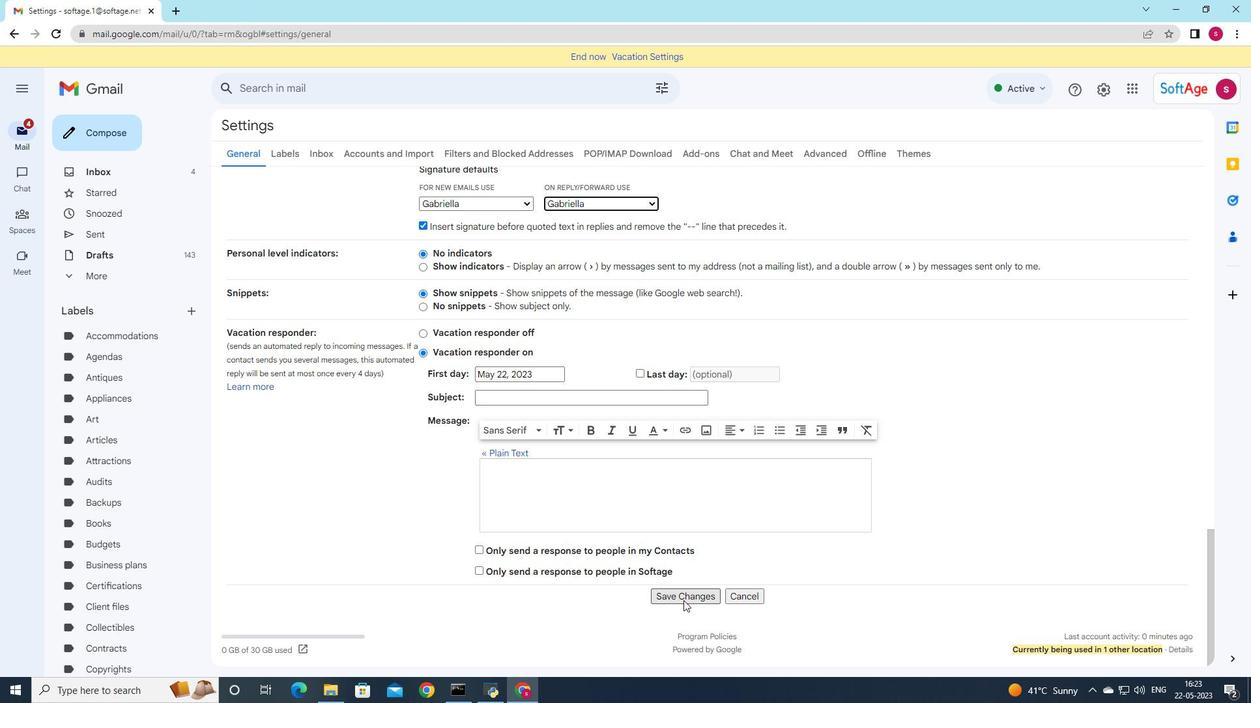 
Action: Mouse pressed left at (682, 598)
Screenshot: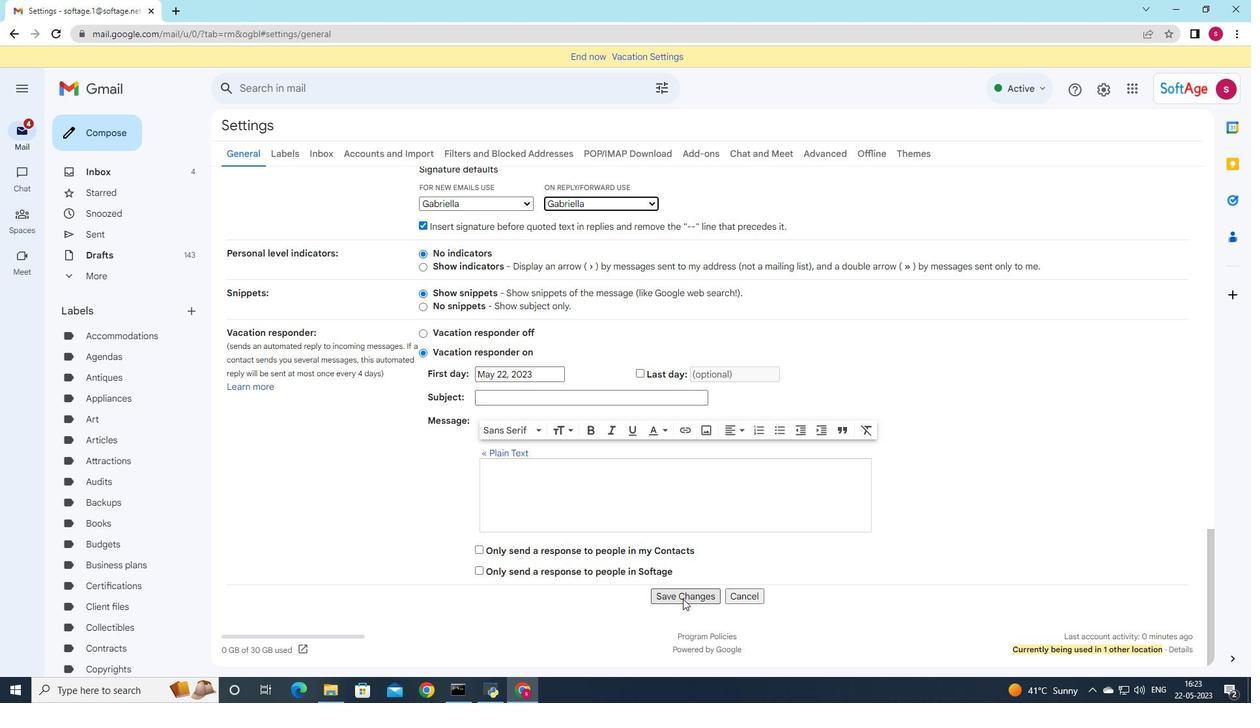 
Action: Mouse scrolled (682, 598) with delta (0, 0)
Screenshot: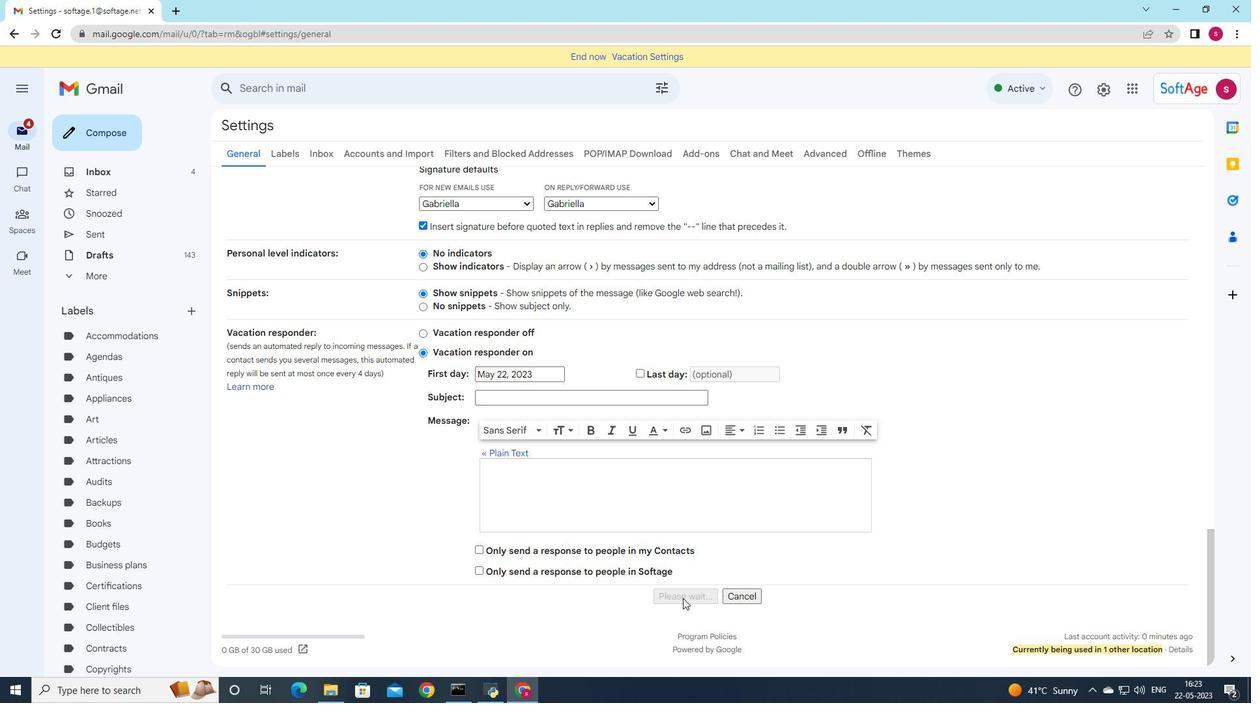 
Action: Mouse scrolled (682, 598) with delta (0, 0)
Screenshot: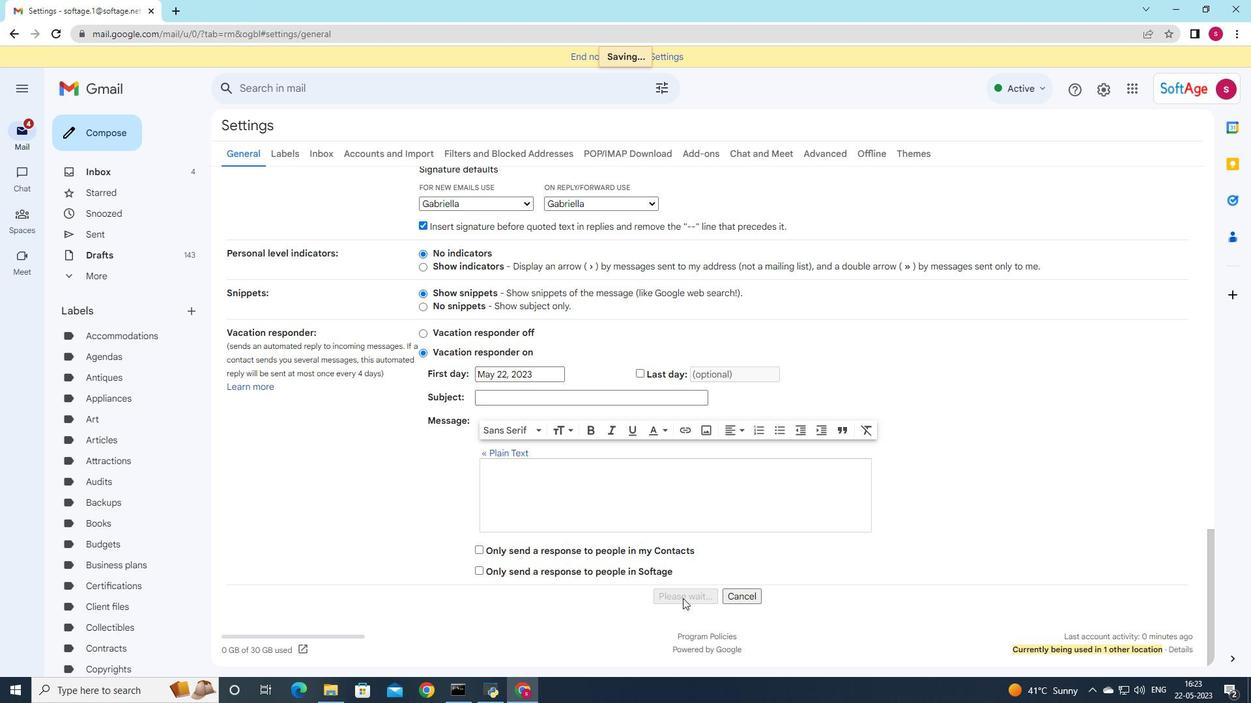 
Action: Mouse scrolled (682, 598) with delta (0, 0)
Screenshot: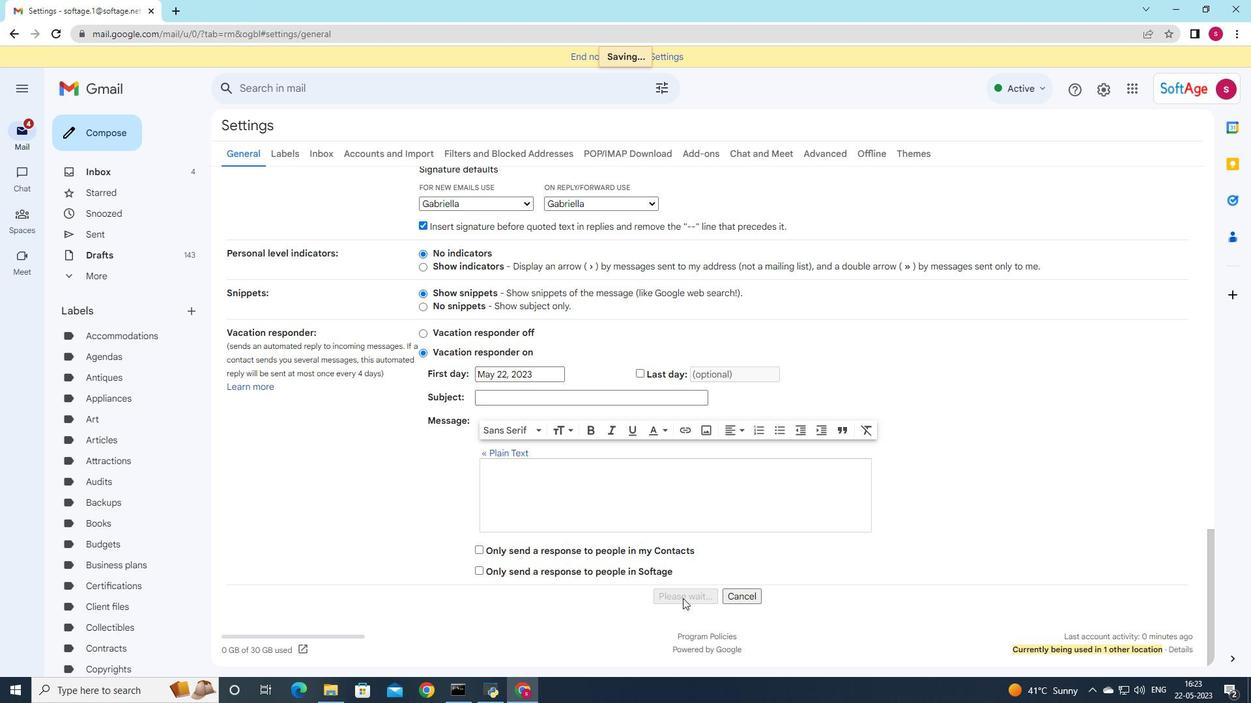
Action: Mouse moved to (117, 135)
Screenshot: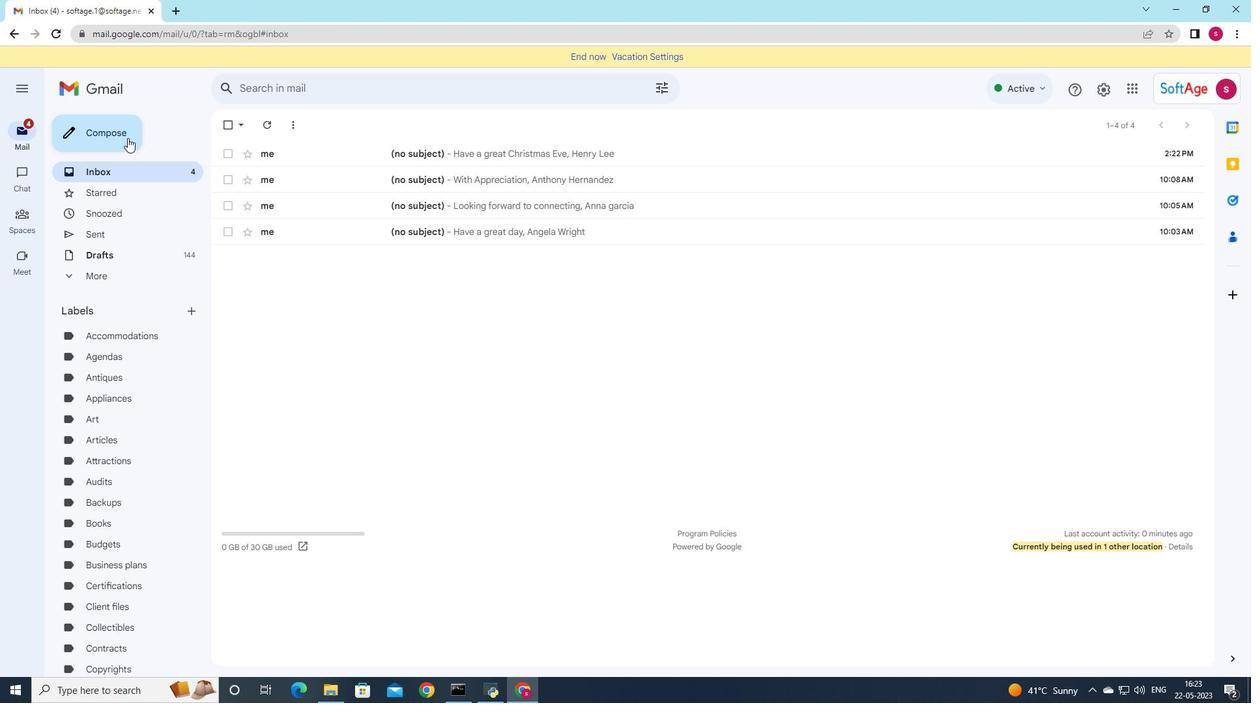 
Action: Mouse pressed left at (117, 135)
Screenshot: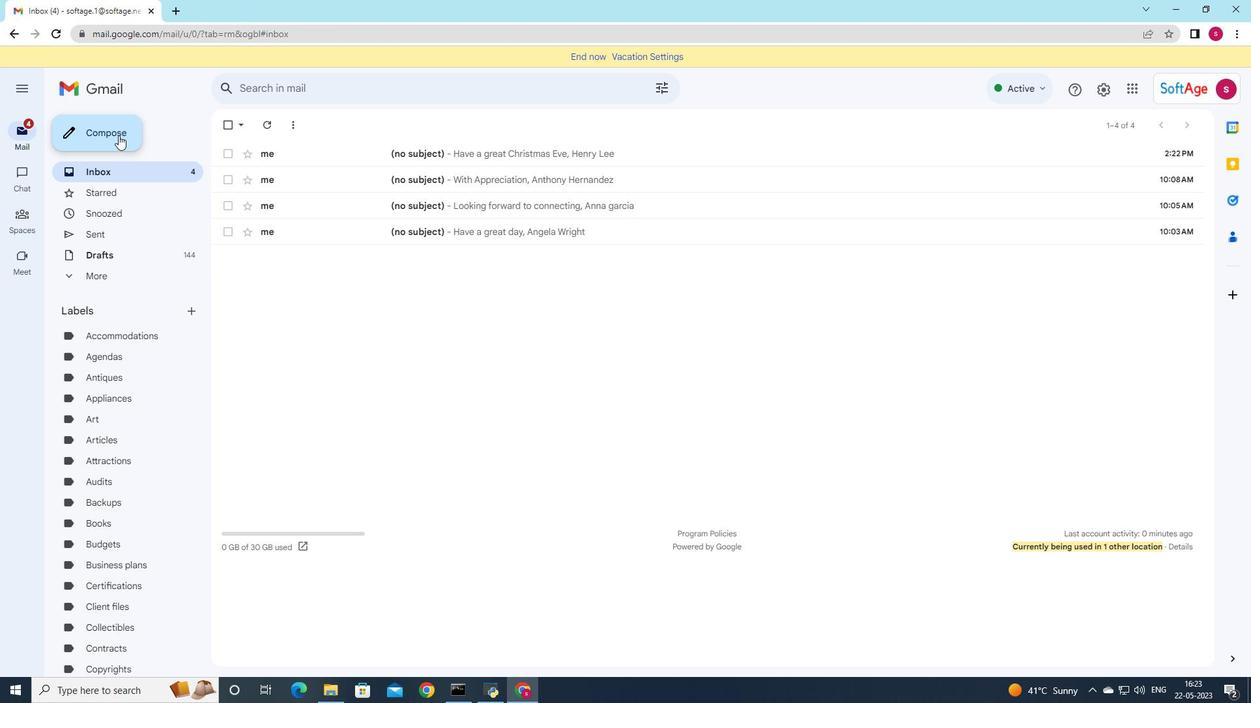 
Action: Mouse moved to (628, 271)
Screenshot: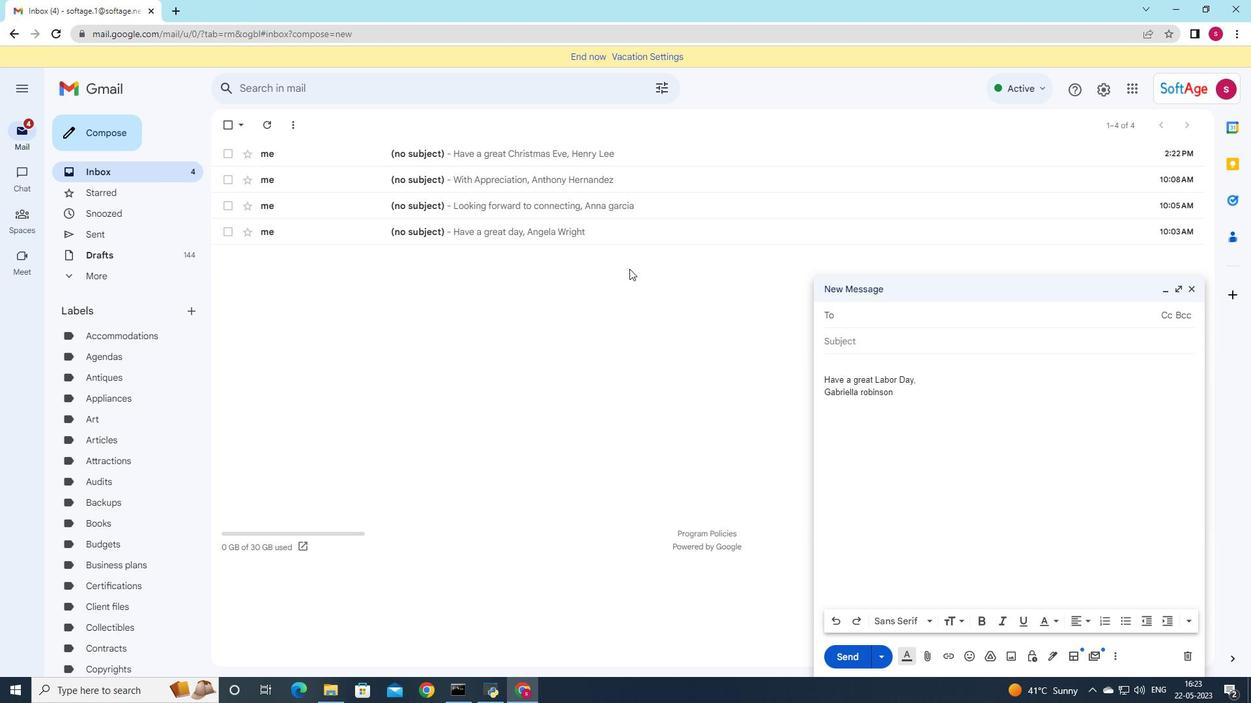 
Action: Key pressed s
Screenshot: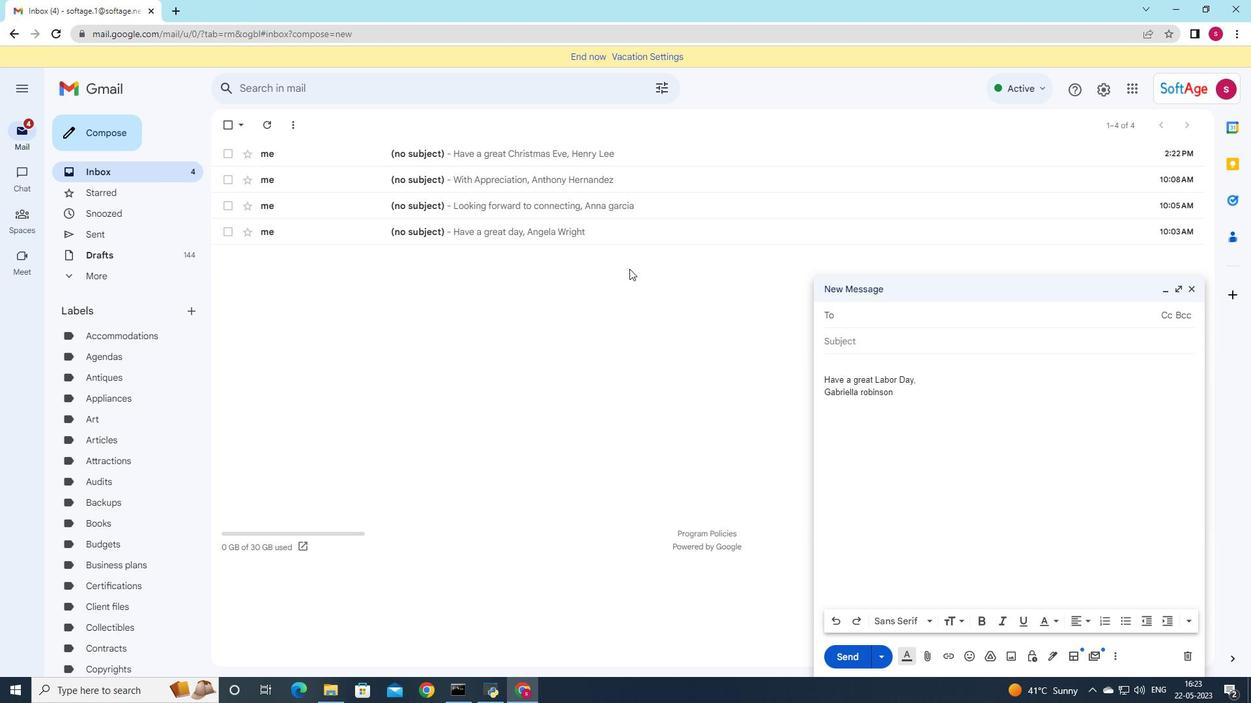 
Action: Mouse moved to (862, 343)
Screenshot: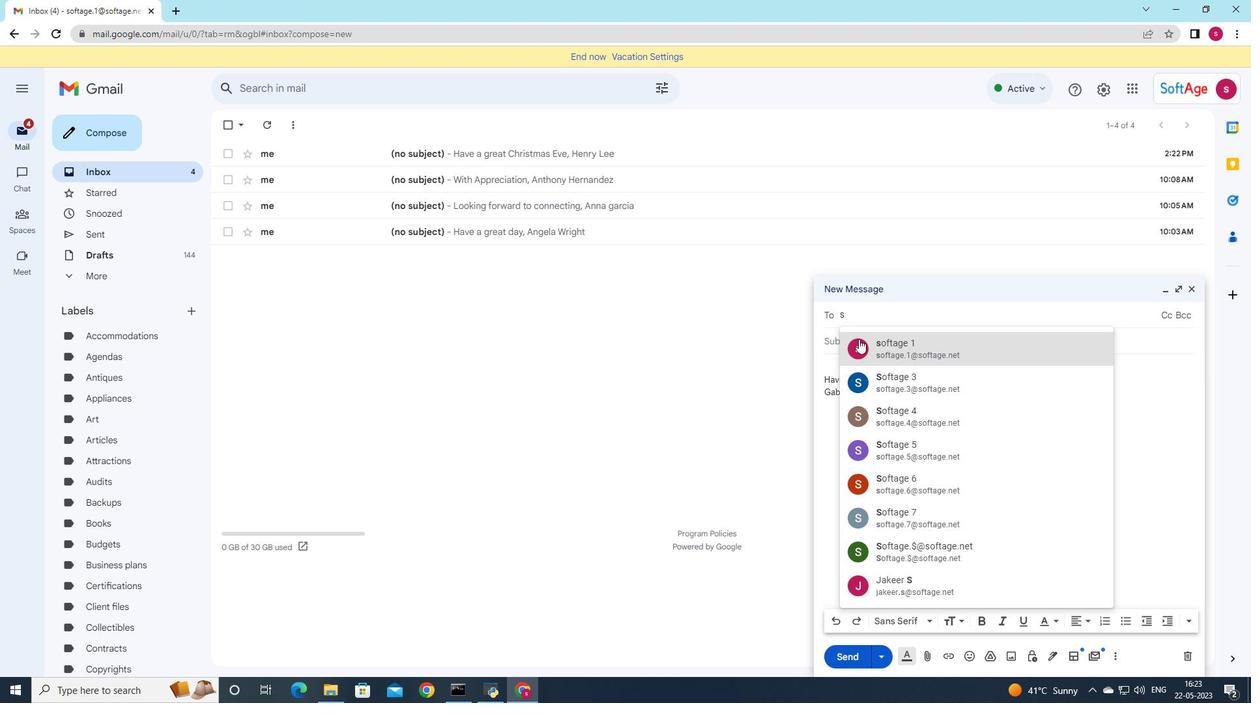 
Action: Mouse pressed left at (862, 343)
Screenshot: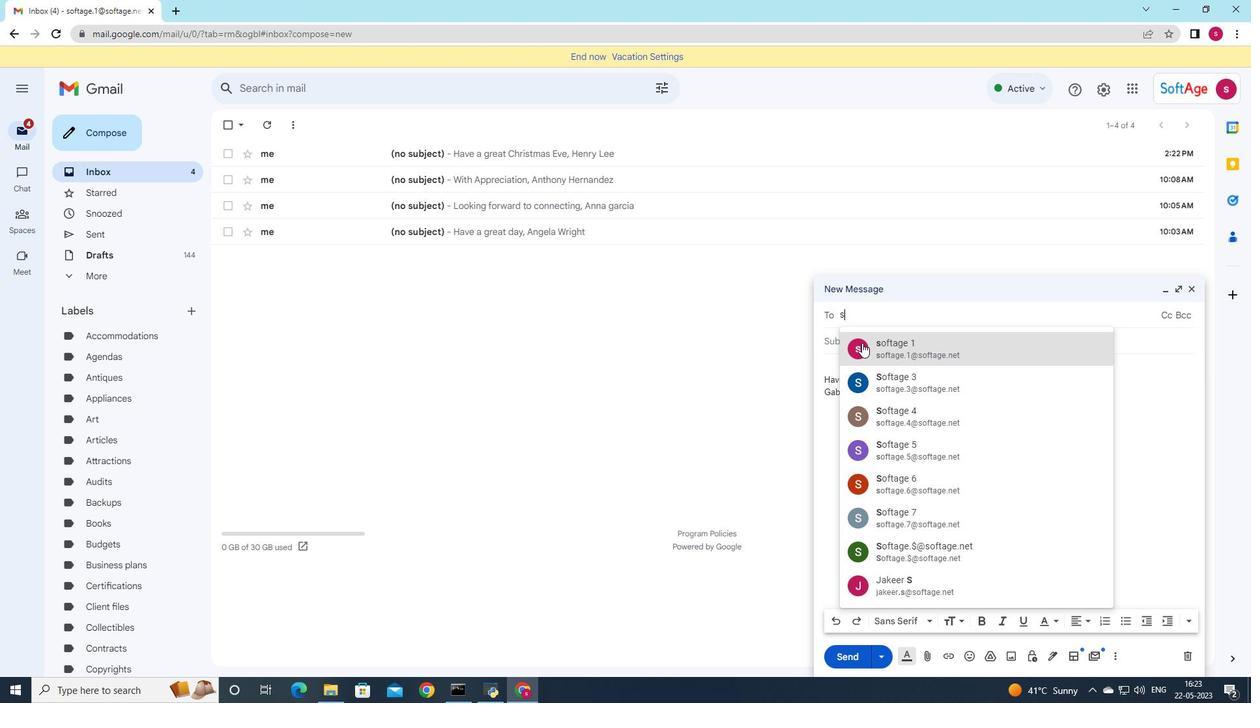 
Action: Mouse moved to (185, 314)
Screenshot: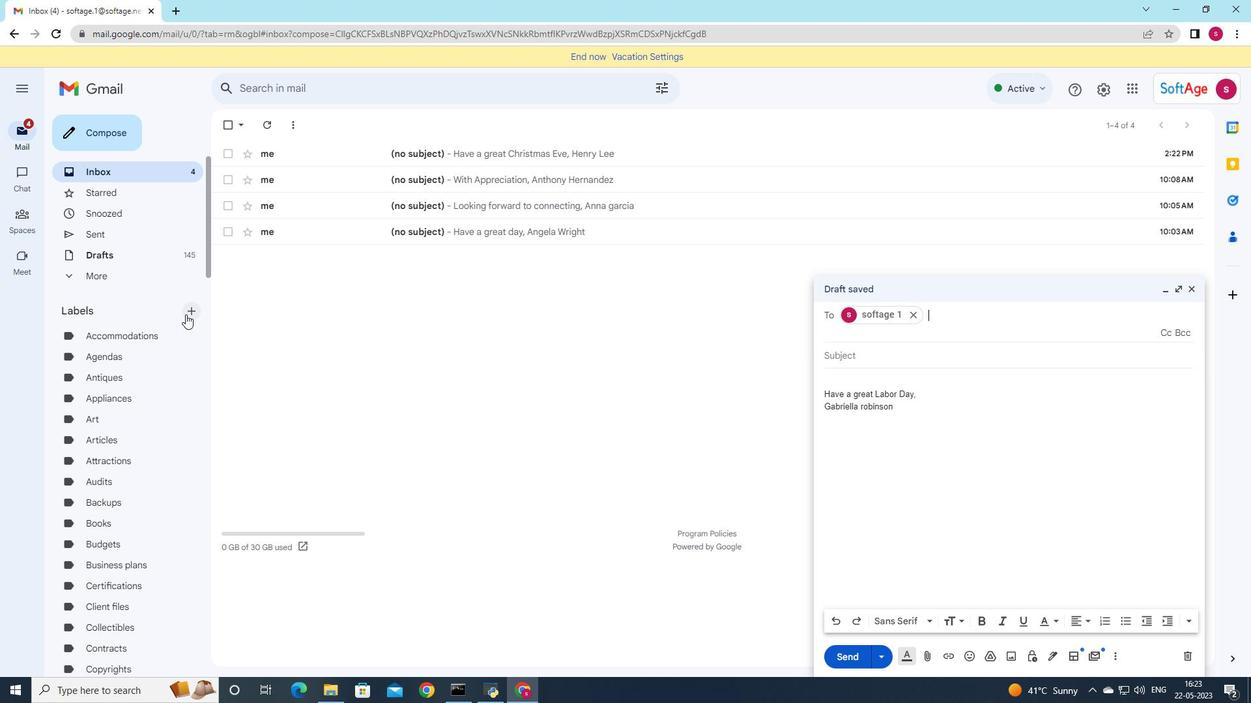 
Action: Mouse pressed left at (185, 314)
Screenshot: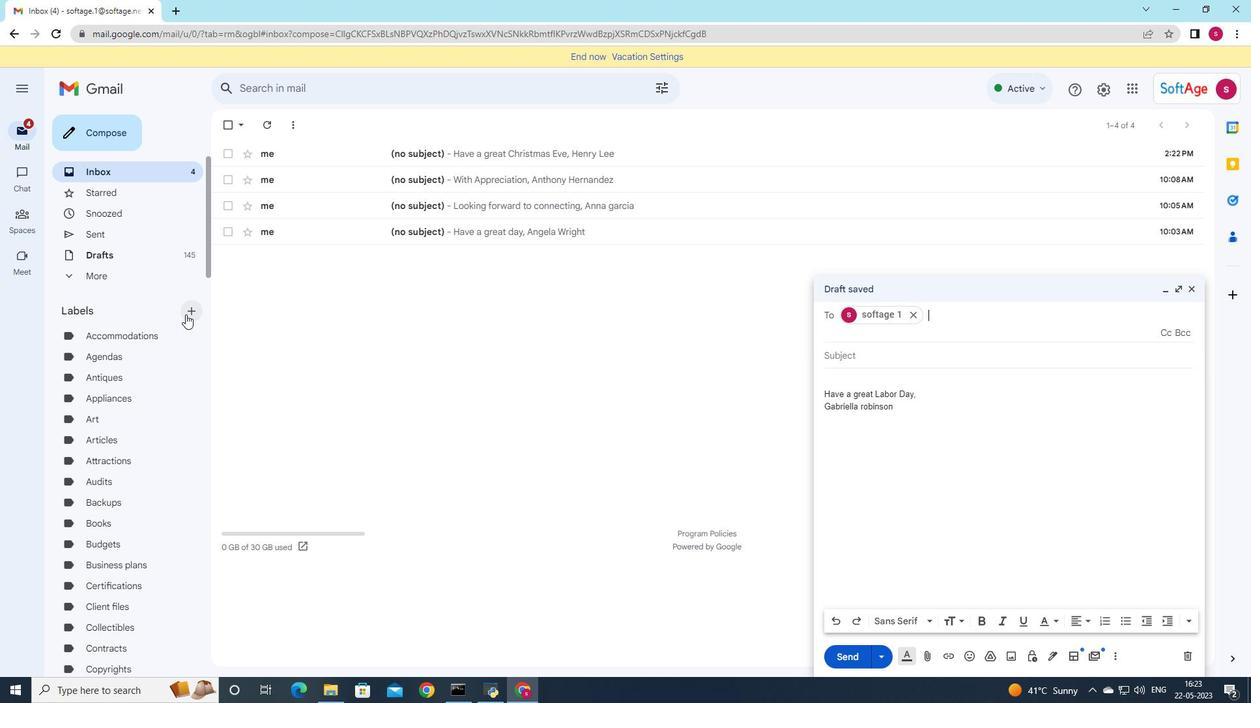 
Action: Mouse moved to (828, 327)
Screenshot: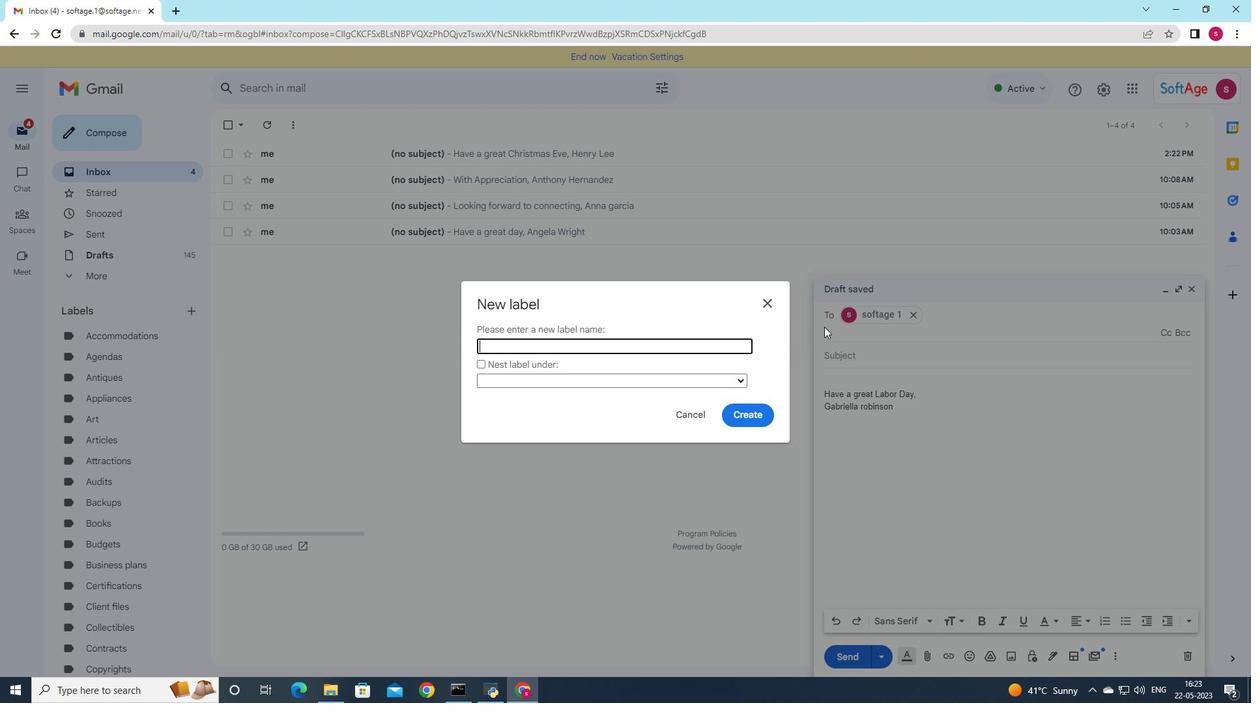 
Action: Key pressed <Key.shift><Key.shift><Key.shift><Key.shift><Key.shift><Key.shift><Key.shift>Food
Screenshot: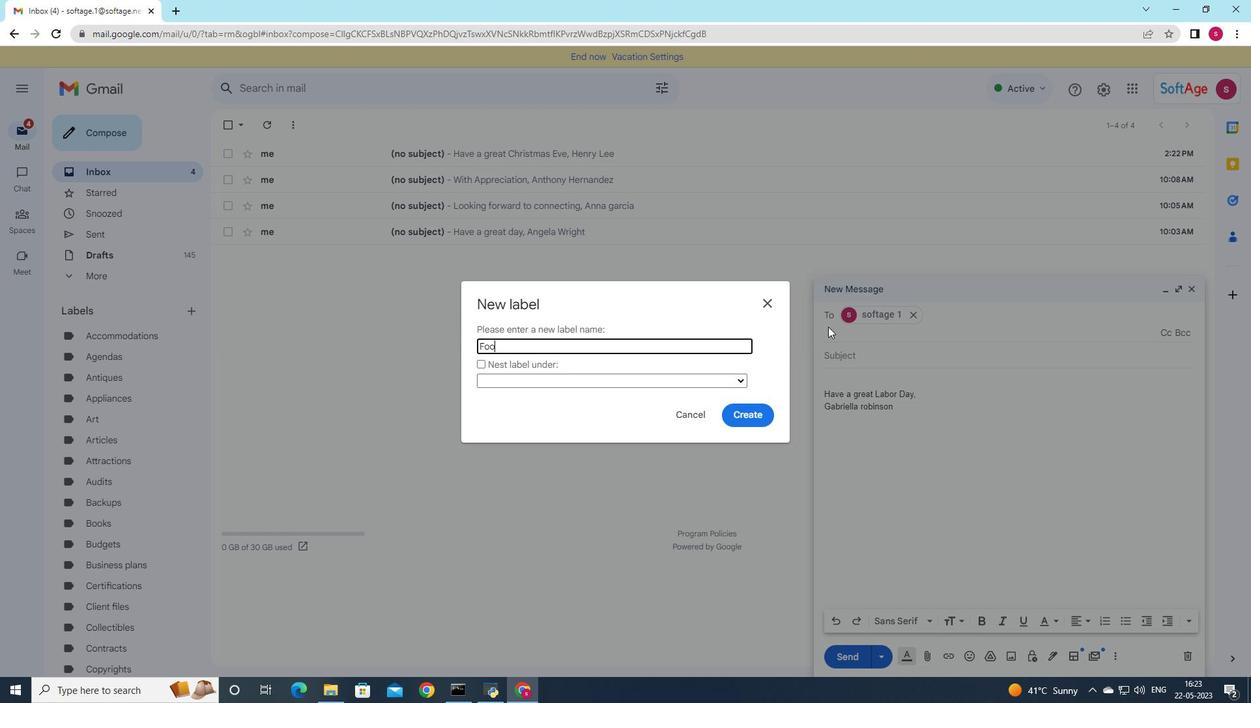 
Action: Mouse moved to (766, 415)
Screenshot: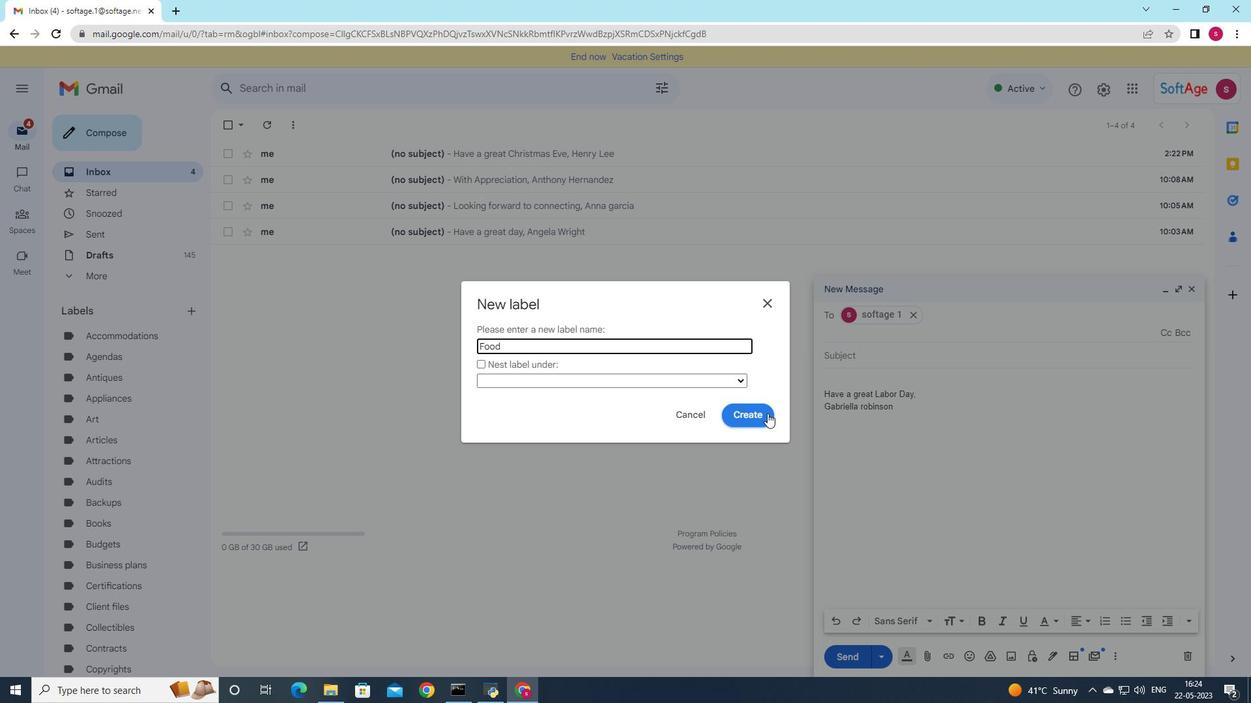 
Action: Mouse pressed left at (766, 415)
Screenshot: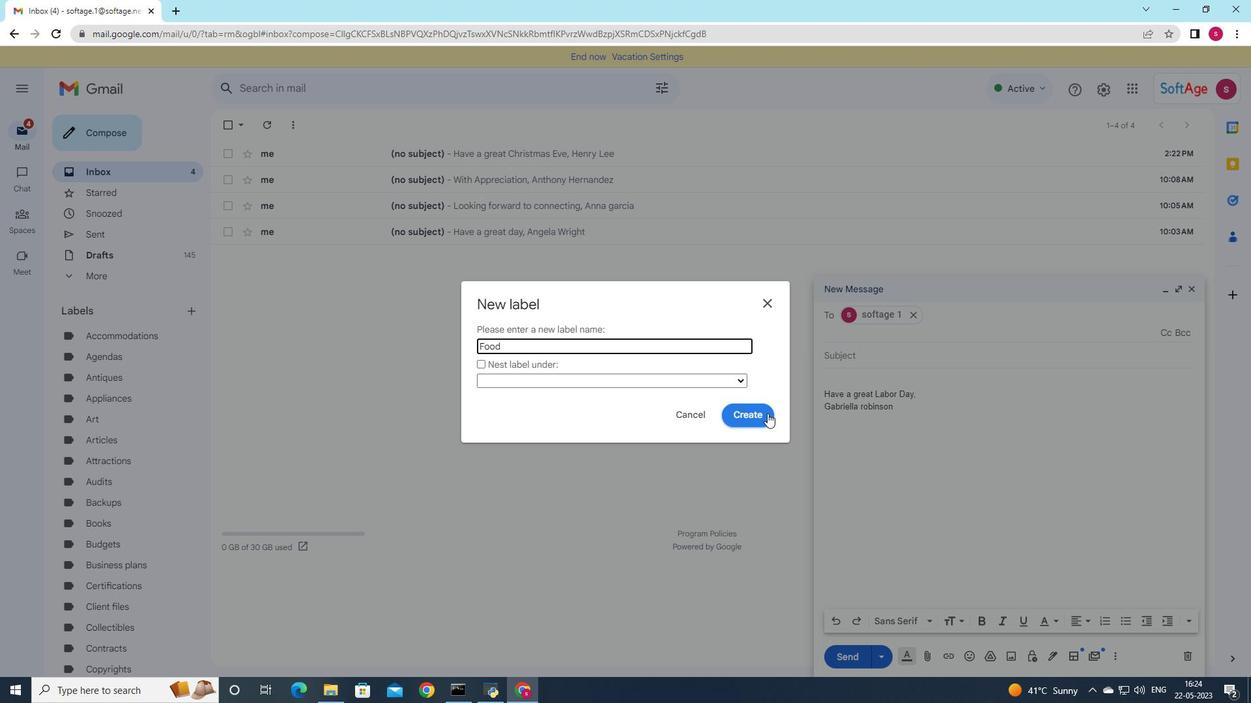 
